 Task: Search one way flight ticket for 3 adults, 3 children in business from Savannah: Savannah/hilton Head International Airport to Jackson: Jackson Hole Airport on 5-2-2023. Choice of flights is Singapure airlines. Number of bags: 1 carry on bag and 3 checked bags. Price is upto 99000. Outbound departure time preference is 9:45.
Action: Mouse moved to (320, 458)
Screenshot: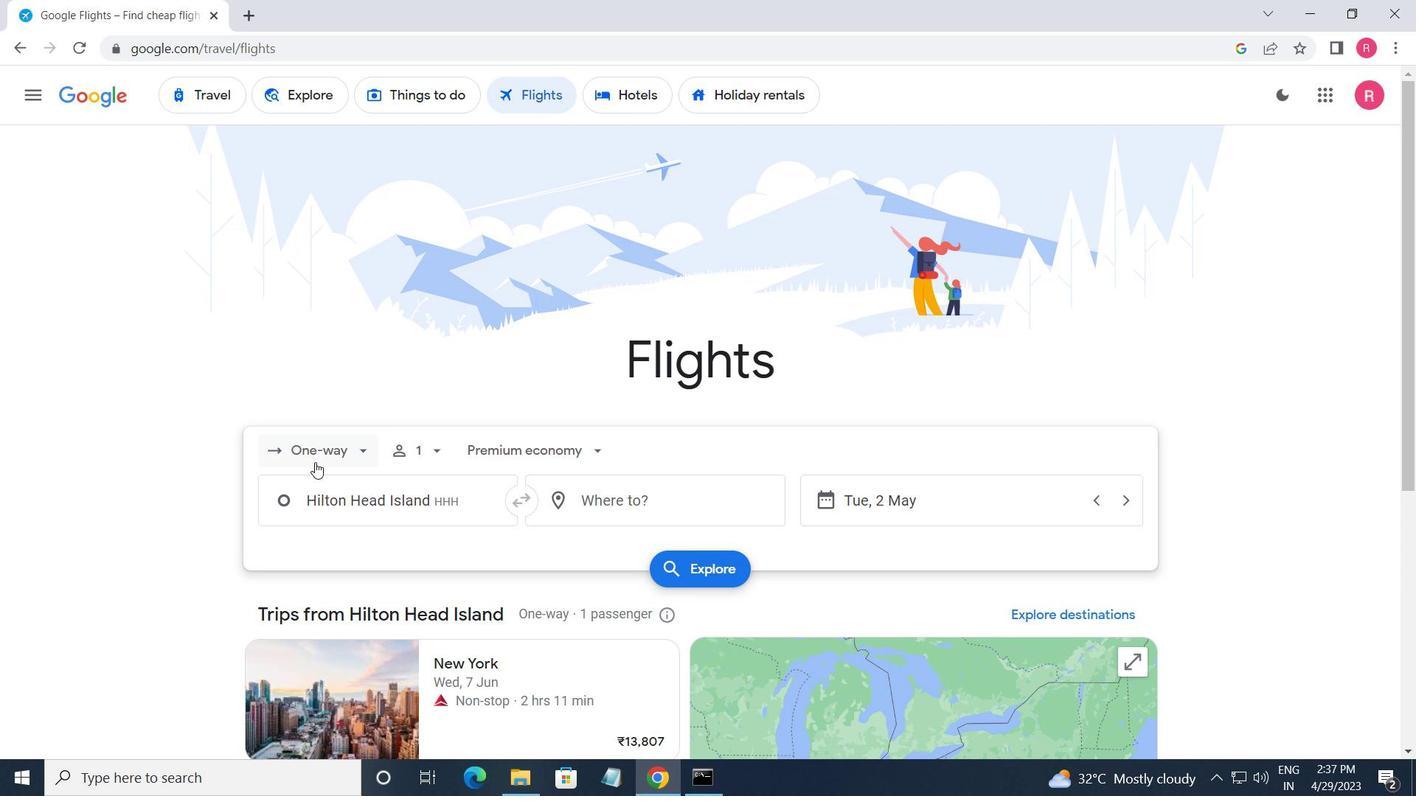 
Action: Mouse pressed left at (320, 458)
Screenshot: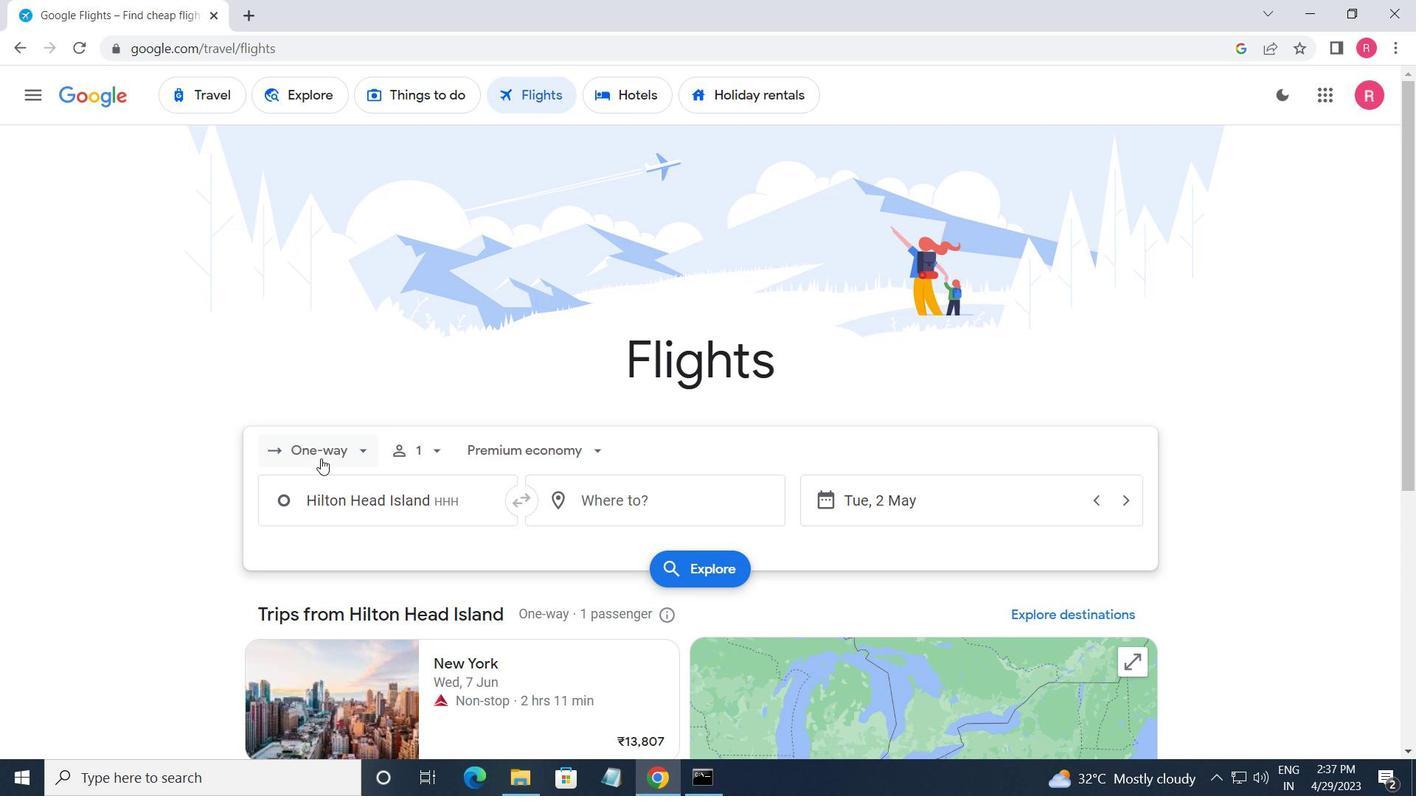 
Action: Mouse moved to (347, 535)
Screenshot: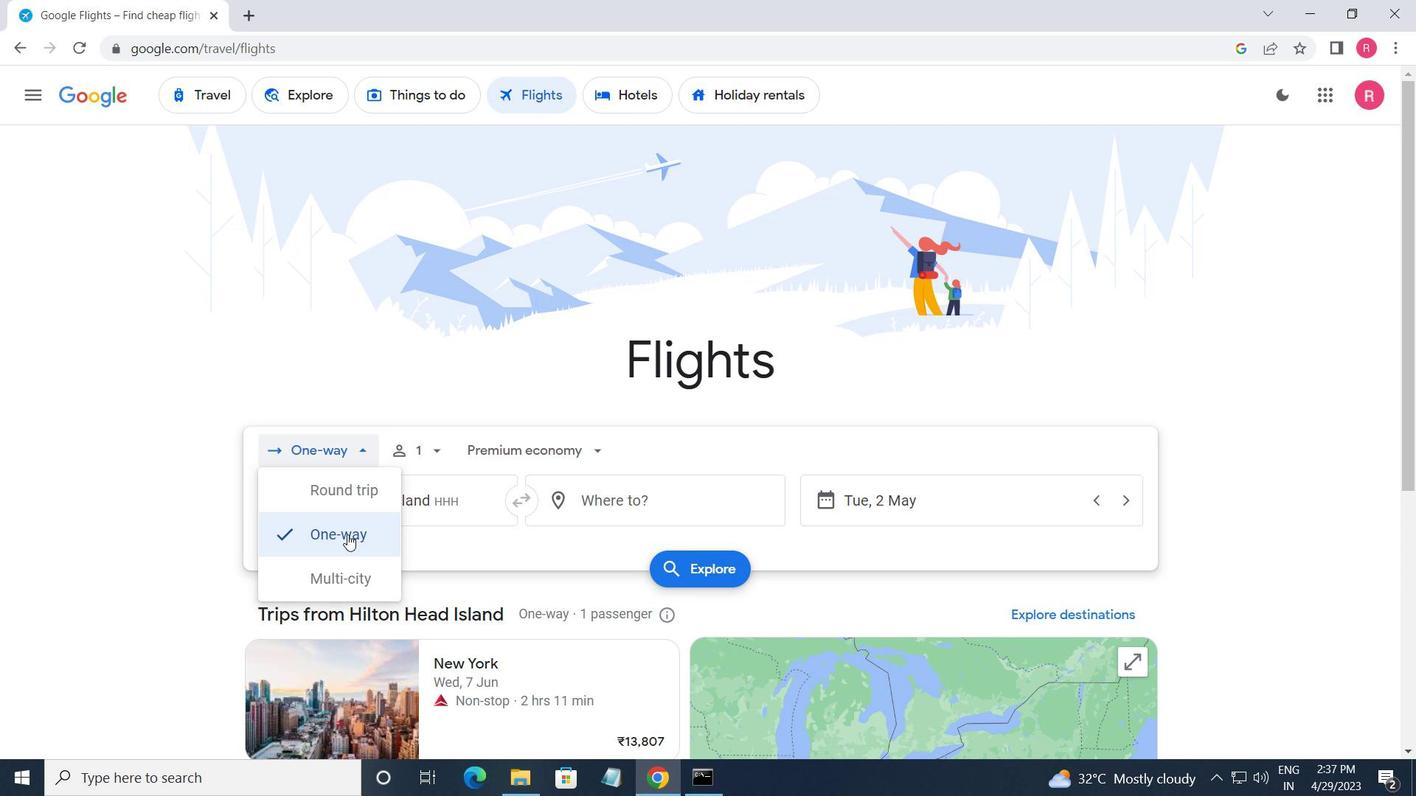 
Action: Mouse pressed left at (347, 535)
Screenshot: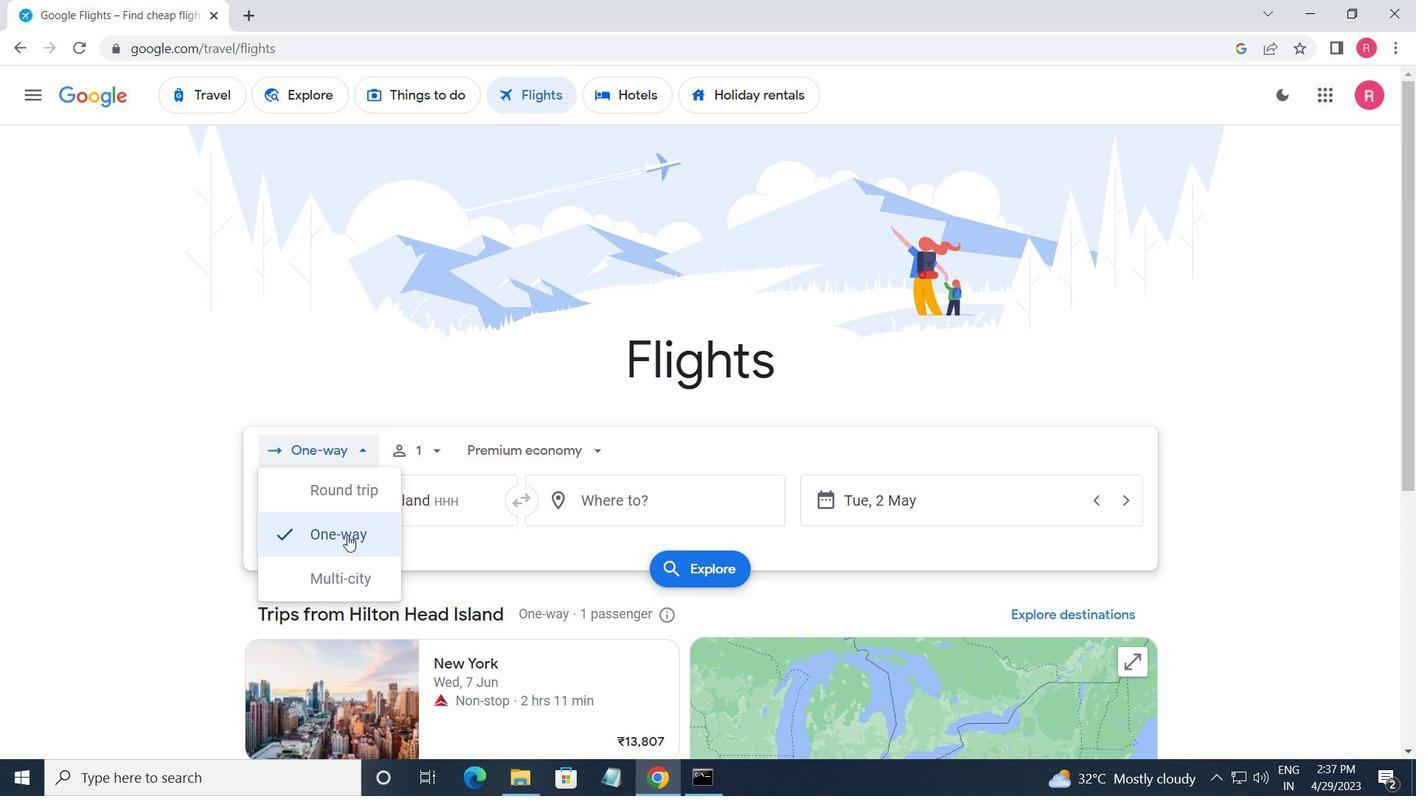 
Action: Mouse moved to (406, 452)
Screenshot: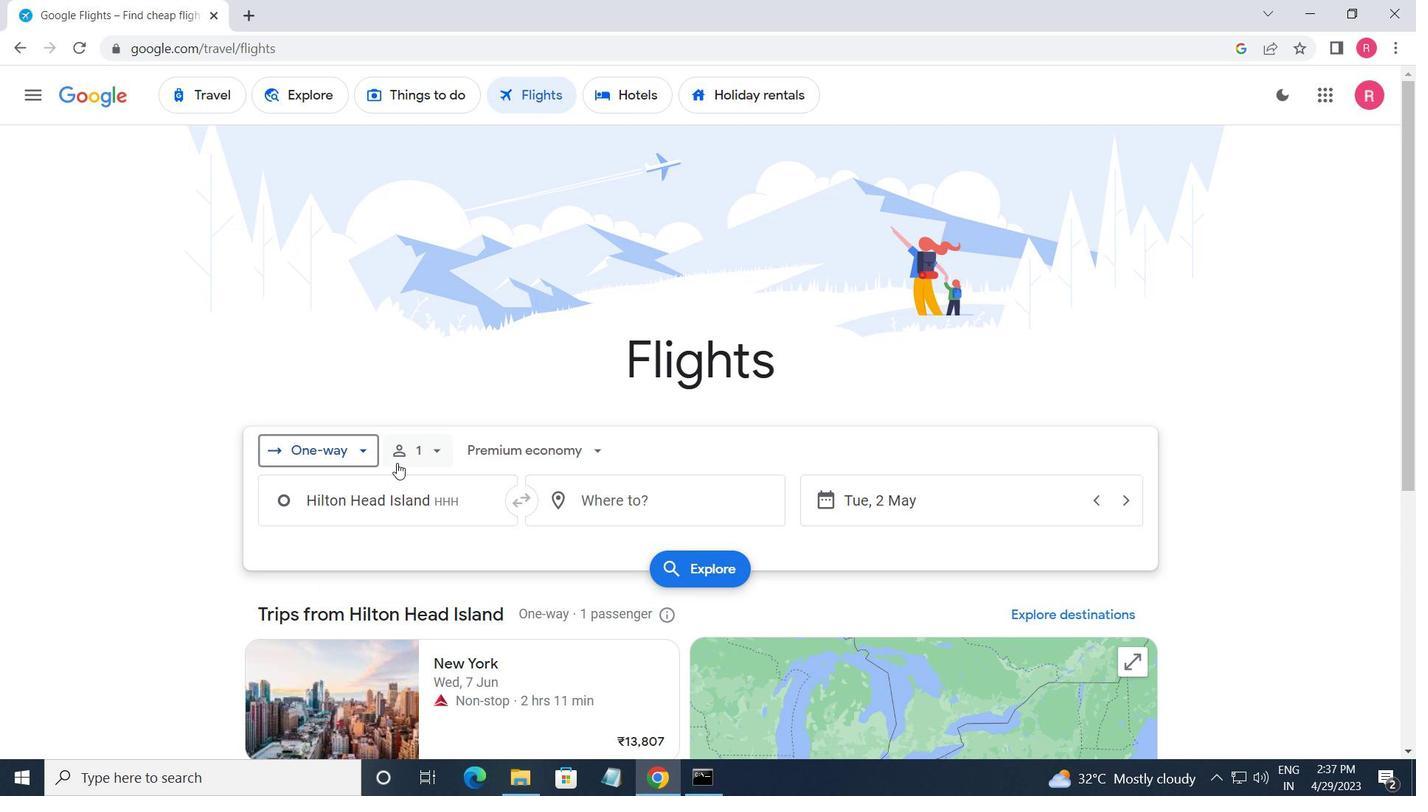 
Action: Mouse pressed left at (406, 452)
Screenshot: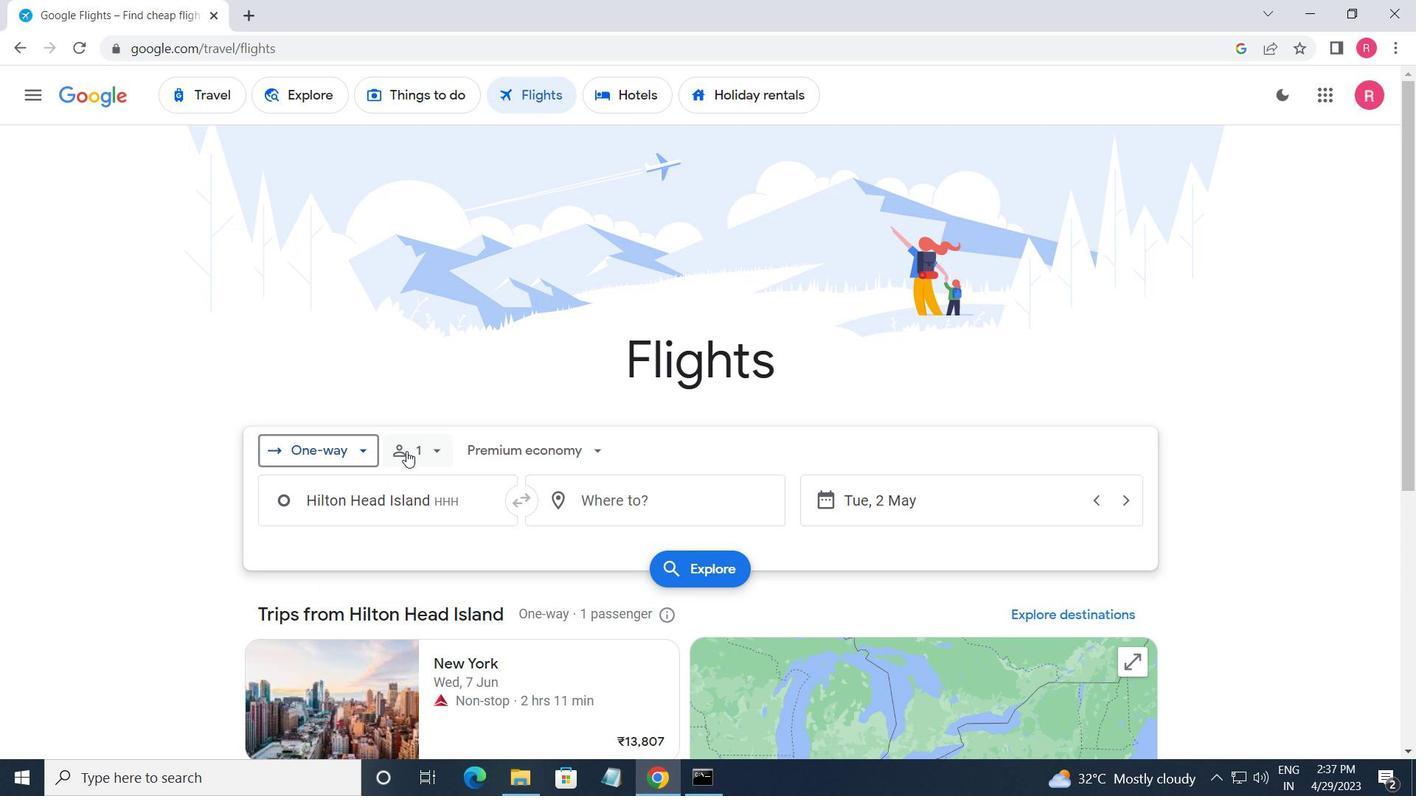 
Action: Mouse moved to (573, 509)
Screenshot: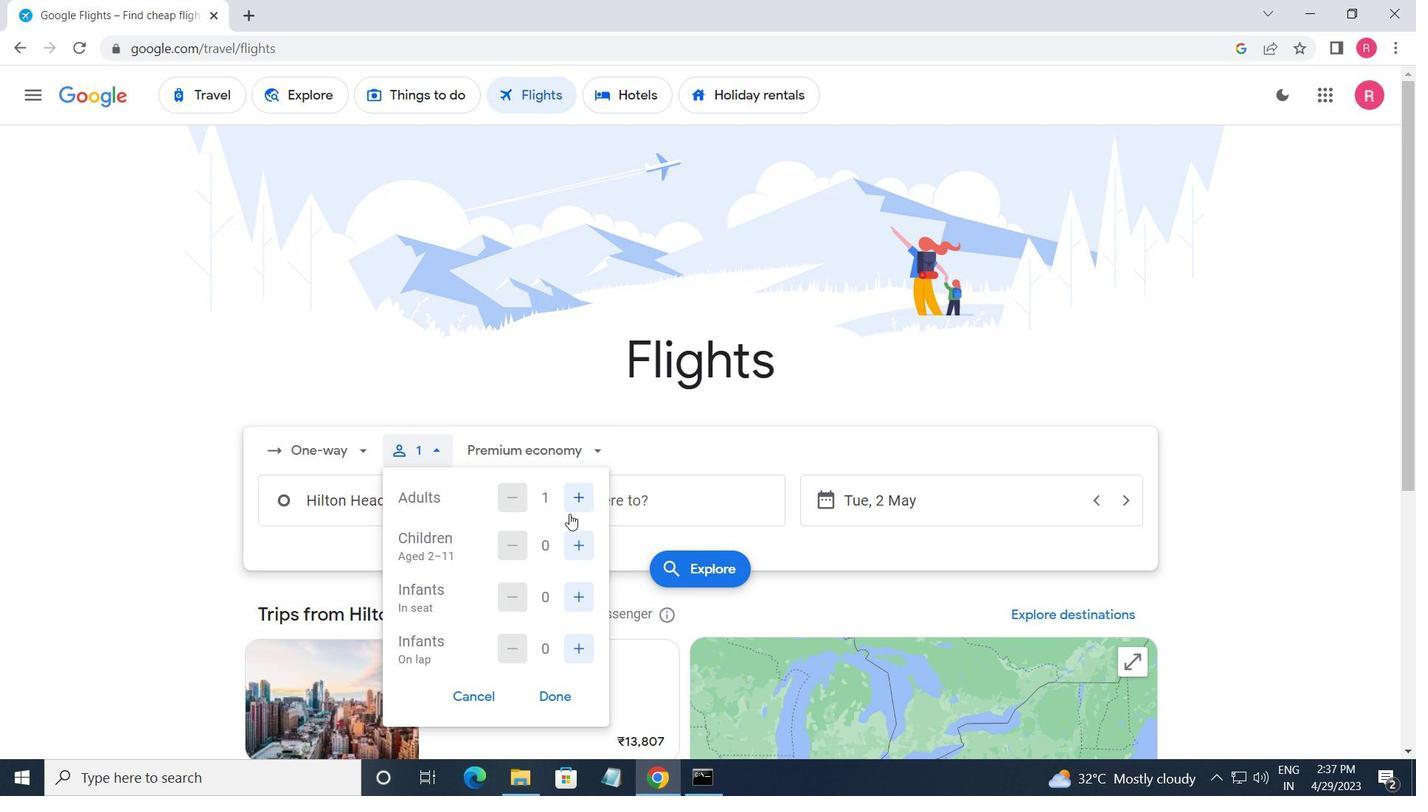 
Action: Mouse pressed left at (573, 509)
Screenshot: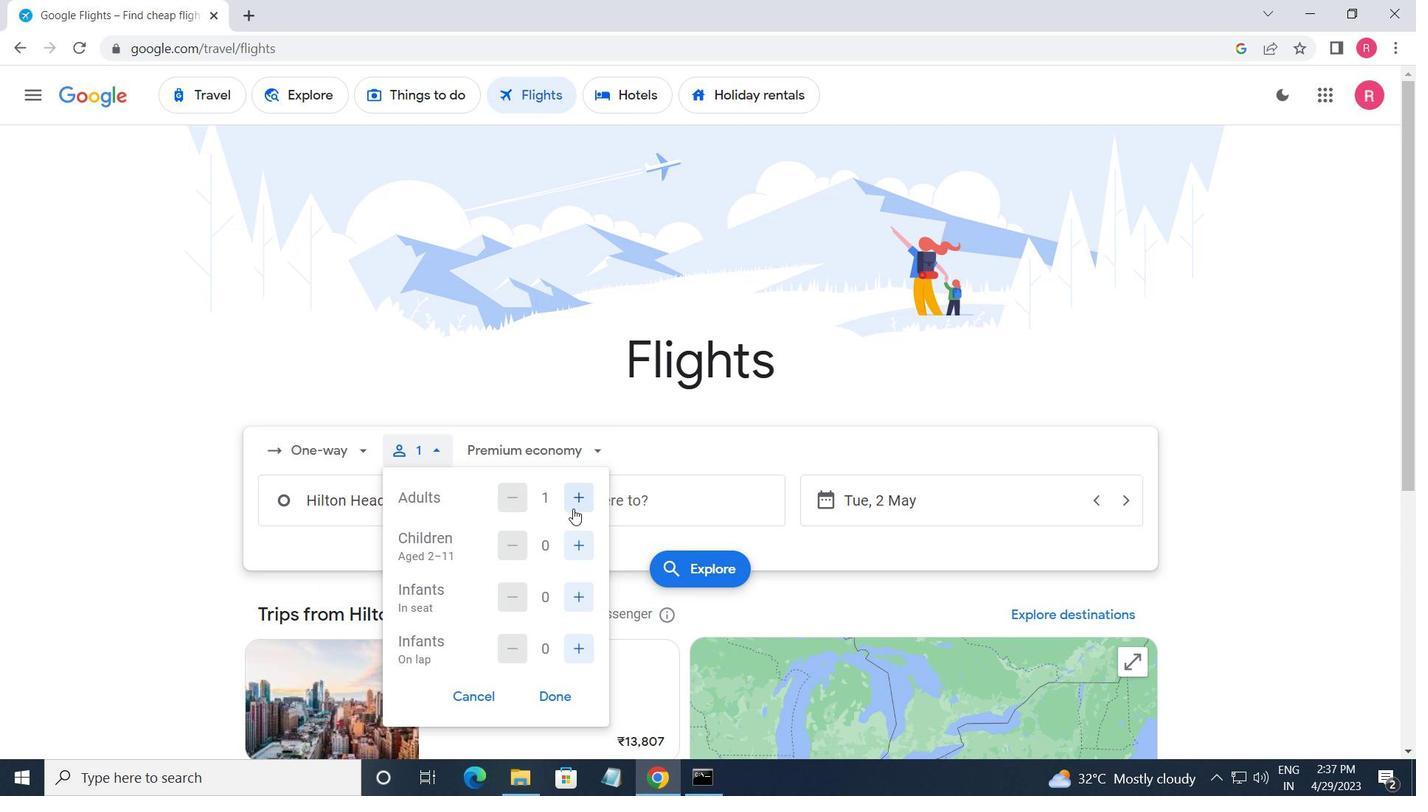 
Action: Mouse moved to (574, 508)
Screenshot: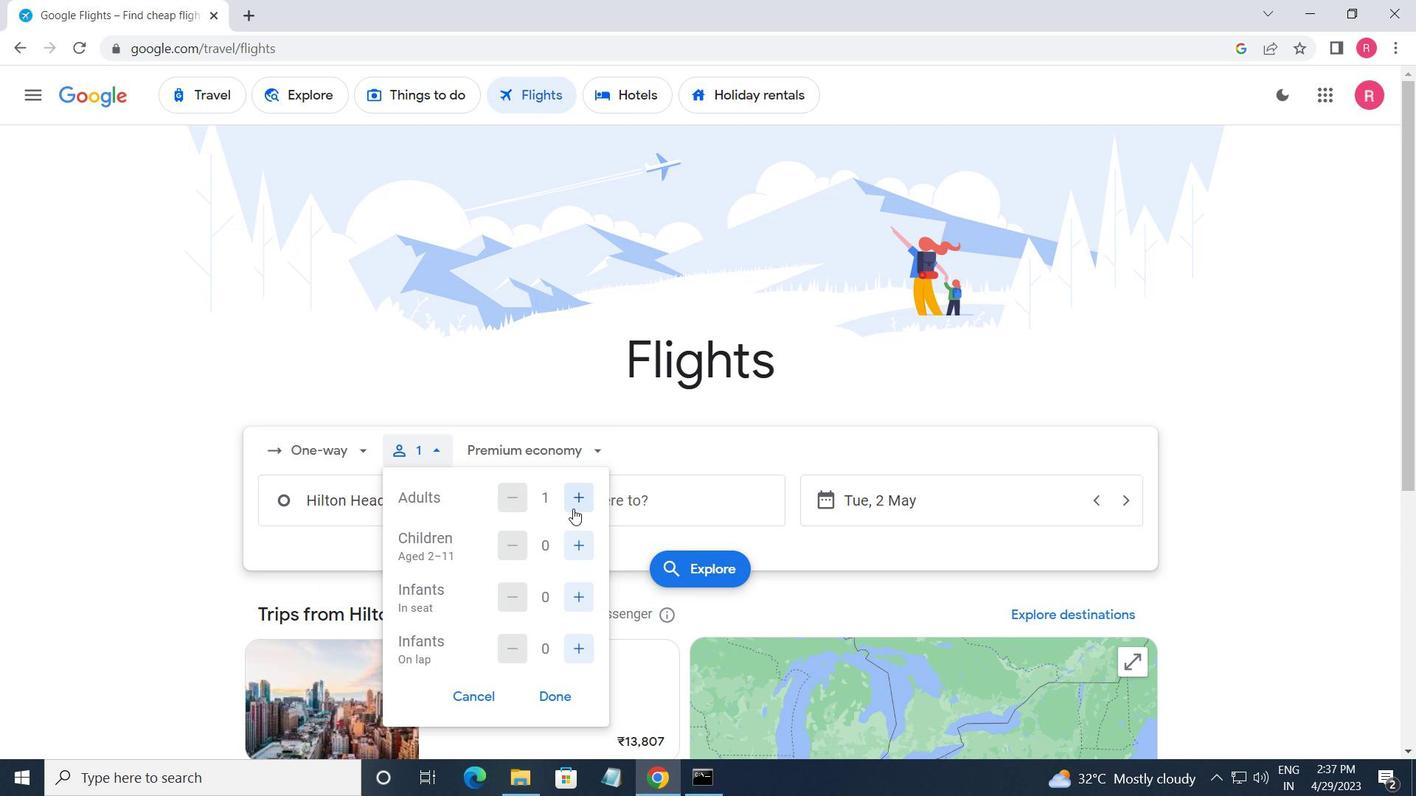 
Action: Mouse pressed left at (574, 508)
Screenshot: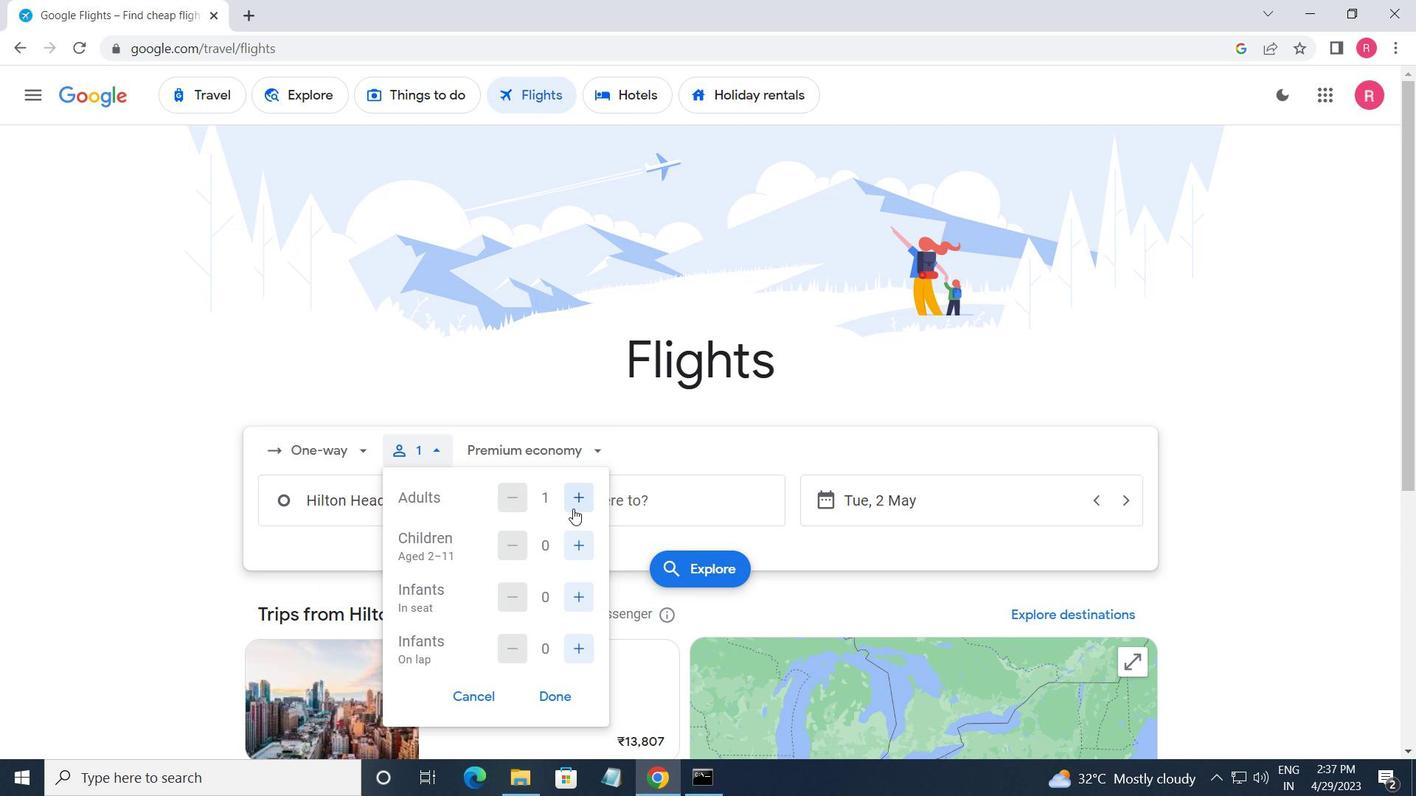 
Action: Mouse moved to (579, 547)
Screenshot: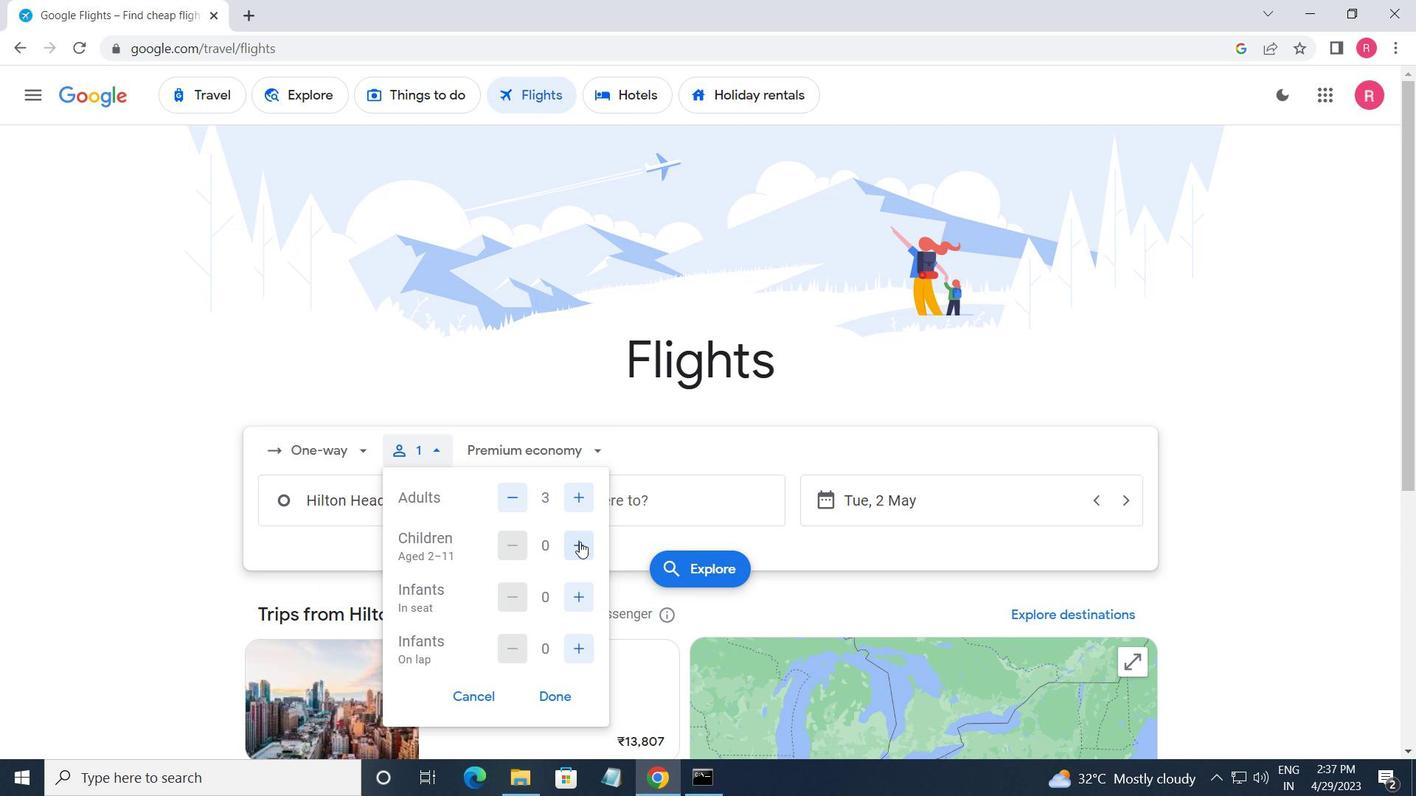 
Action: Mouse pressed left at (579, 547)
Screenshot: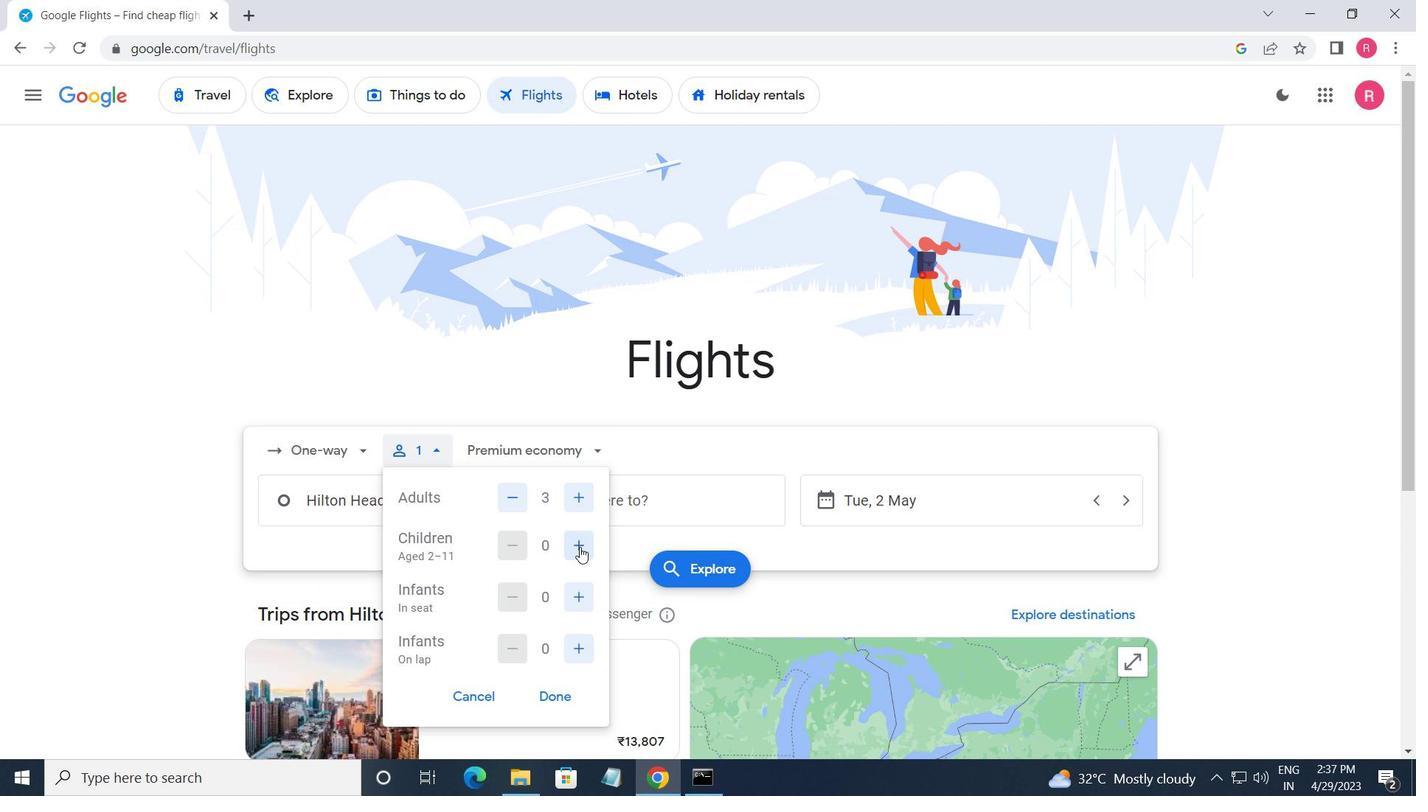 
Action: Mouse pressed left at (579, 547)
Screenshot: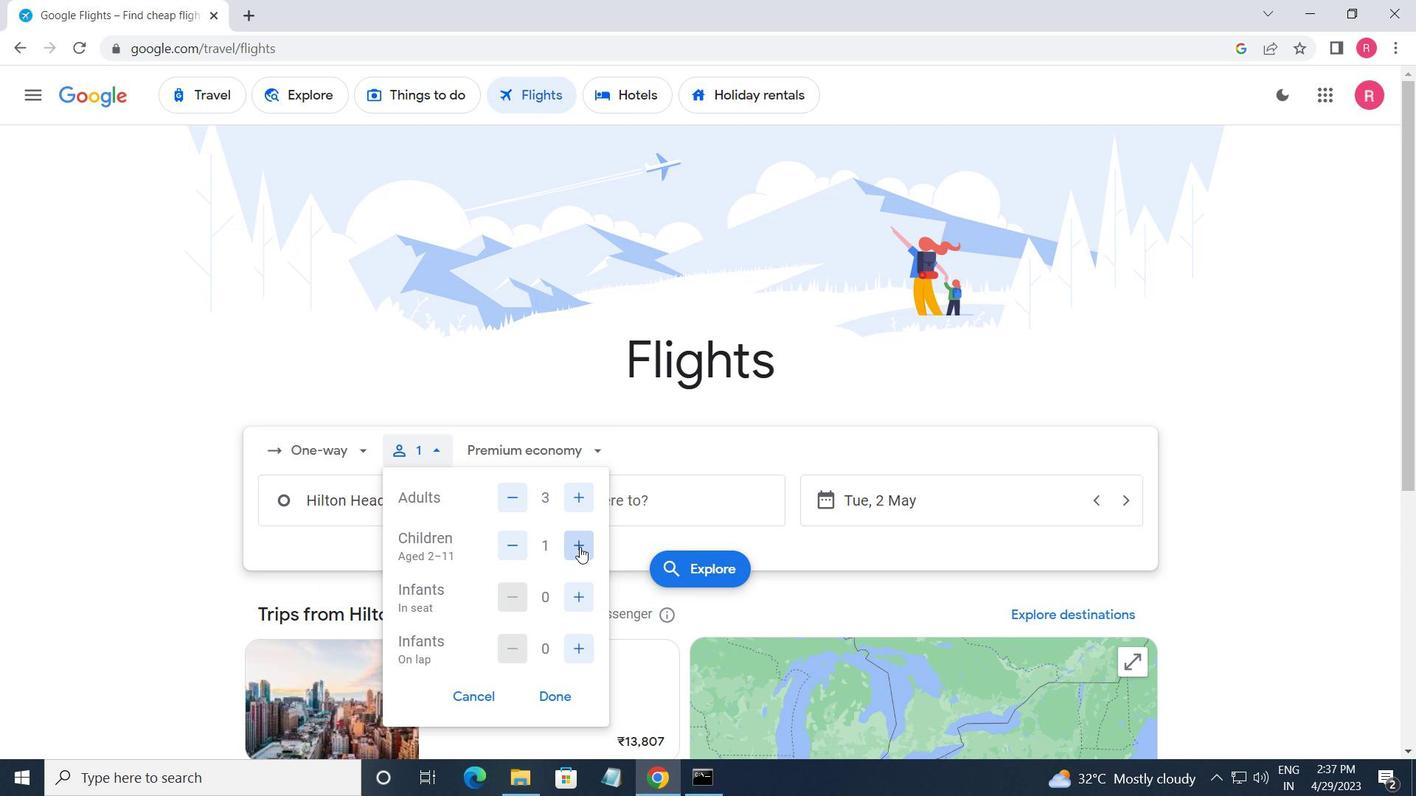 
Action: Mouse pressed left at (579, 547)
Screenshot: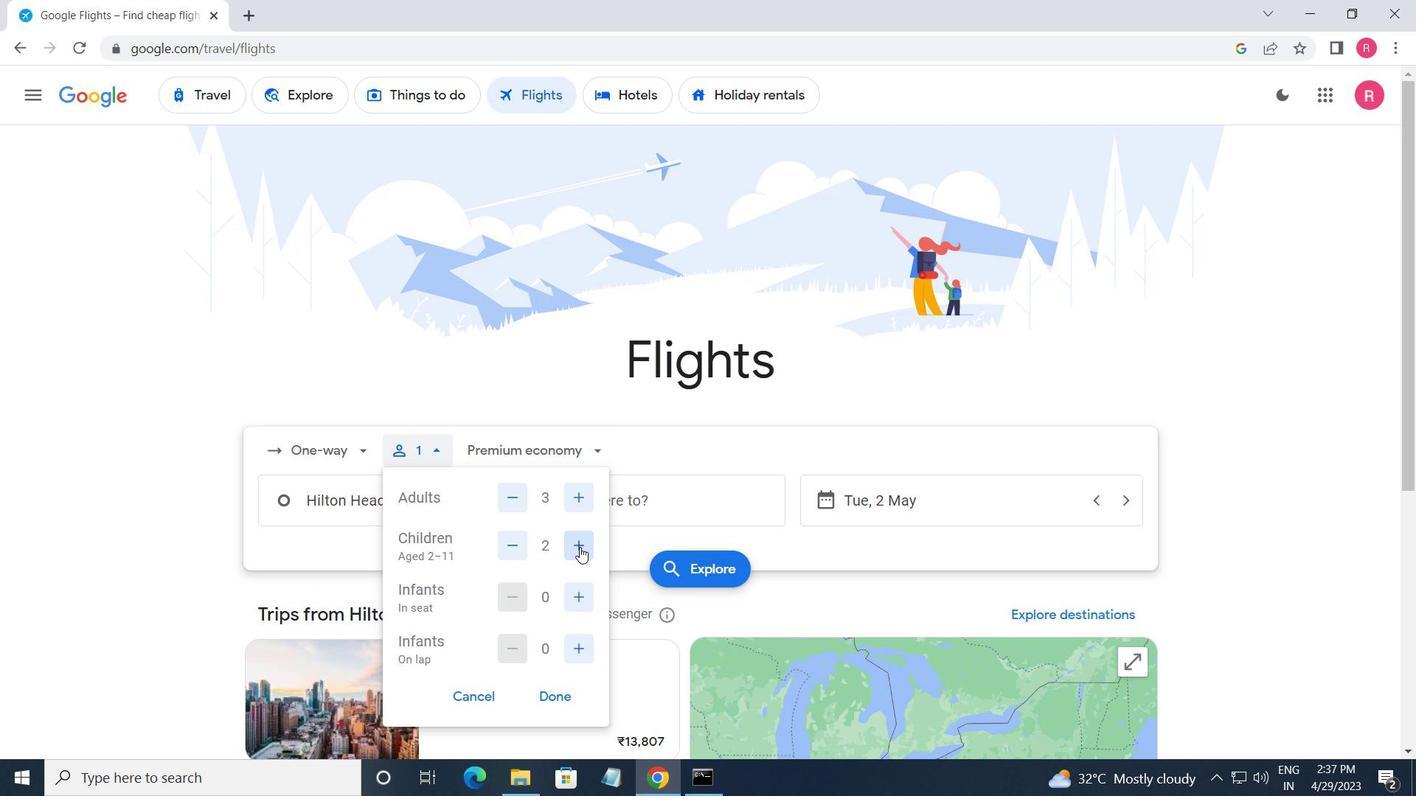 
Action: Mouse moved to (553, 698)
Screenshot: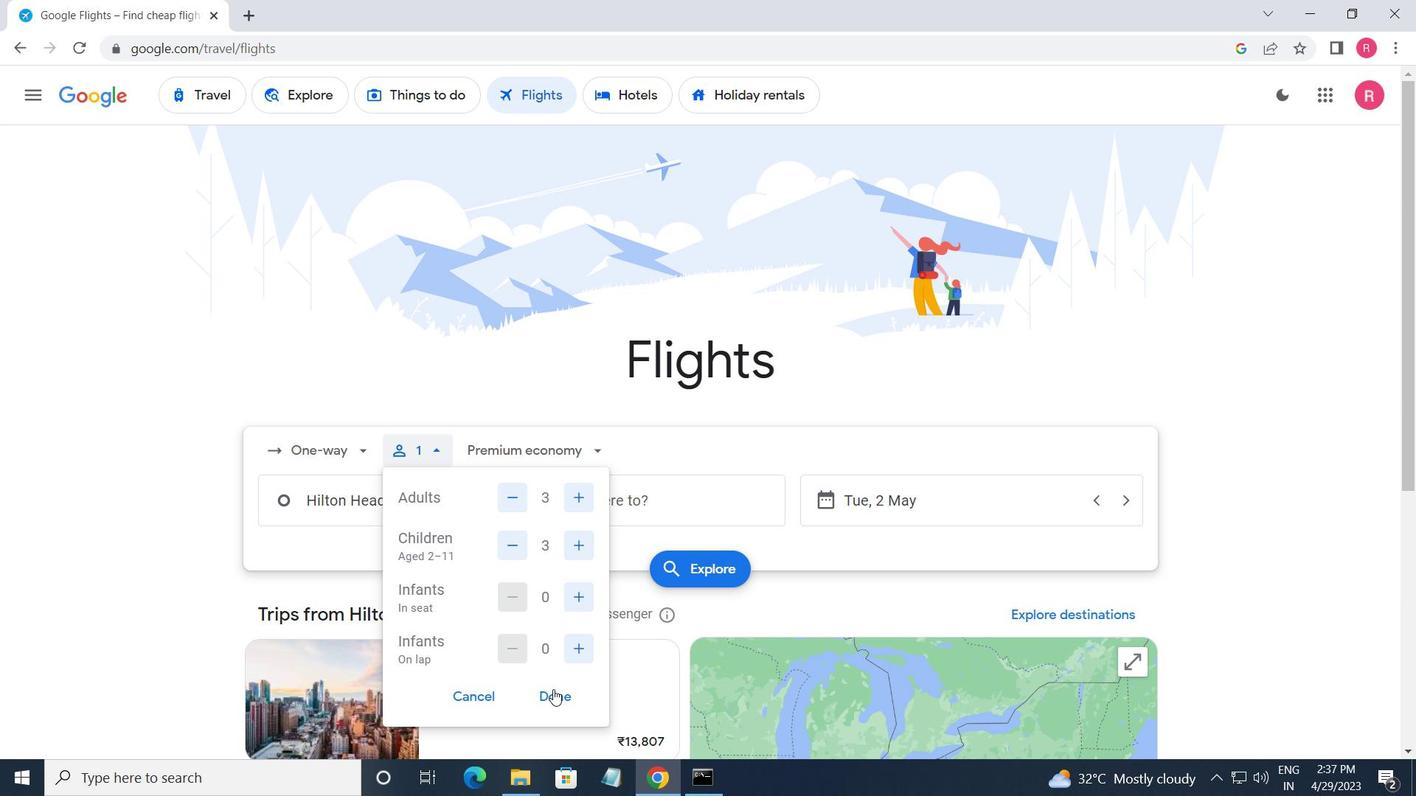 
Action: Mouse pressed left at (553, 698)
Screenshot: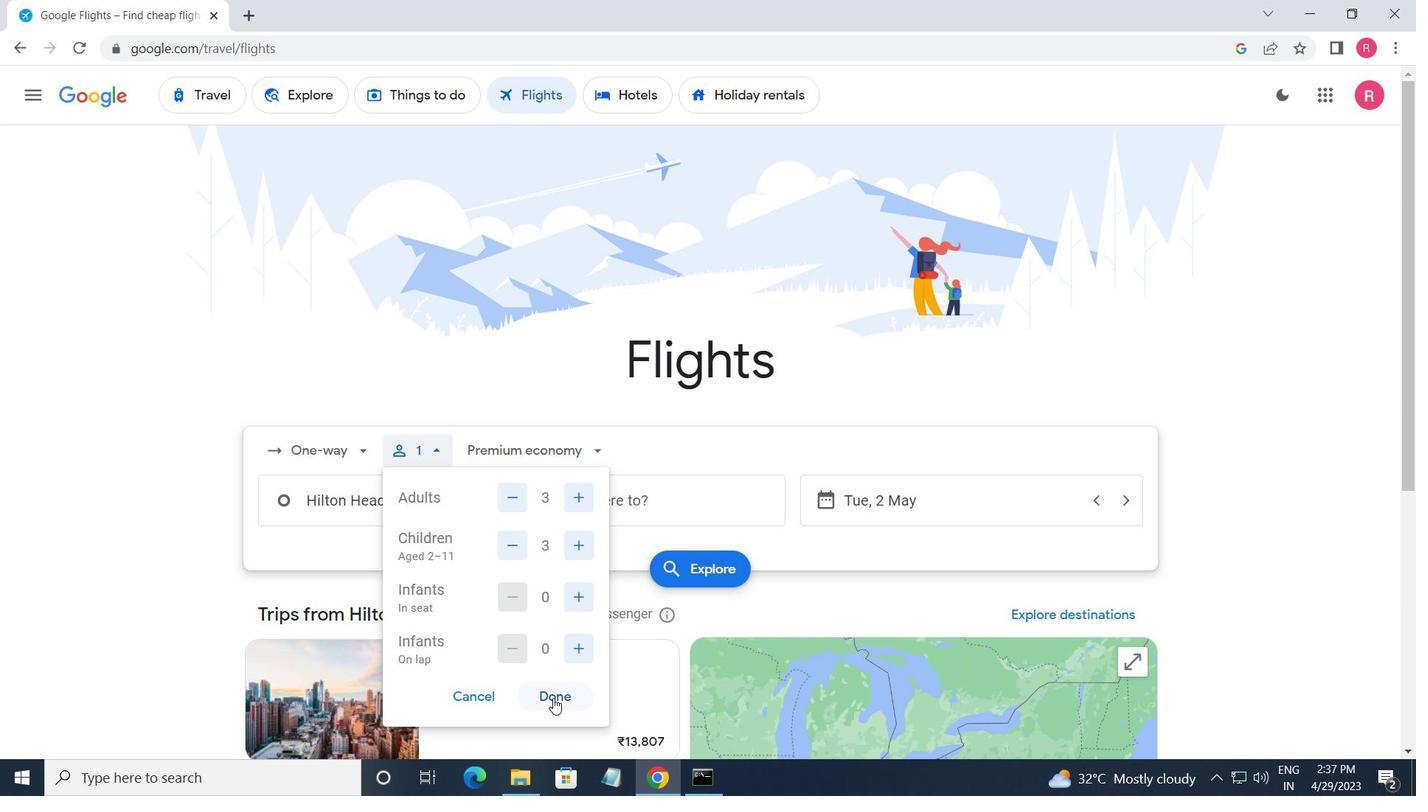 
Action: Mouse moved to (492, 470)
Screenshot: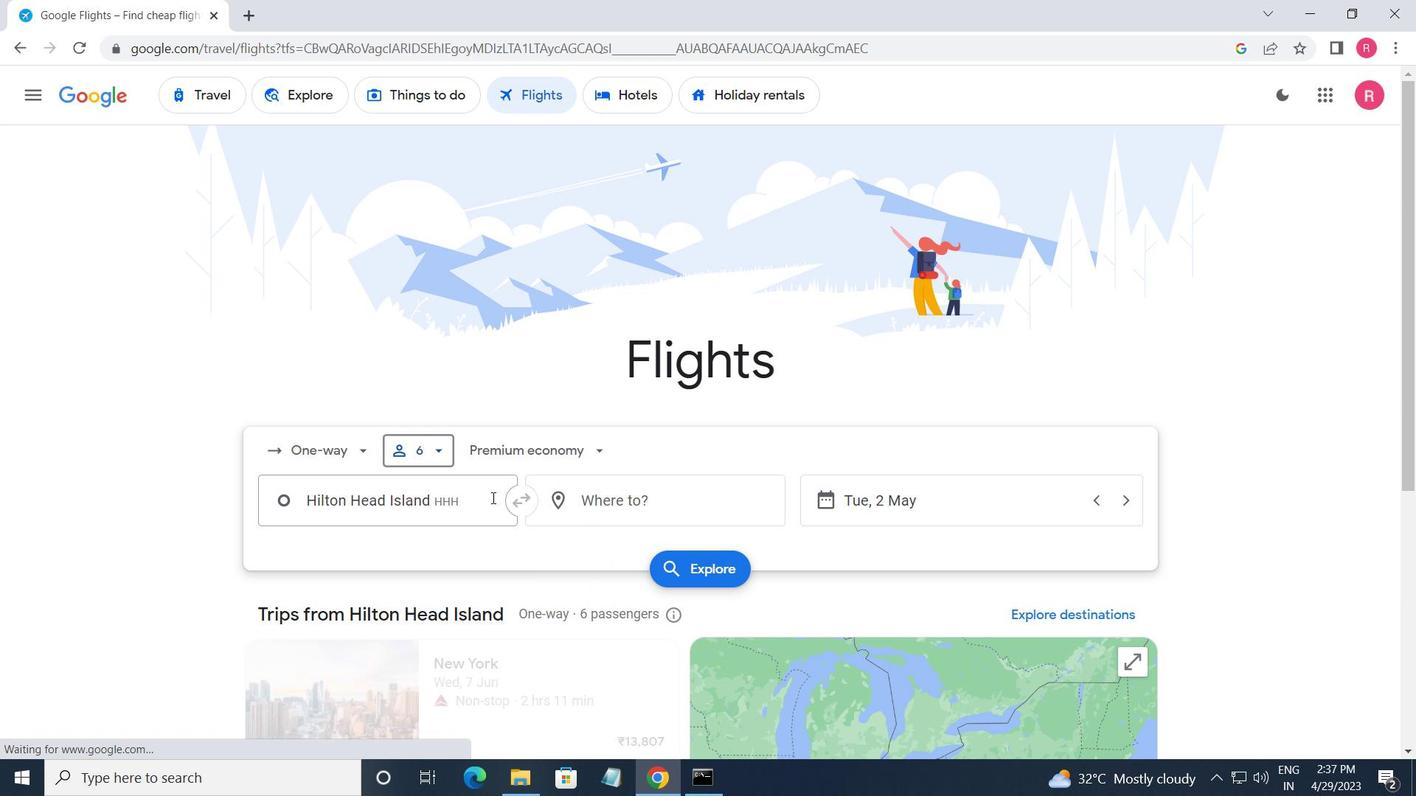 
Action: Mouse pressed left at (492, 470)
Screenshot: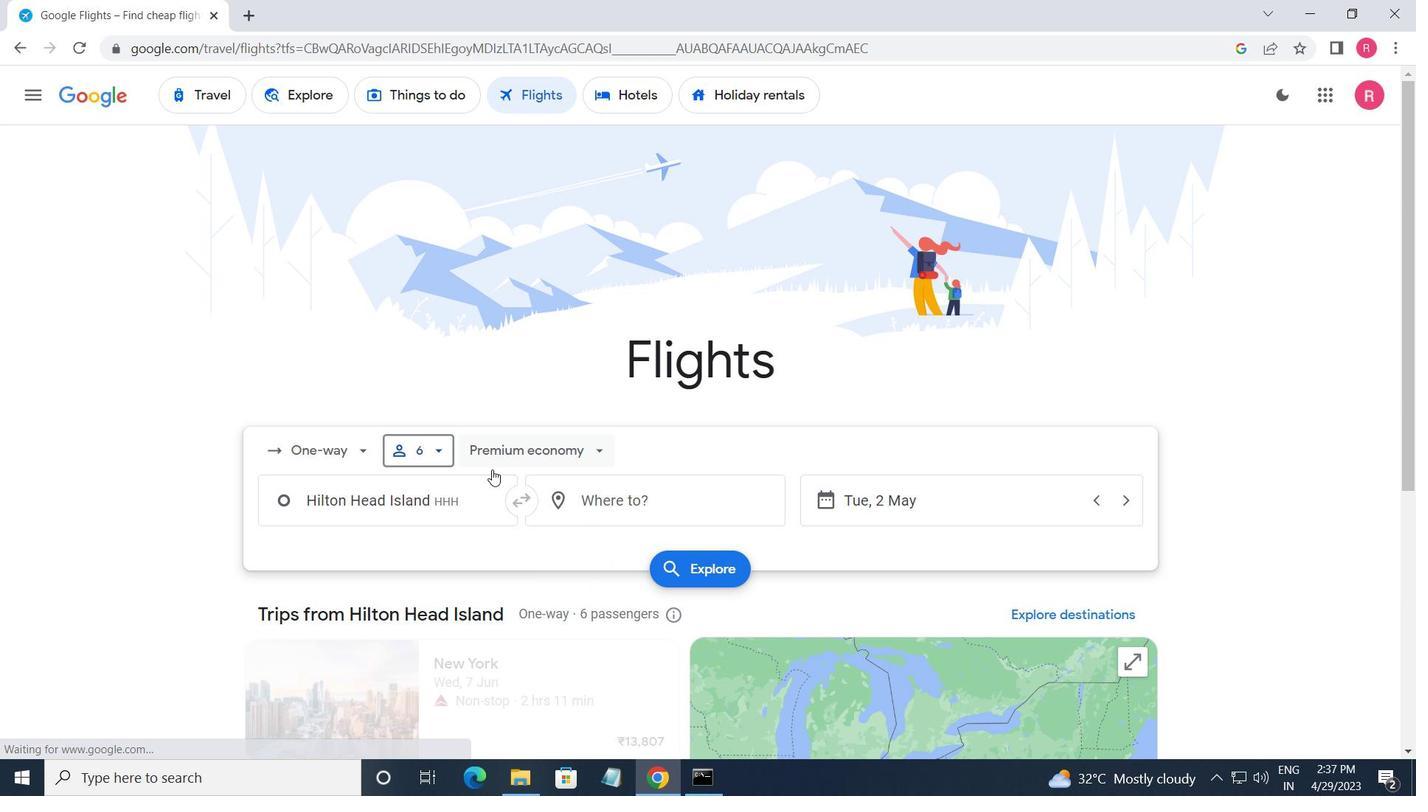 
Action: Mouse moved to (519, 586)
Screenshot: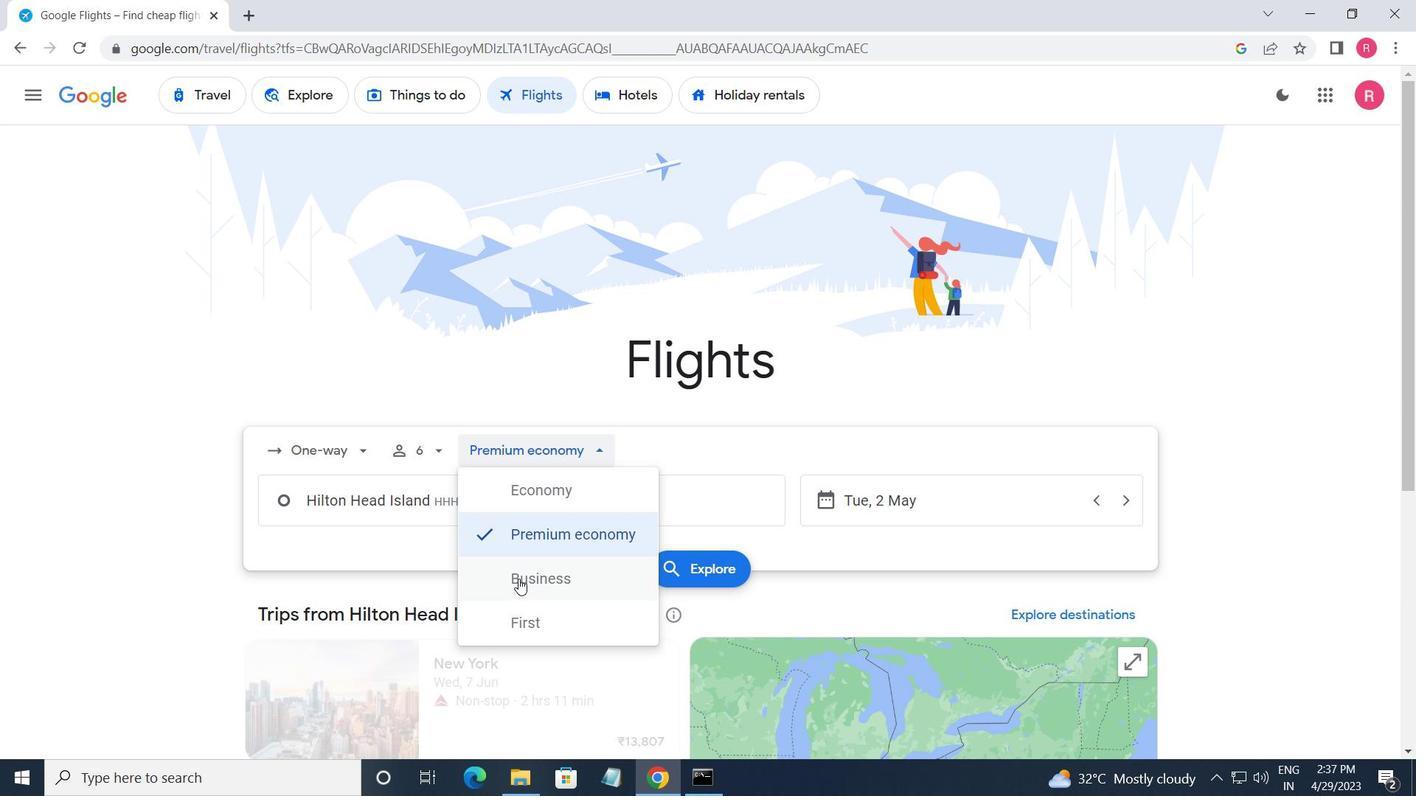 
Action: Mouse pressed left at (519, 586)
Screenshot: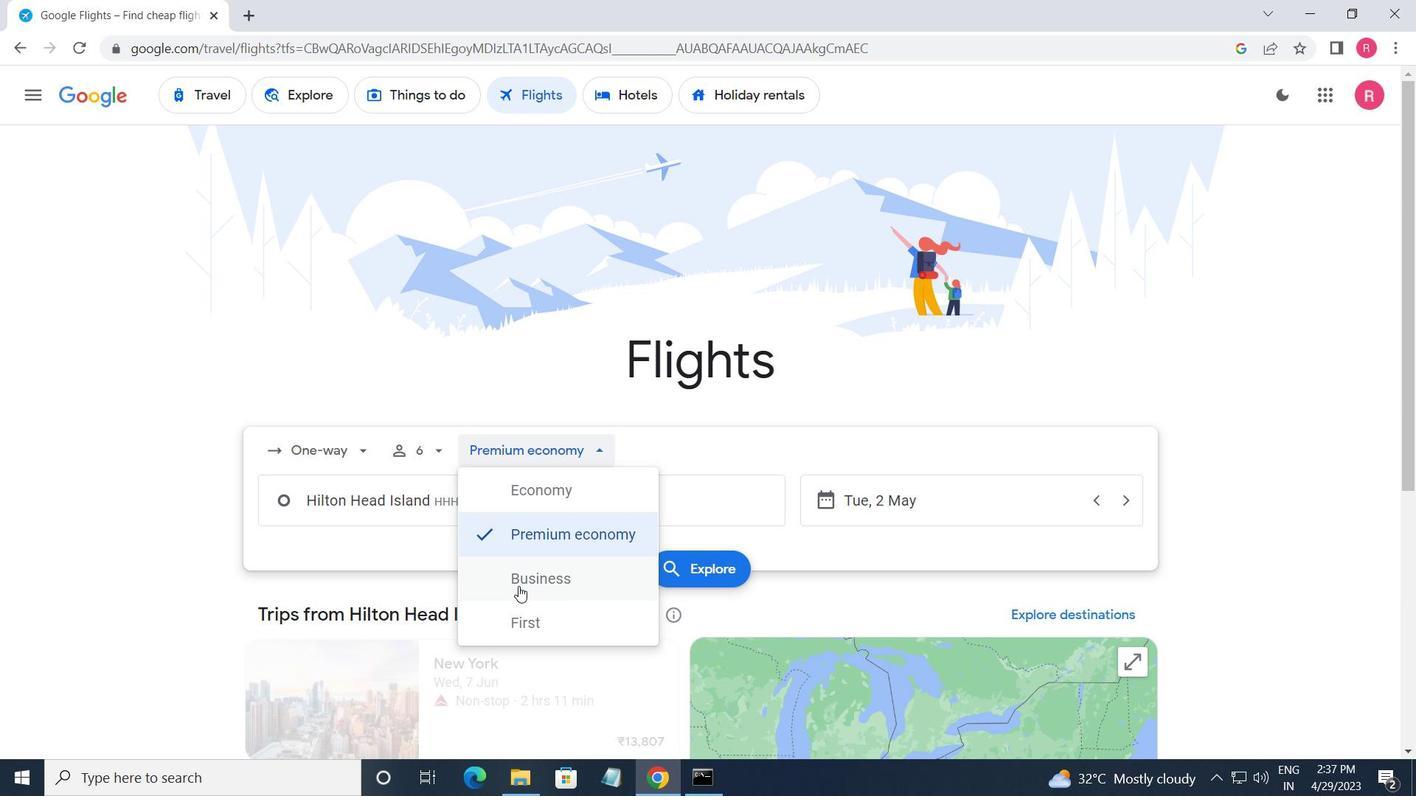 
Action: Mouse moved to (467, 504)
Screenshot: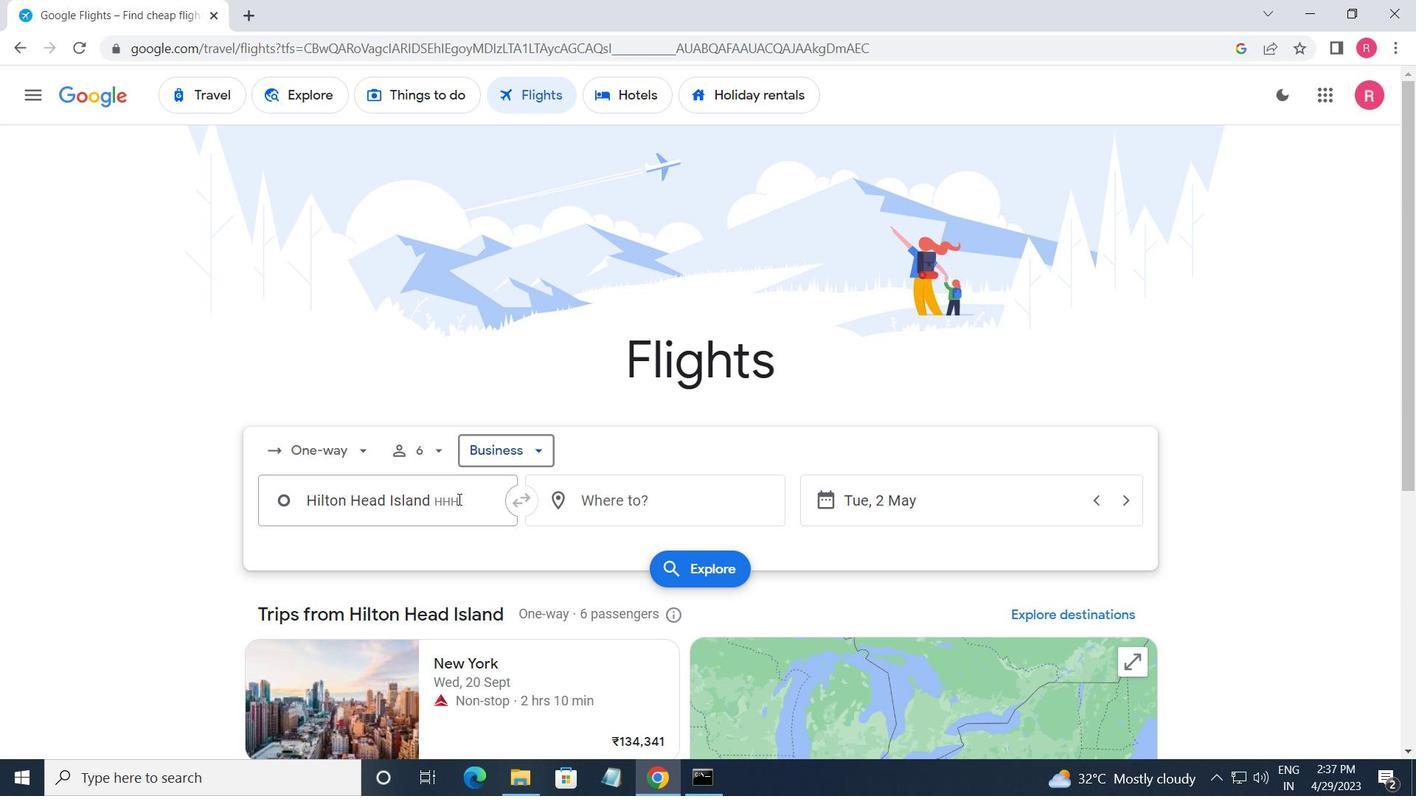 
Action: Mouse pressed left at (467, 504)
Screenshot: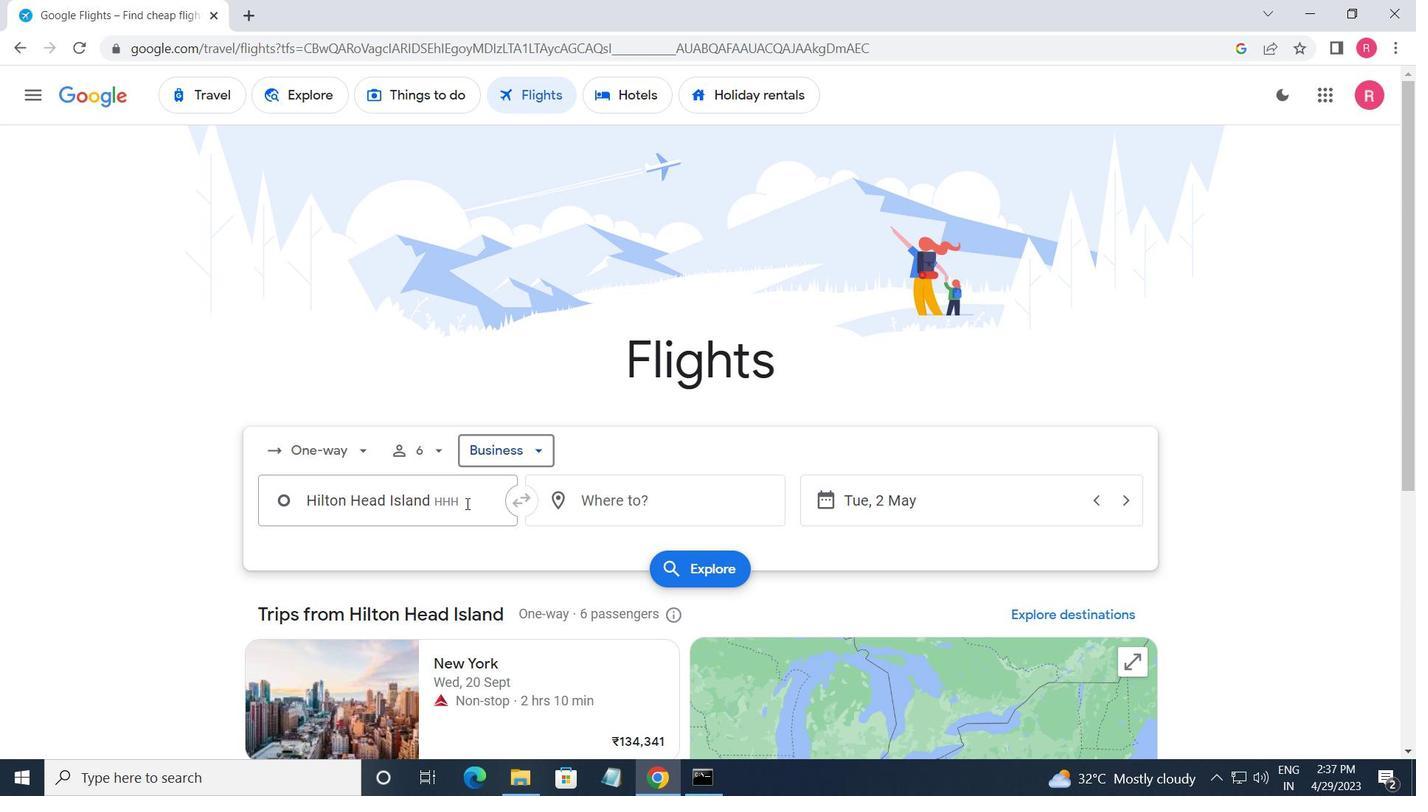 
Action: Mouse moved to (407, 655)
Screenshot: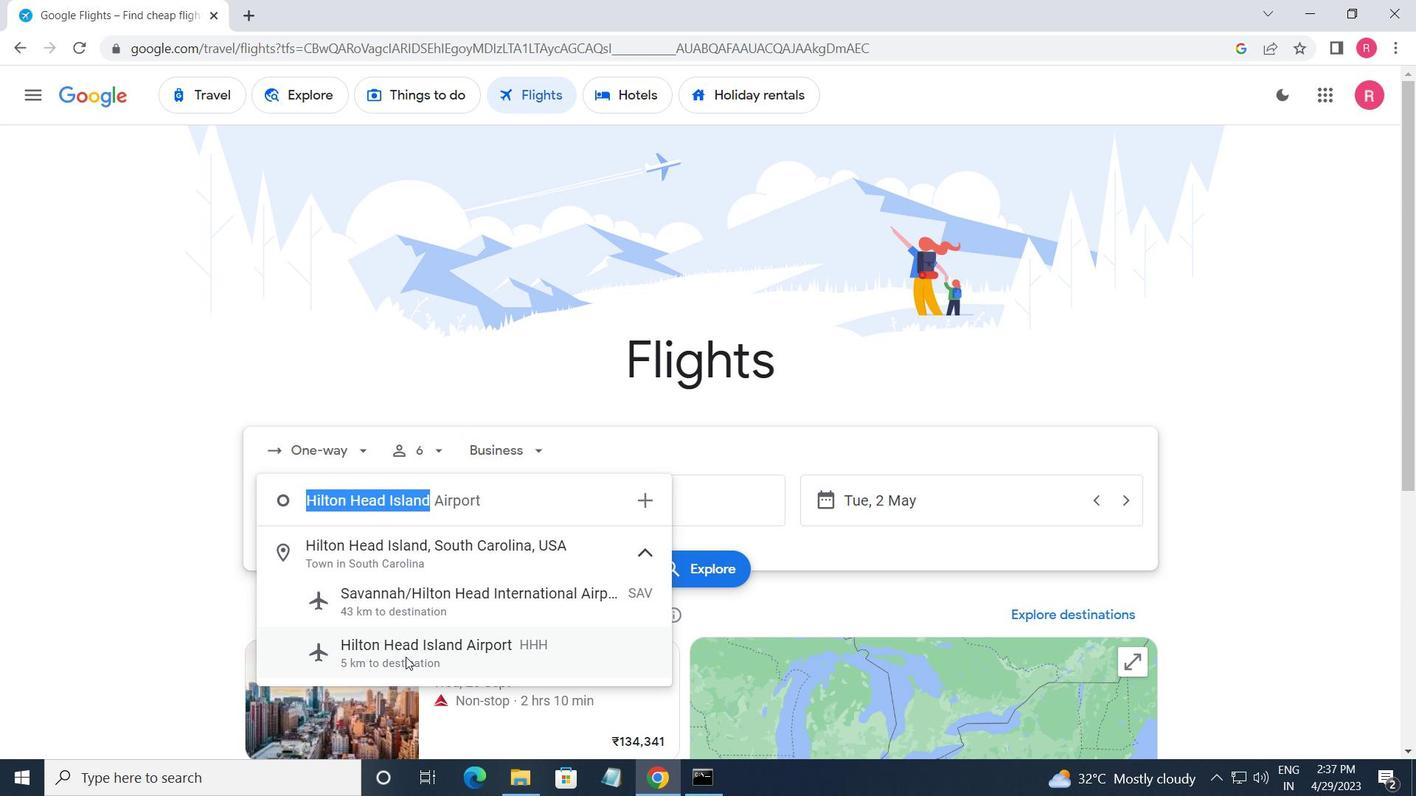 
Action: Mouse pressed left at (407, 655)
Screenshot: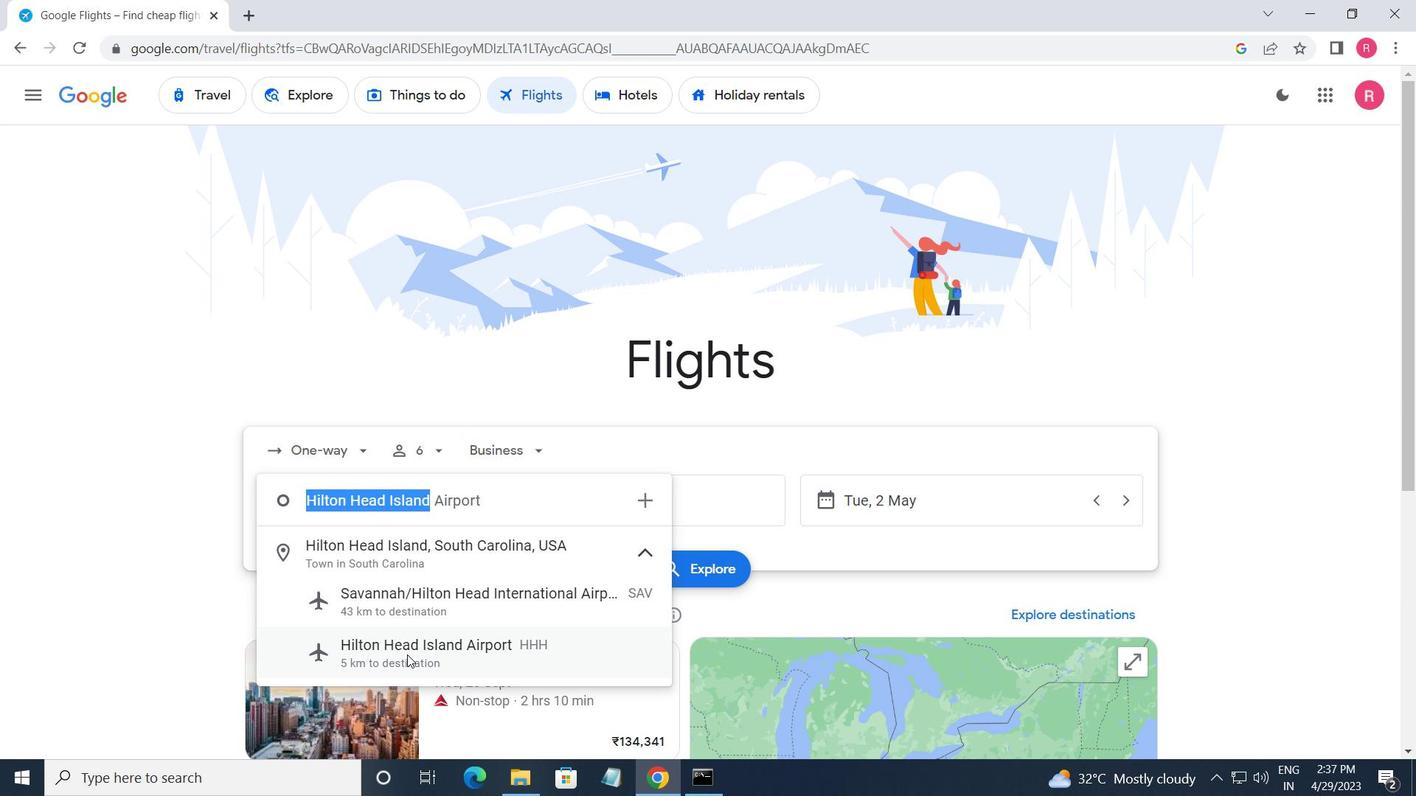 
Action: Mouse moved to (613, 516)
Screenshot: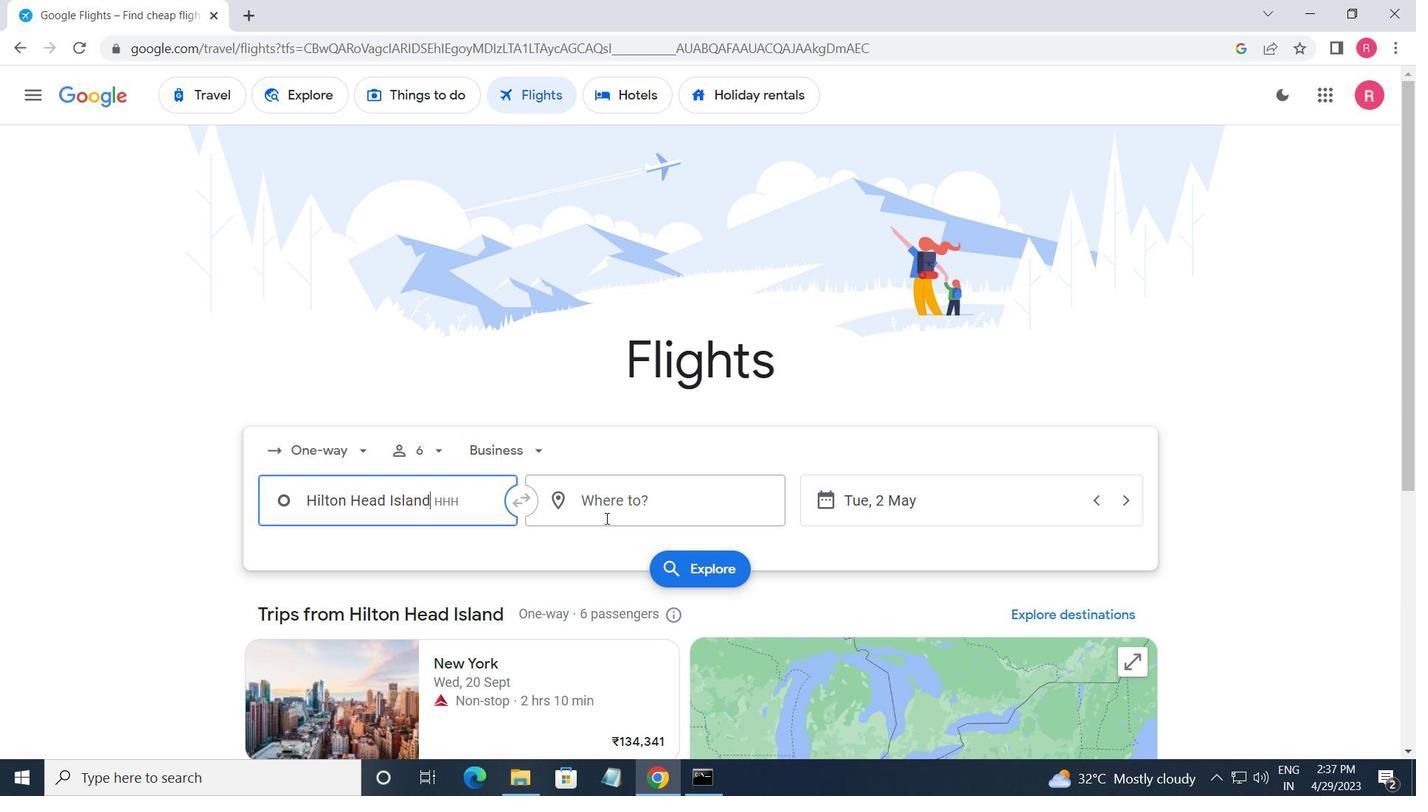 
Action: Mouse pressed left at (613, 516)
Screenshot: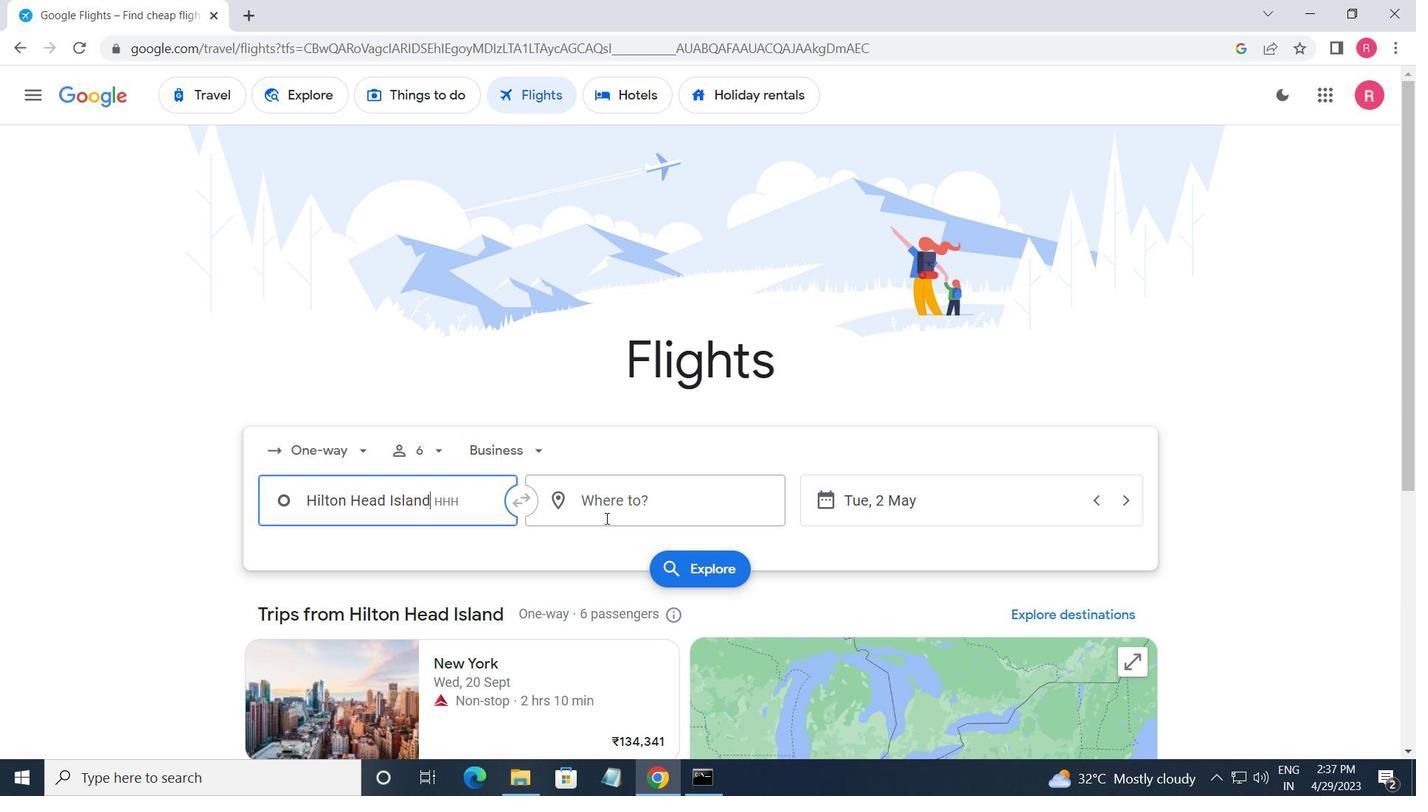 
Action: Mouse moved to (613, 683)
Screenshot: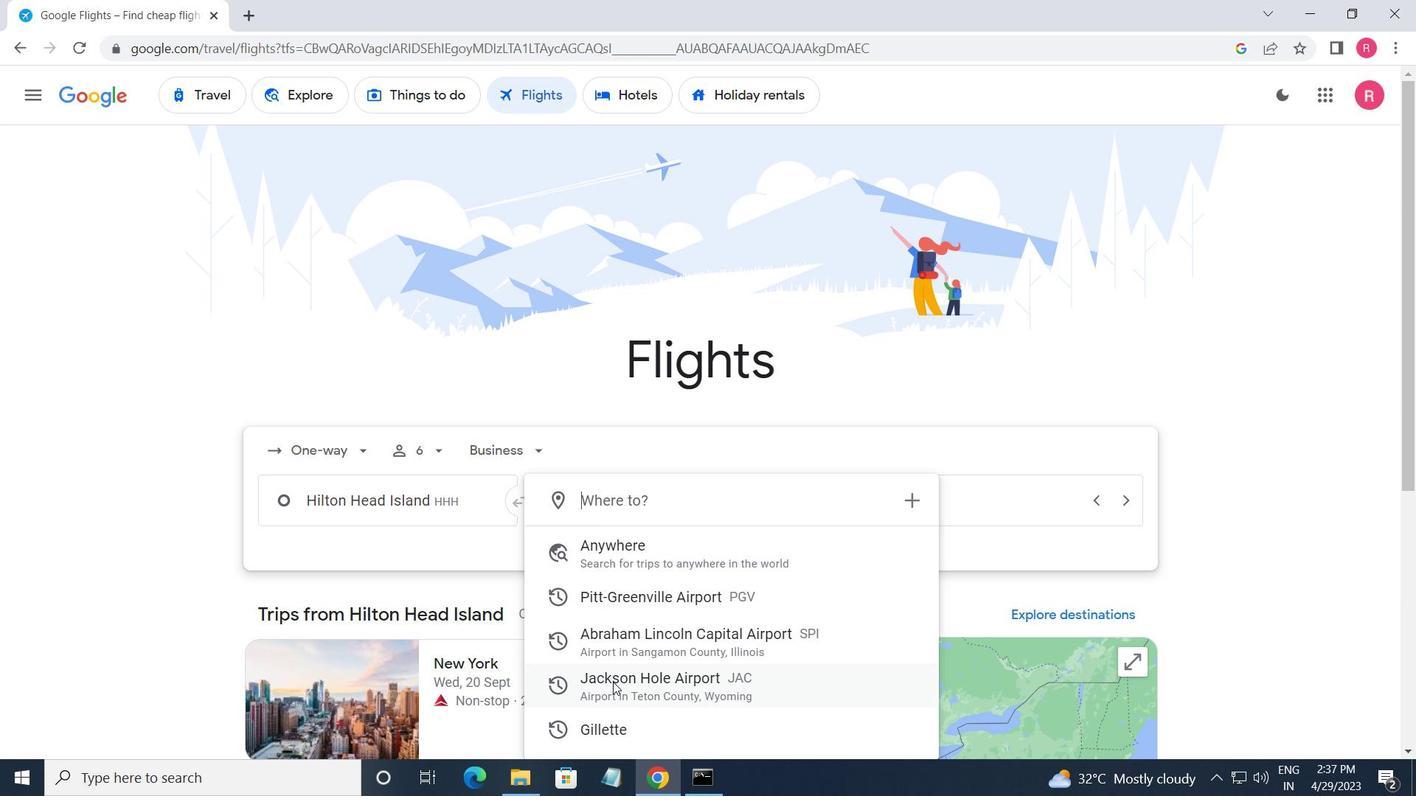 
Action: Mouse pressed left at (613, 683)
Screenshot: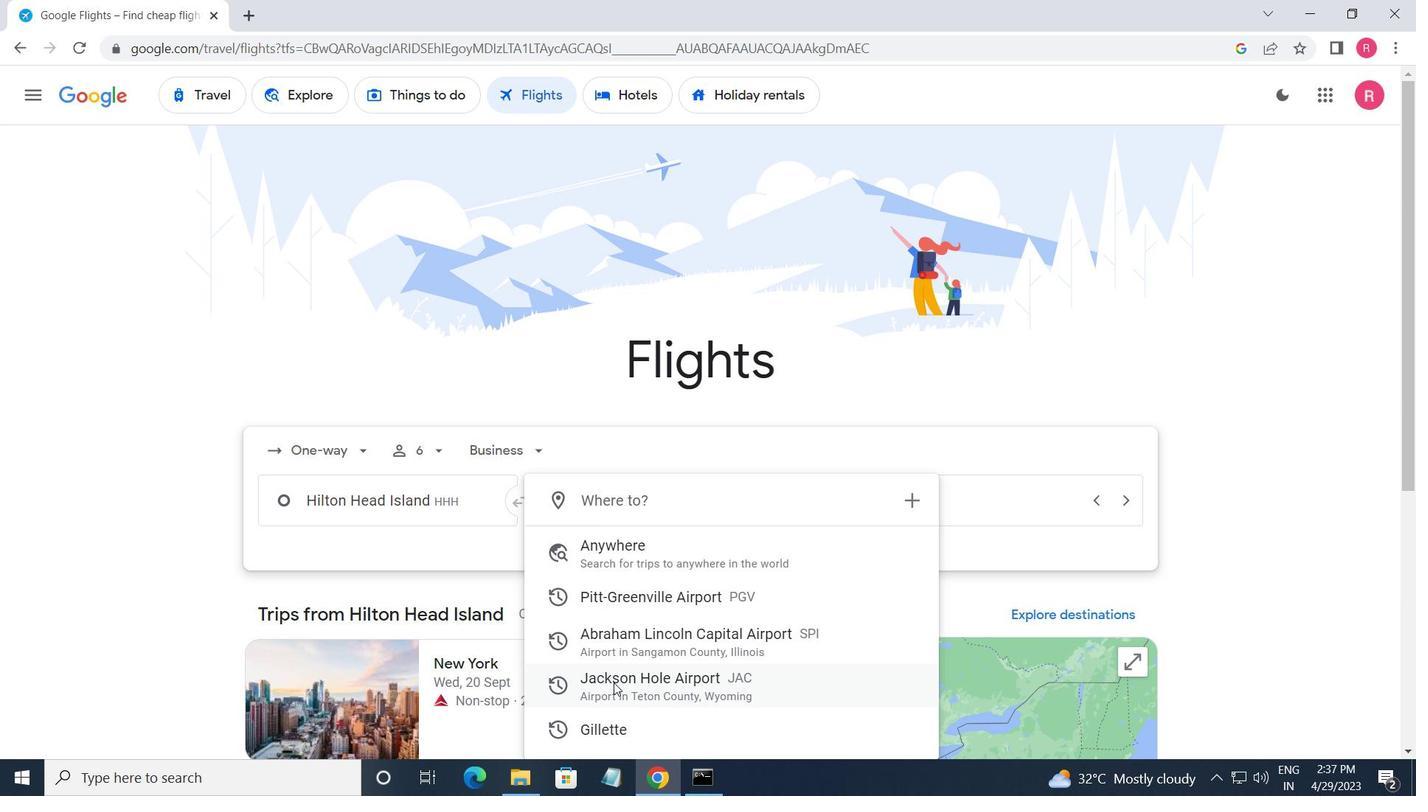 
Action: Mouse moved to (964, 500)
Screenshot: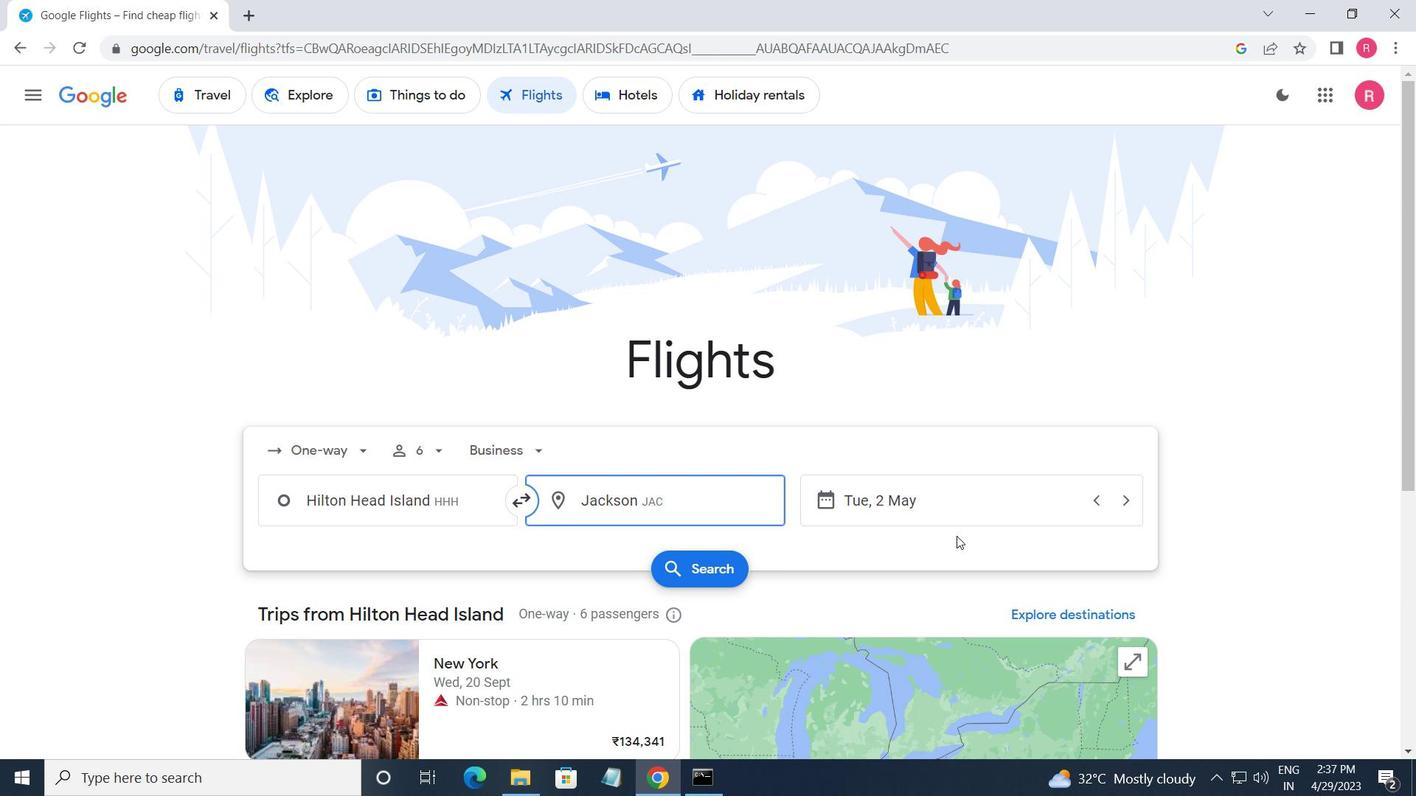 
Action: Mouse pressed left at (964, 500)
Screenshot: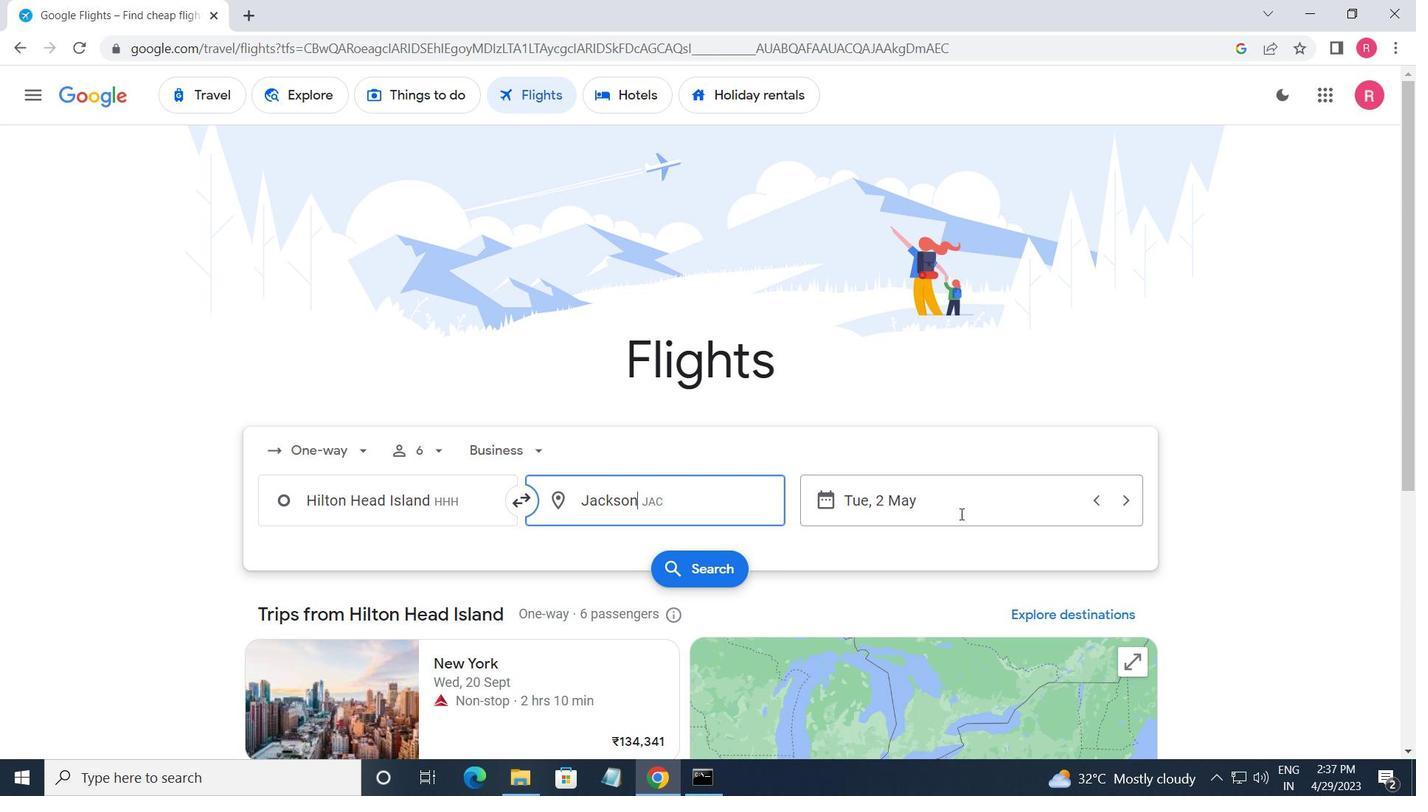 
Action: Mouse moved to (928, 430)
Screenshot: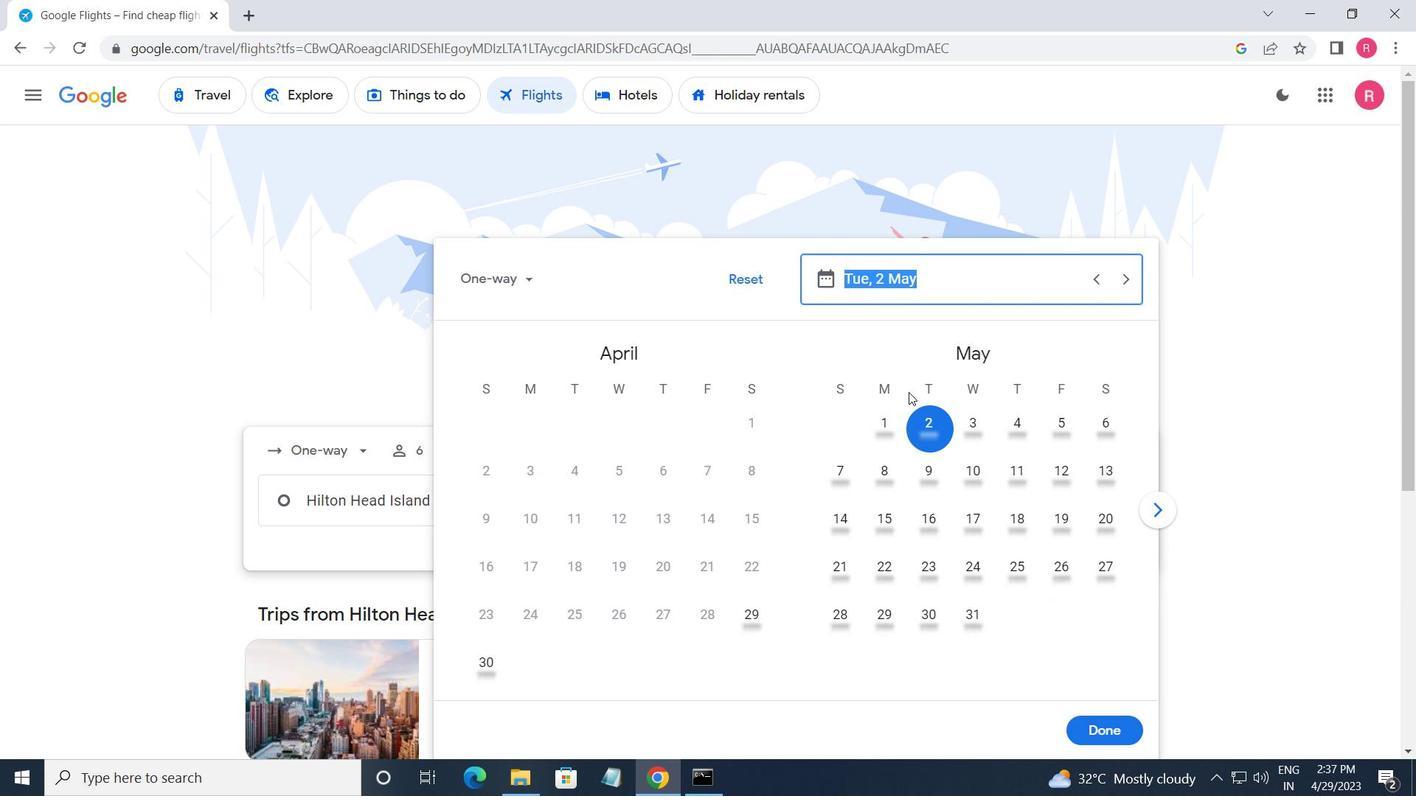 
Action: Mouse pressed left at (928, 430)
Screenshot: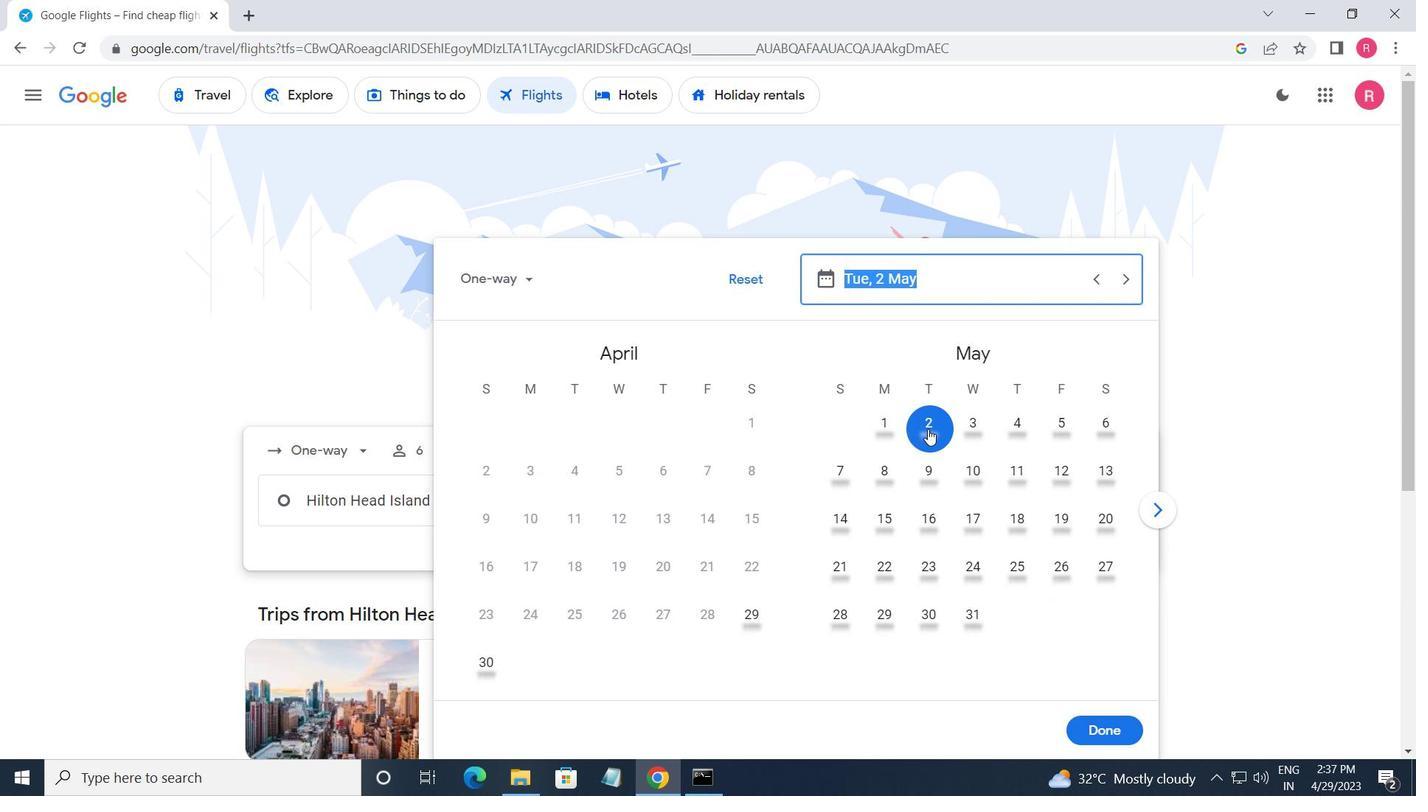 
Action: Mouse moved to (1105, 736)
Screenshot: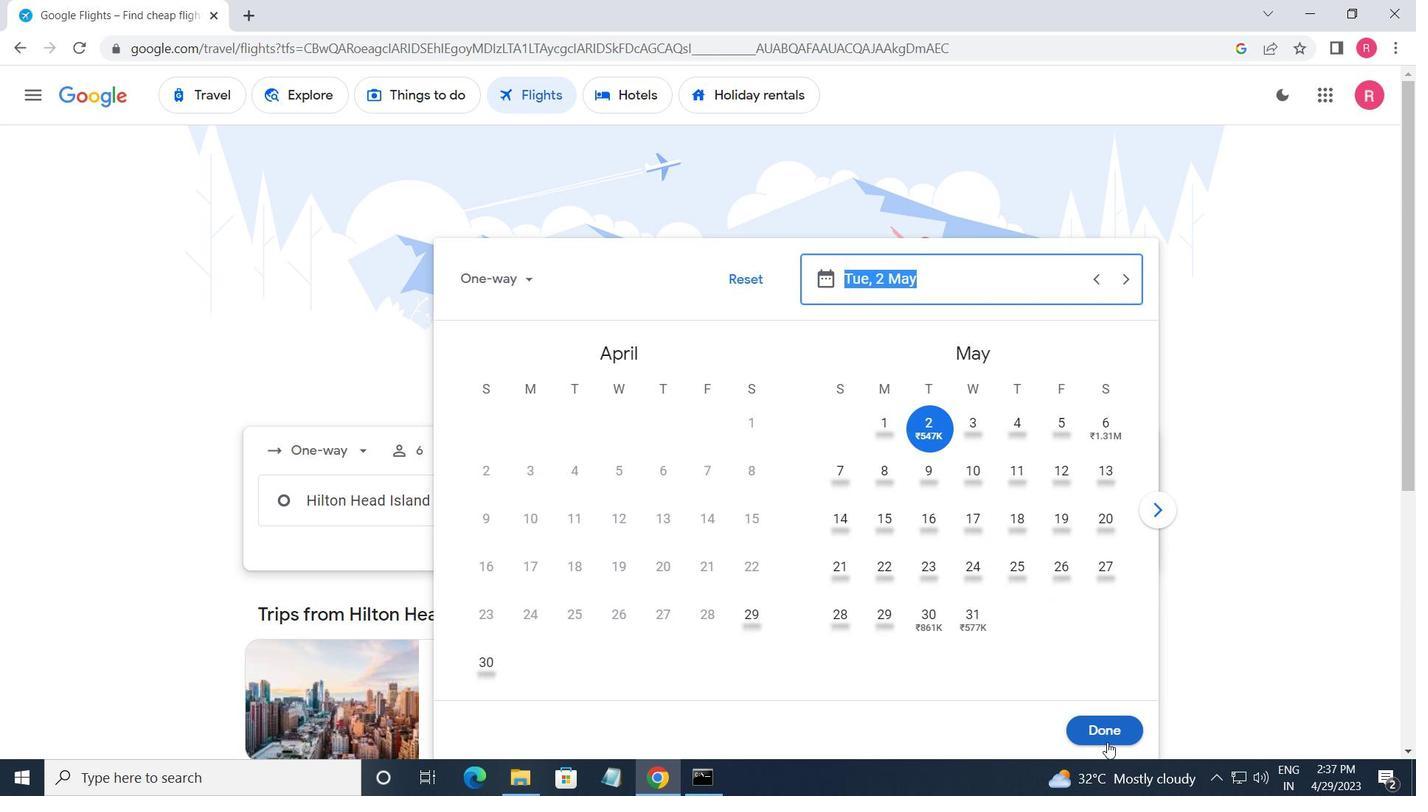 
Action: Mouse pressed left at (1105, 736)
Screenshot: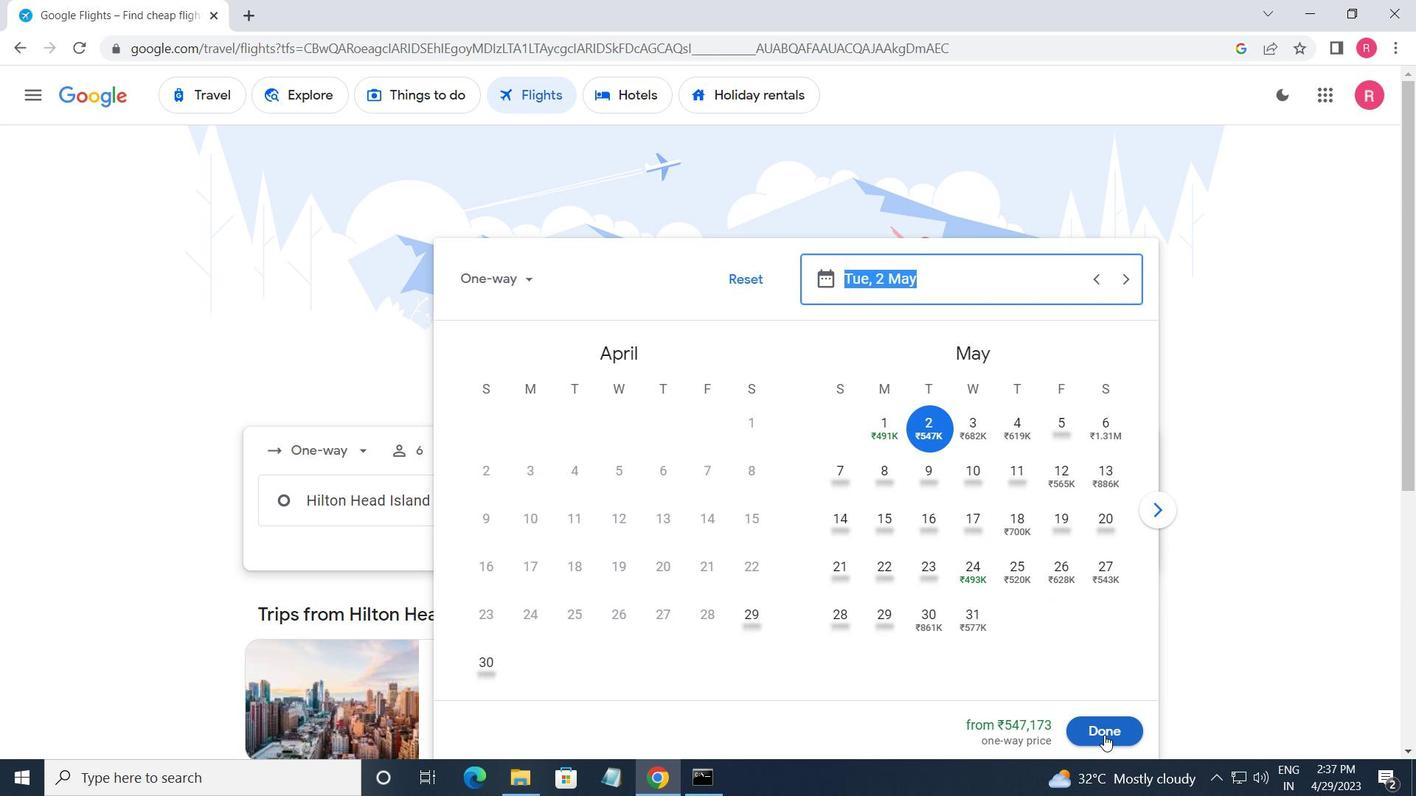 
Action: Mouse moved to (704, 577)
Screenshot: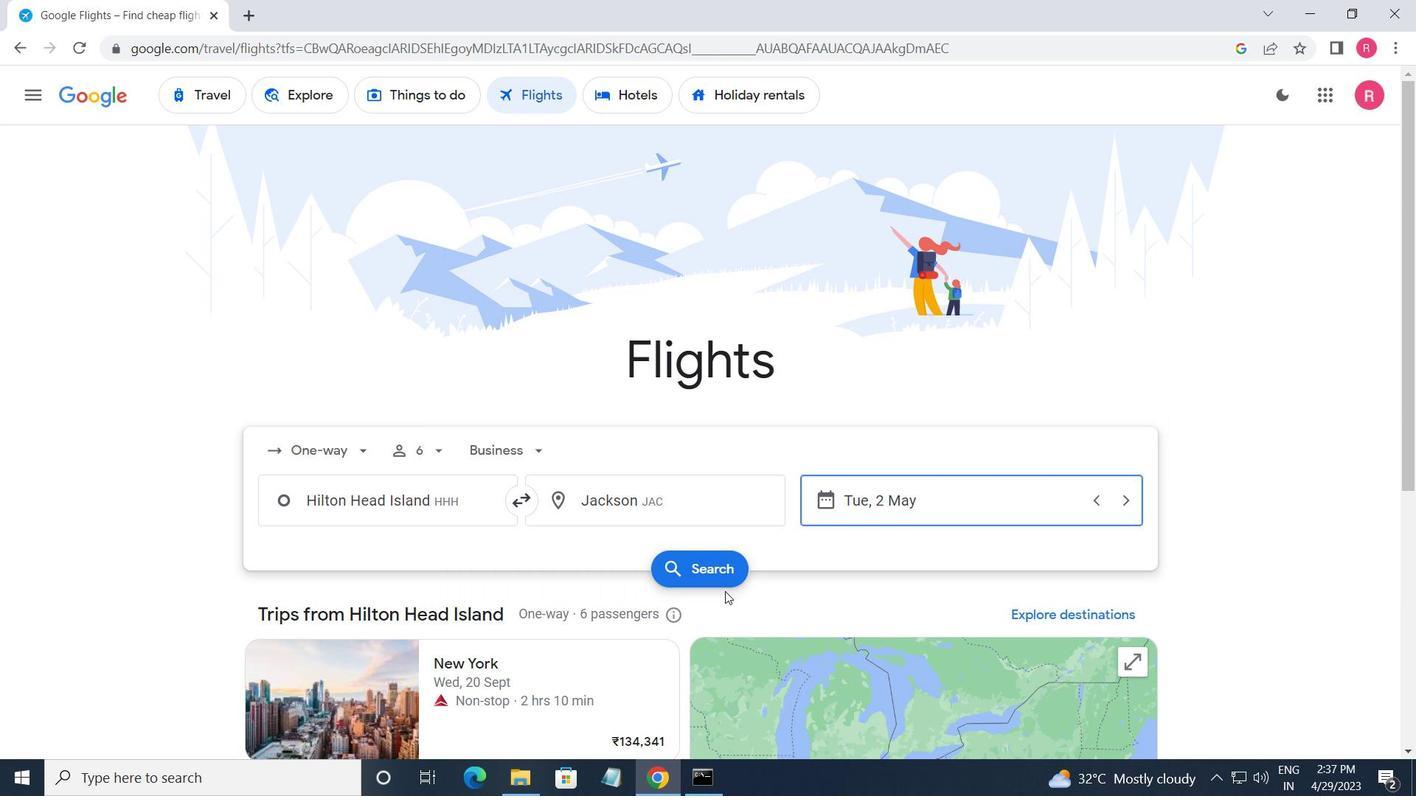 
Action: Mouse pressed left at (704, 577)
Screenshot: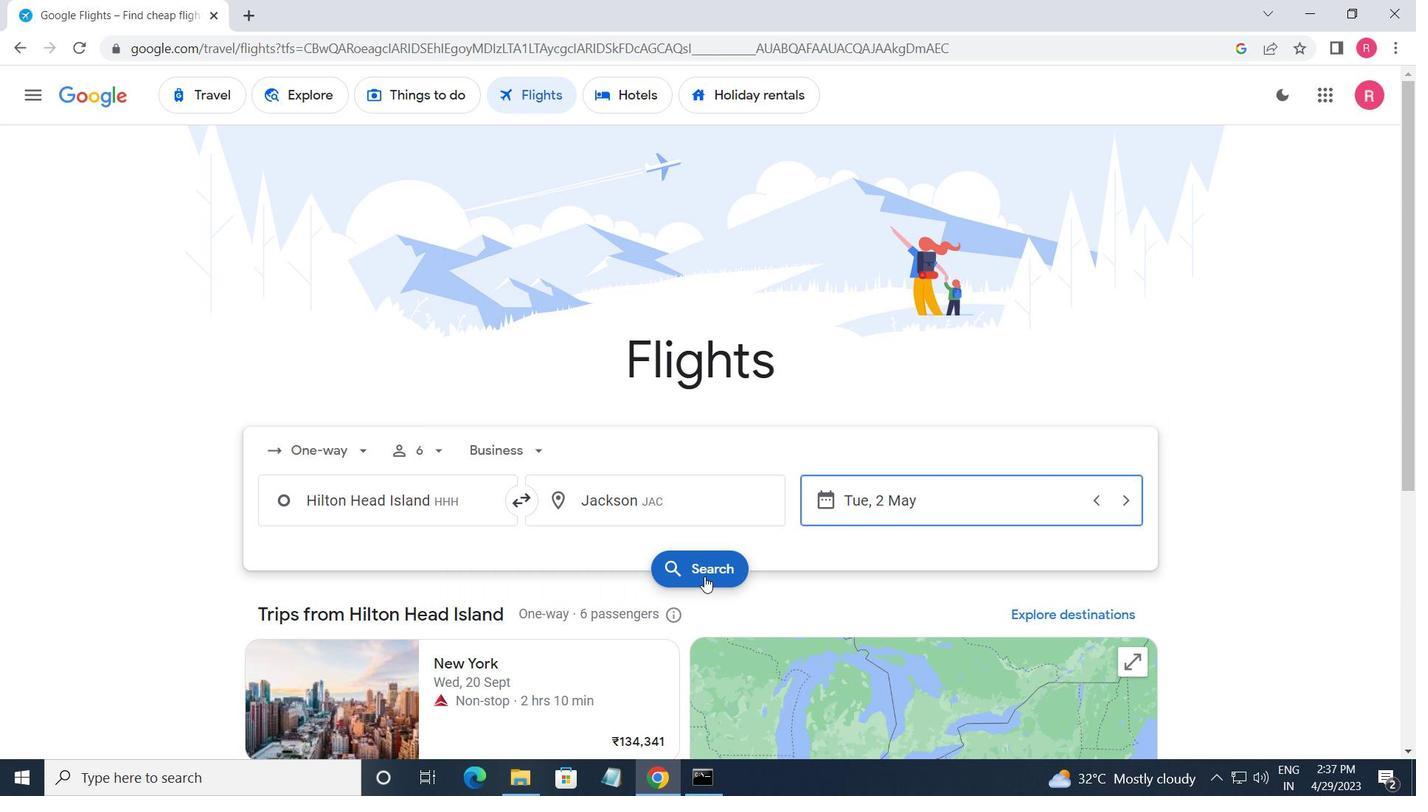 
Action: Mouse moved to (272, 281)
Screenshot: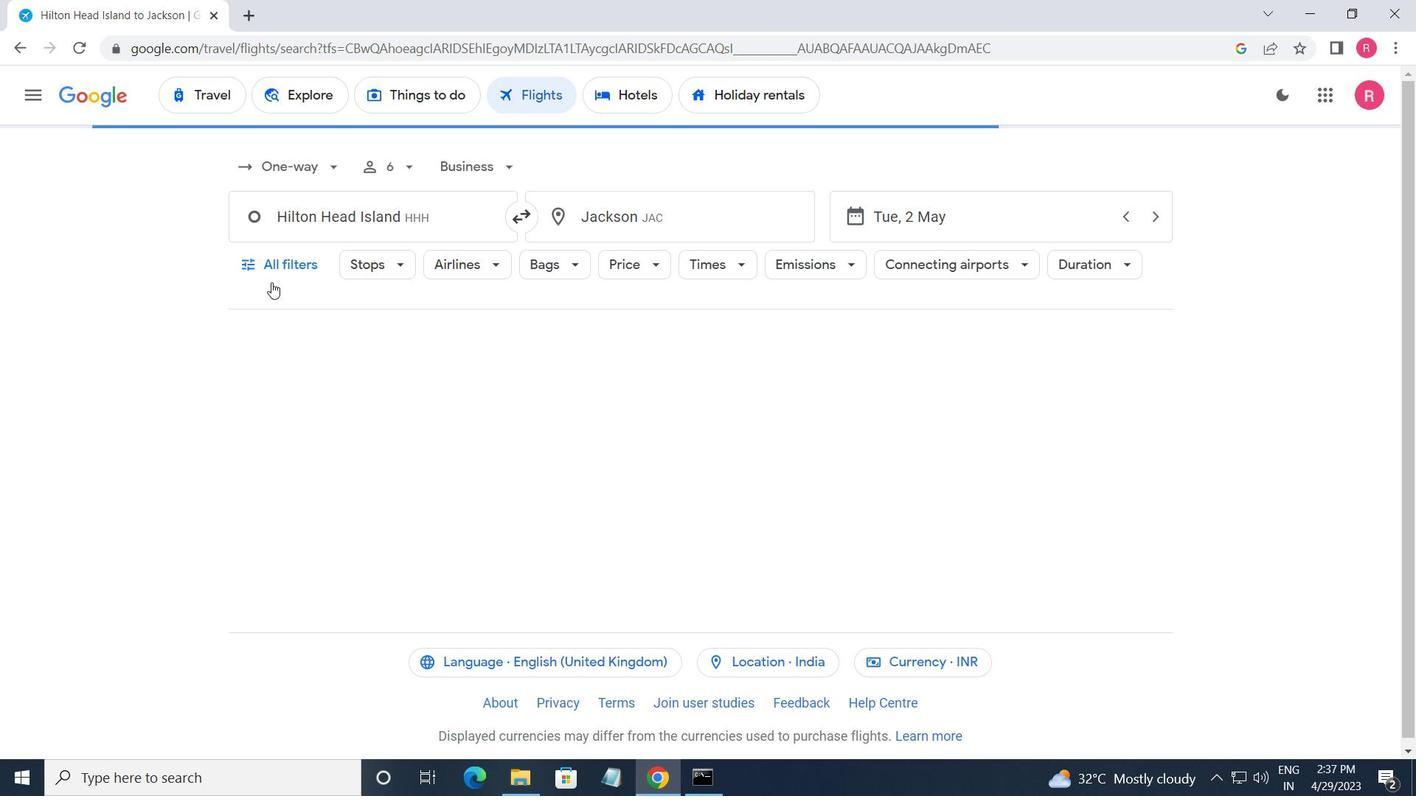
Action: Mouse pressed left at (272, 281)
Screenshot: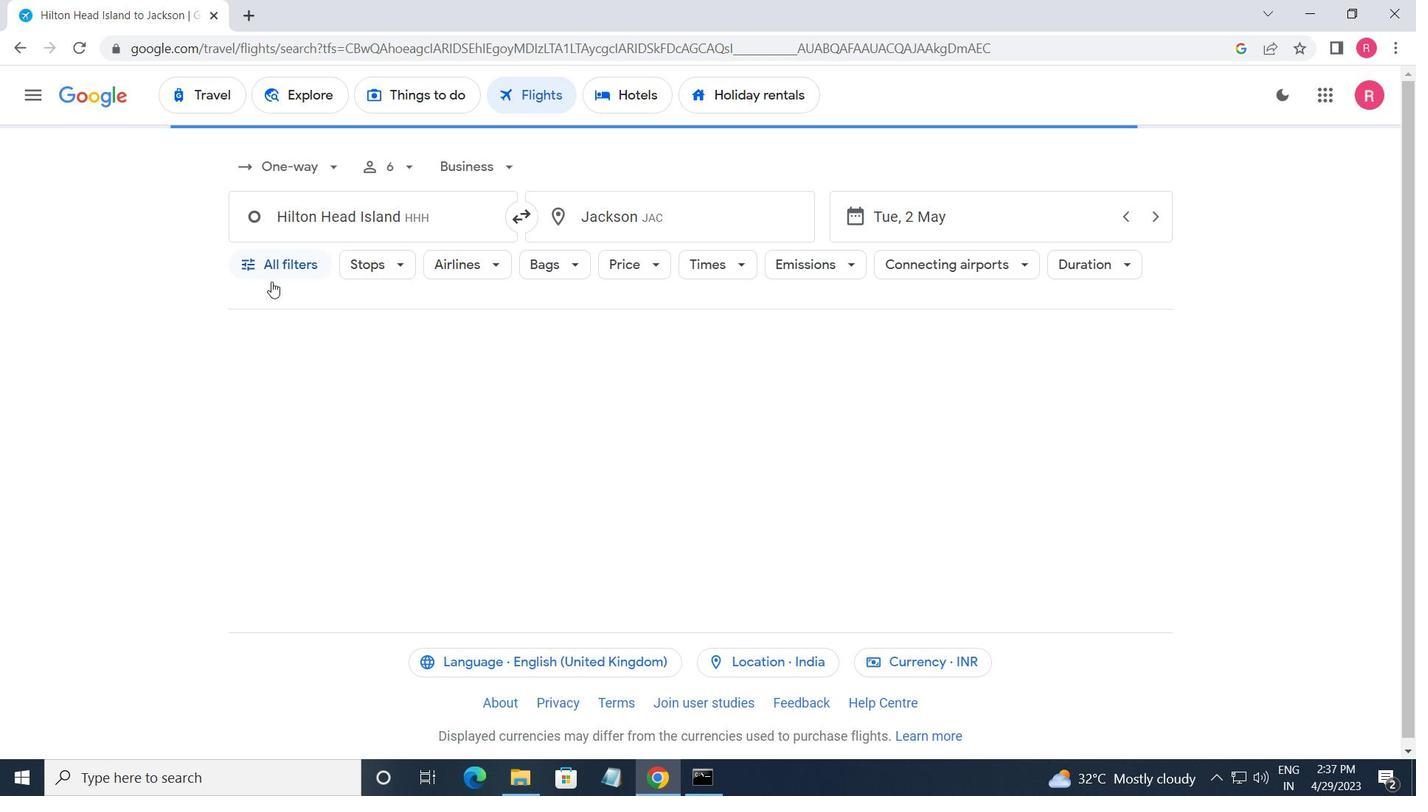 
Action: Mouse moved to (295, 497)
Screenshot: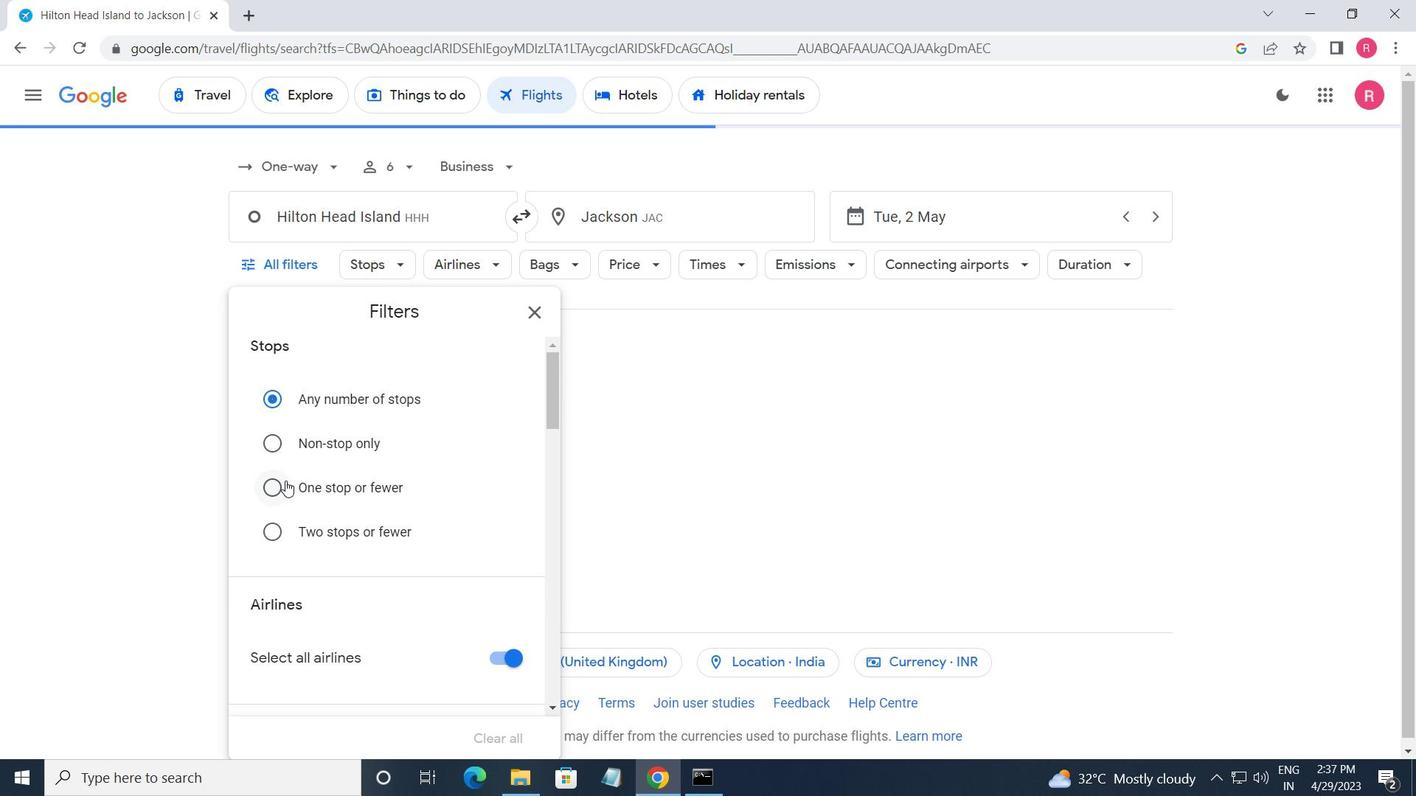
Action: Mouse scrolled (295, 496) with delta (0, 0)
Screenshot: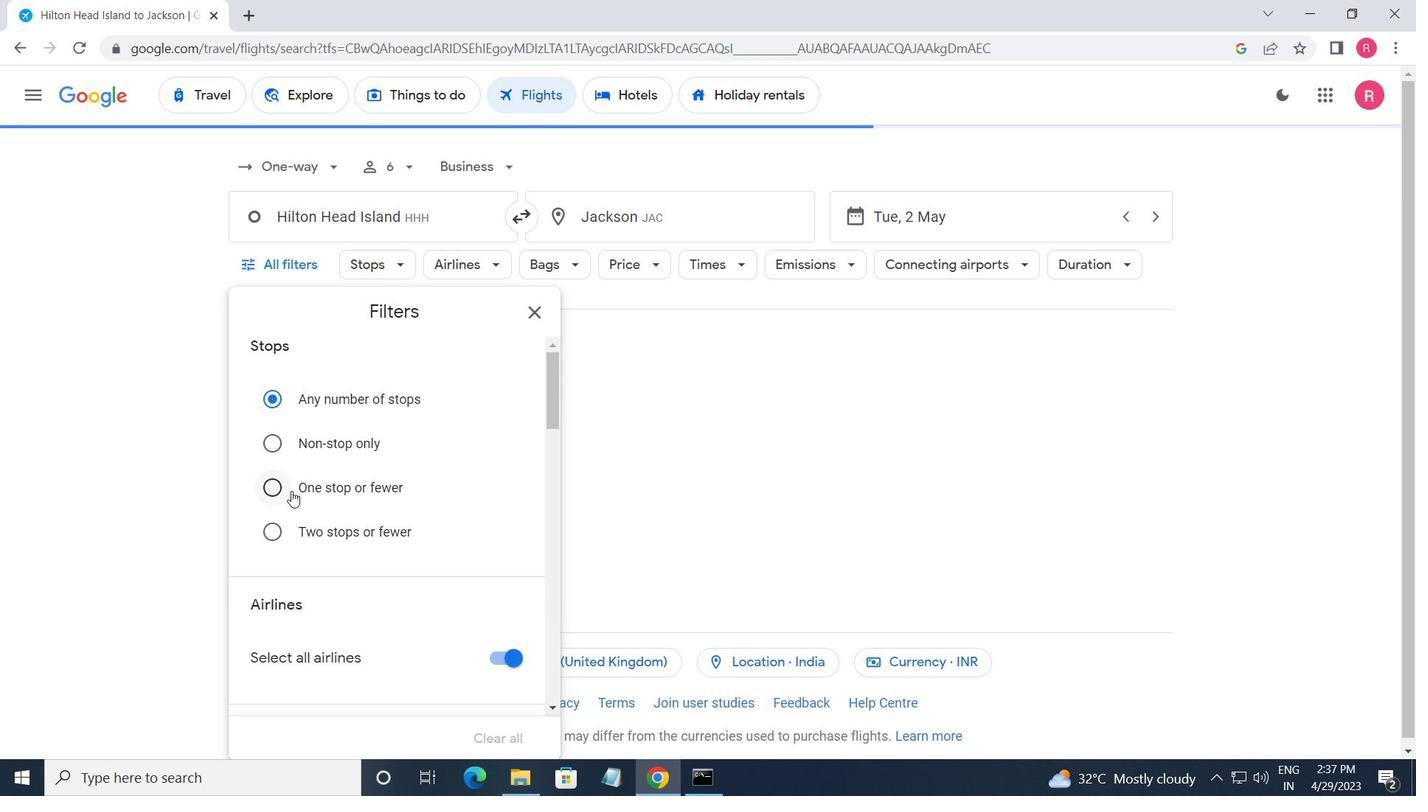 
Action: Mouse moved to (295, 498)
Screenshot: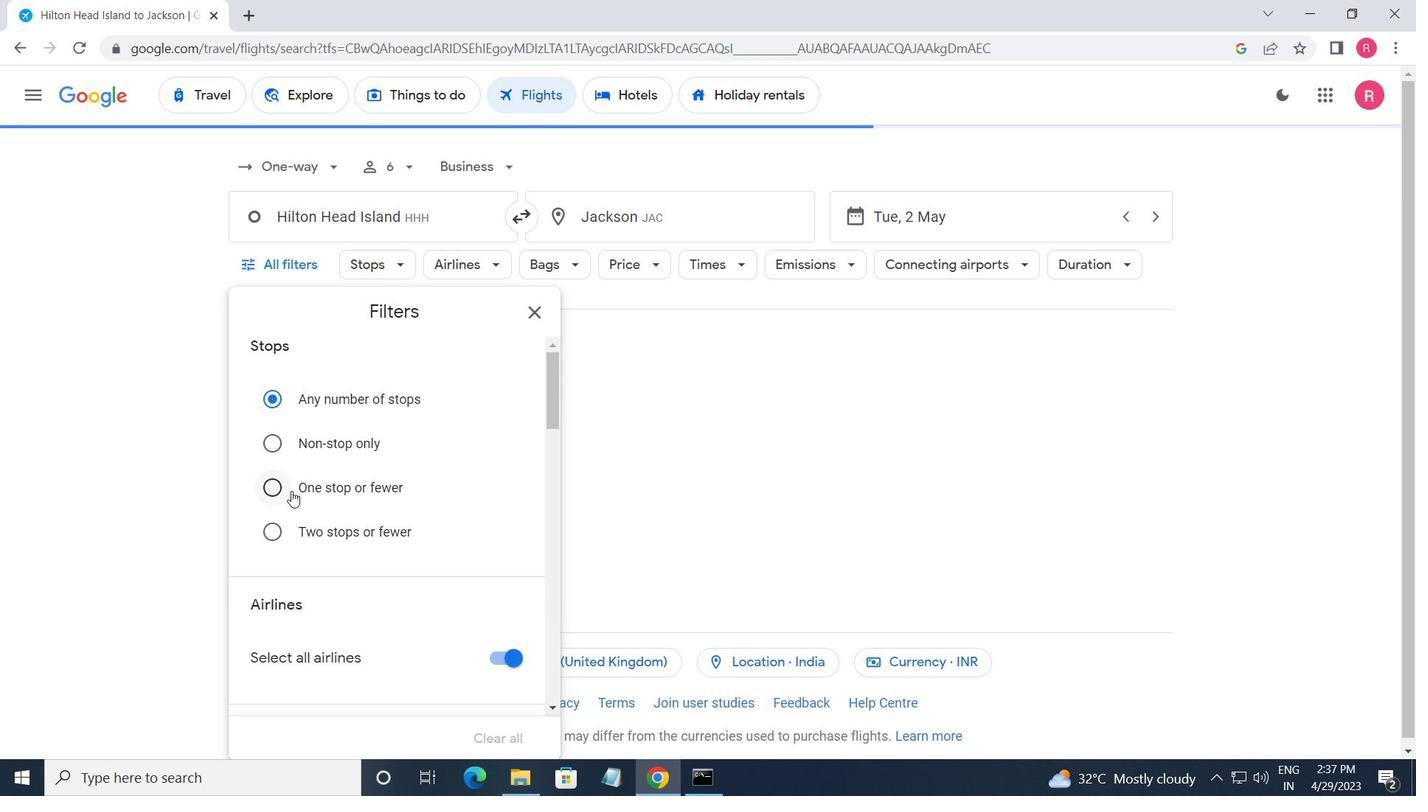 
Action: Mouse scrolled (295, 497) with delta (0, 0)
Screenshot: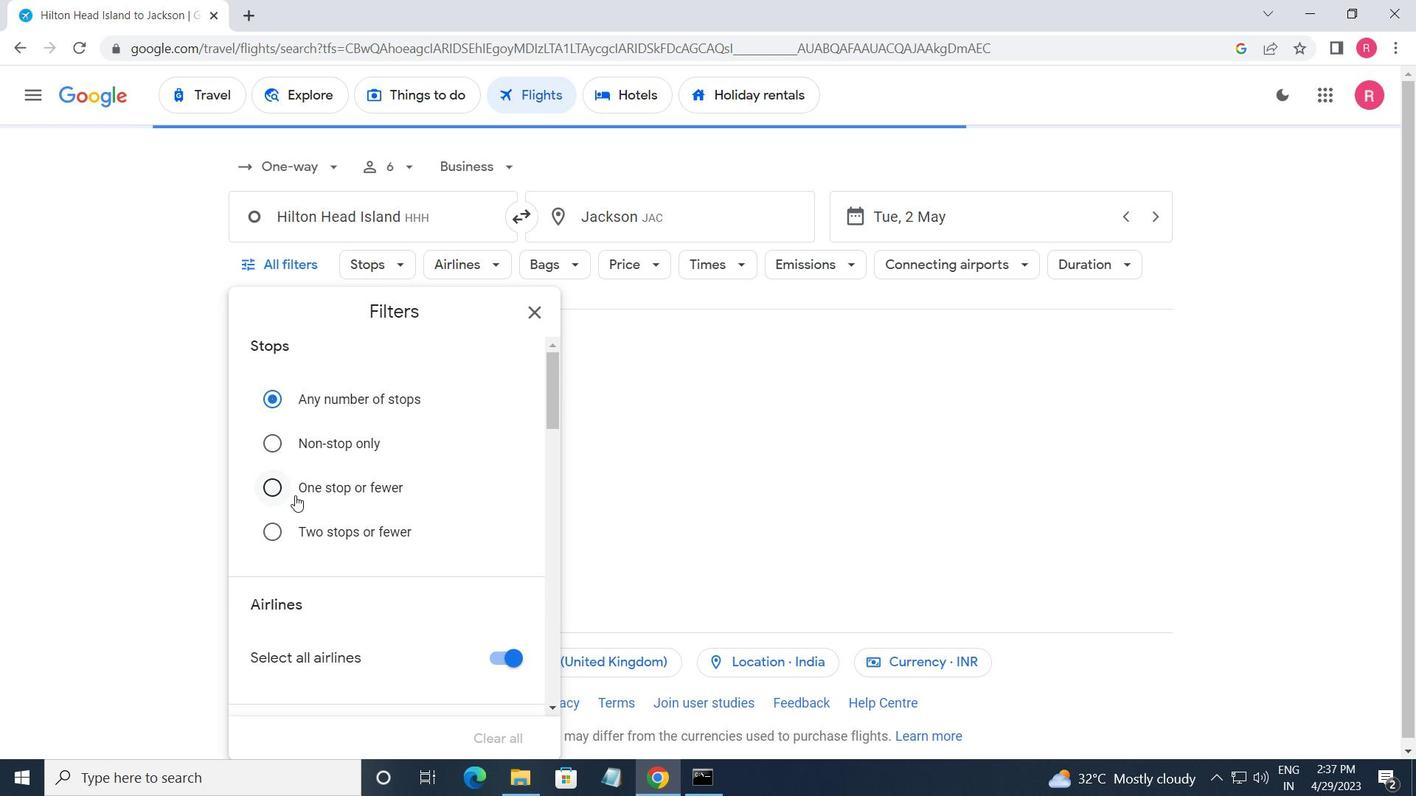 
Action: Mouse moved to (296, 498)
Screenshot: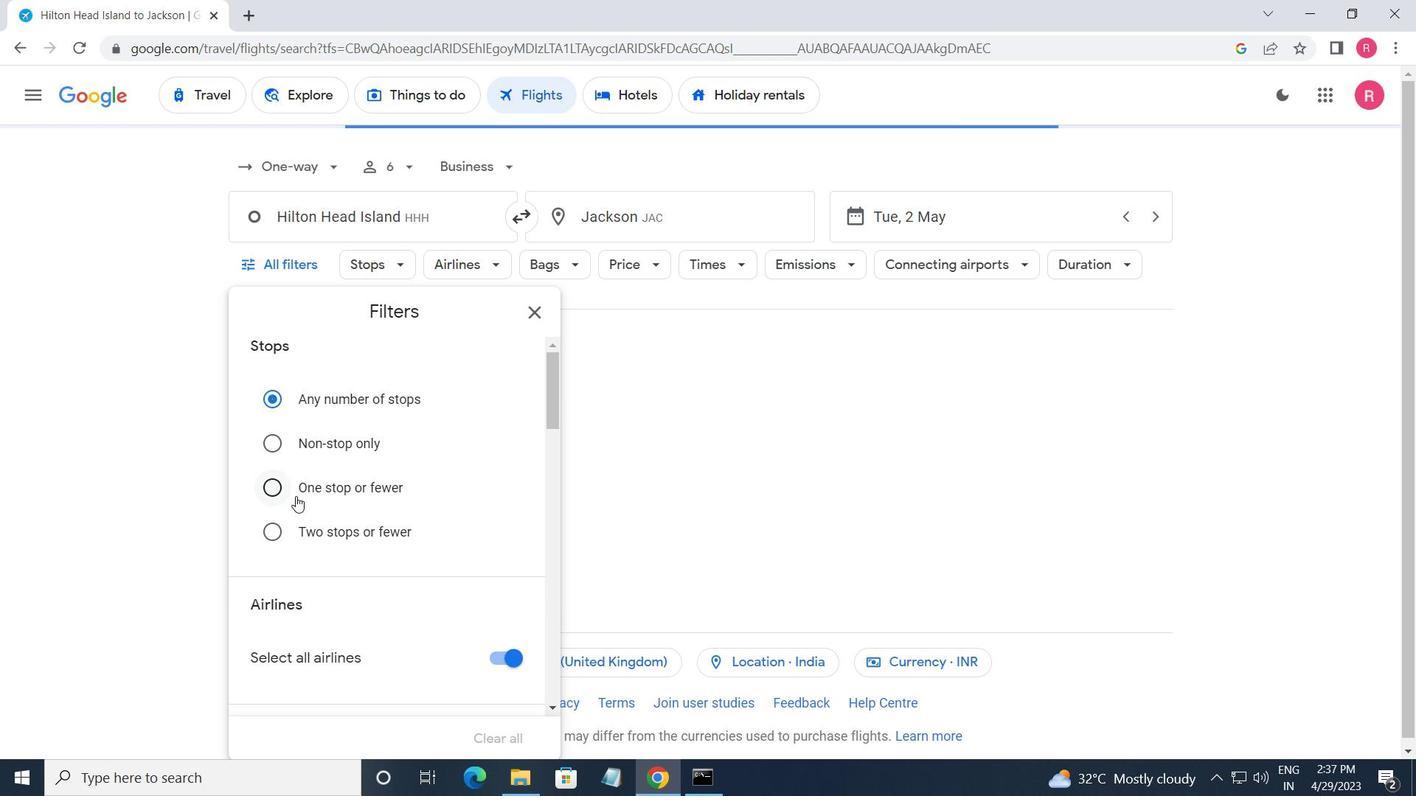 
Action: Mouse scrolled (296, 498) with delta (0, 0)
Screenshot: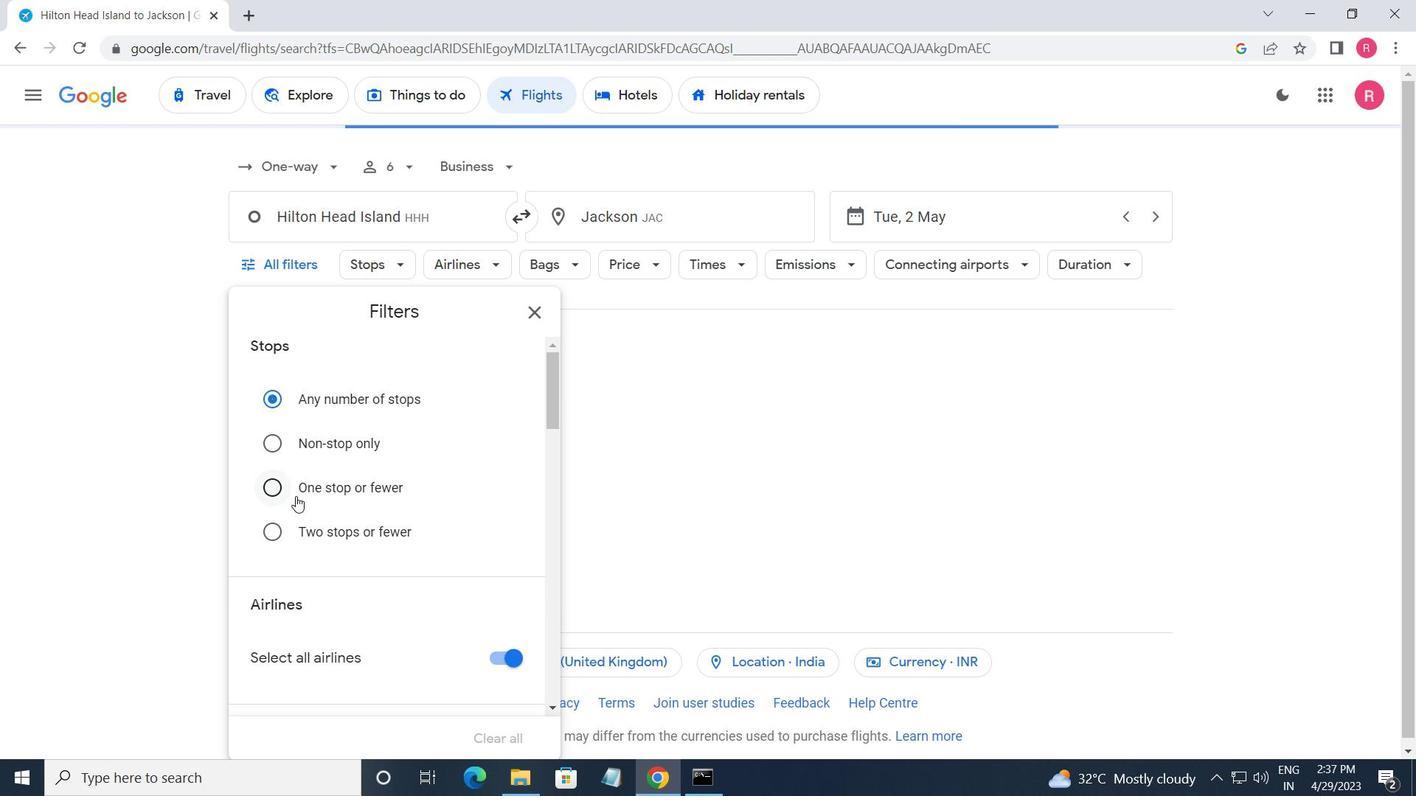 
Action: Mouse moved to (298, 498)
Screenshot: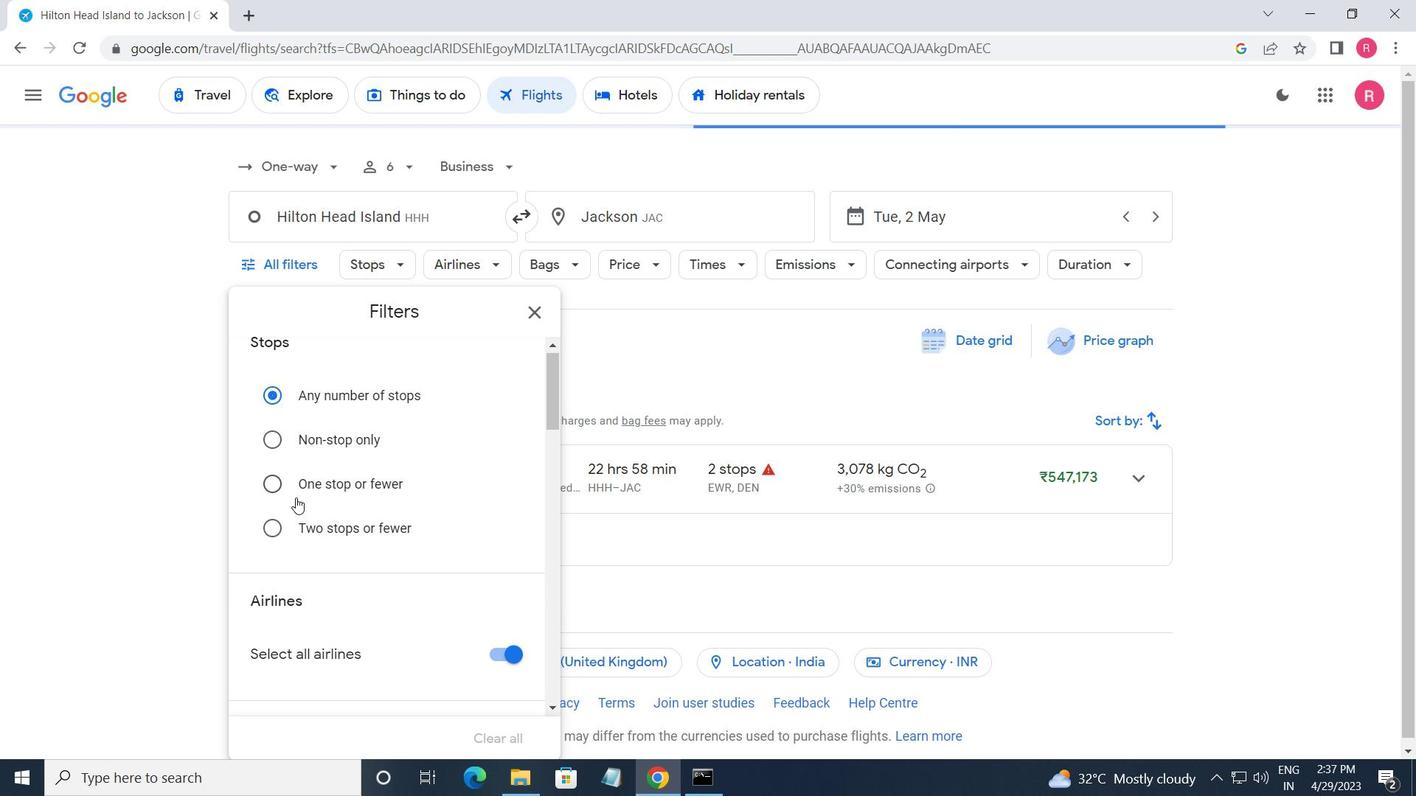 
Action: Mouse scrolled (298, 498) with delta (0, 0)
Screenshot: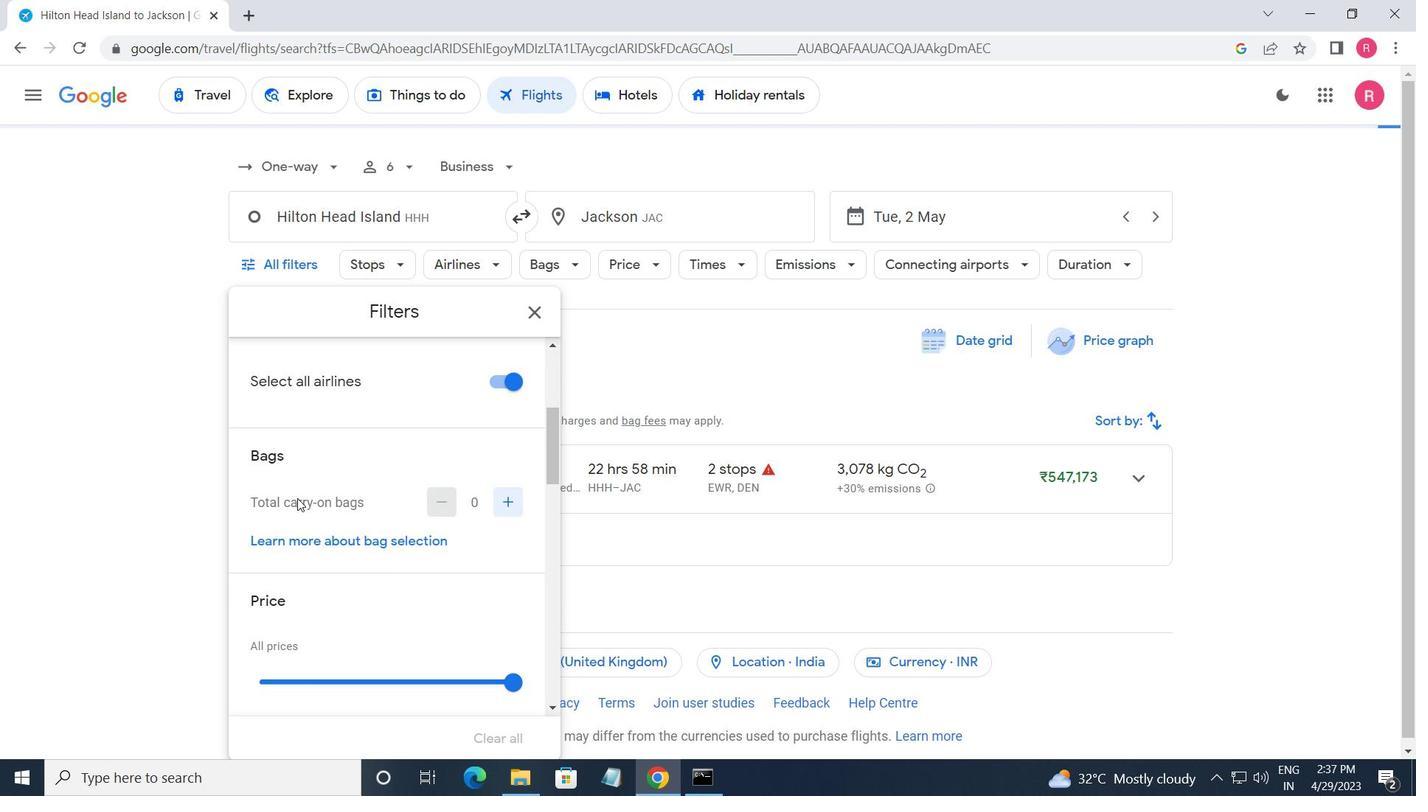
Action: Mouse scrolled (298, 498) with delta (0, 0)
Screenshot: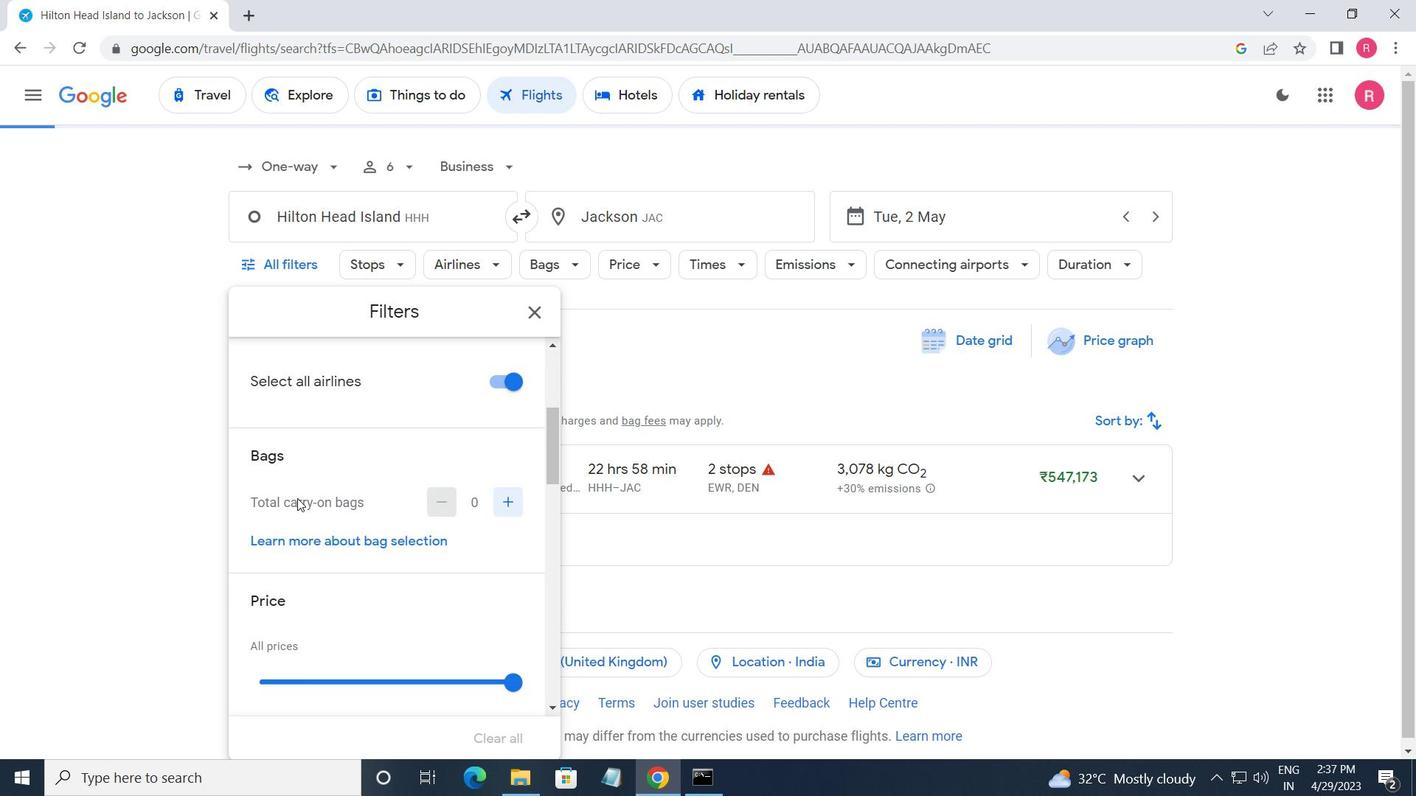 
Action: Mouse scrolled (298, 499) with delta (0, 0)
Screenshot: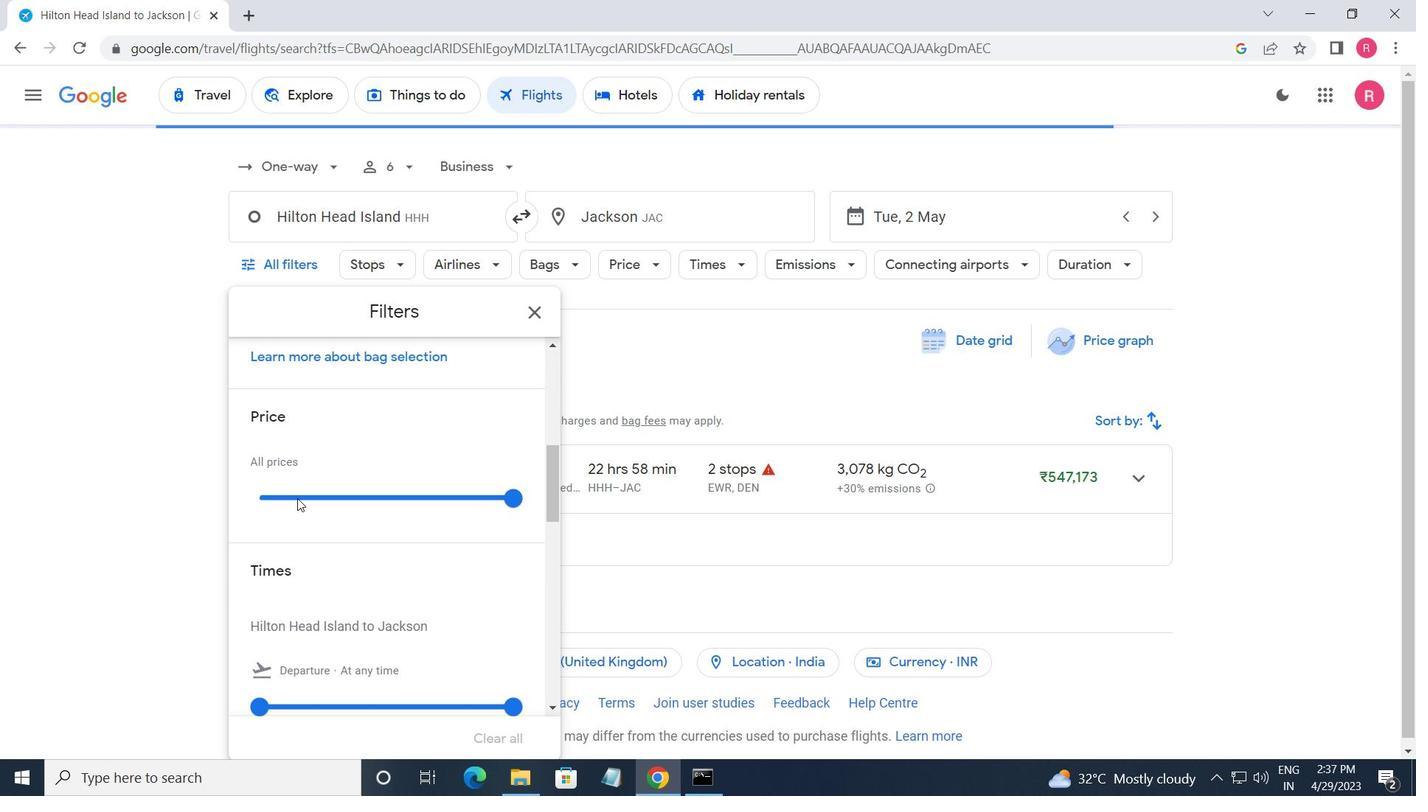 
Action: Mouse scrolled (298, 499) with delta (0, 0)
Screenshot: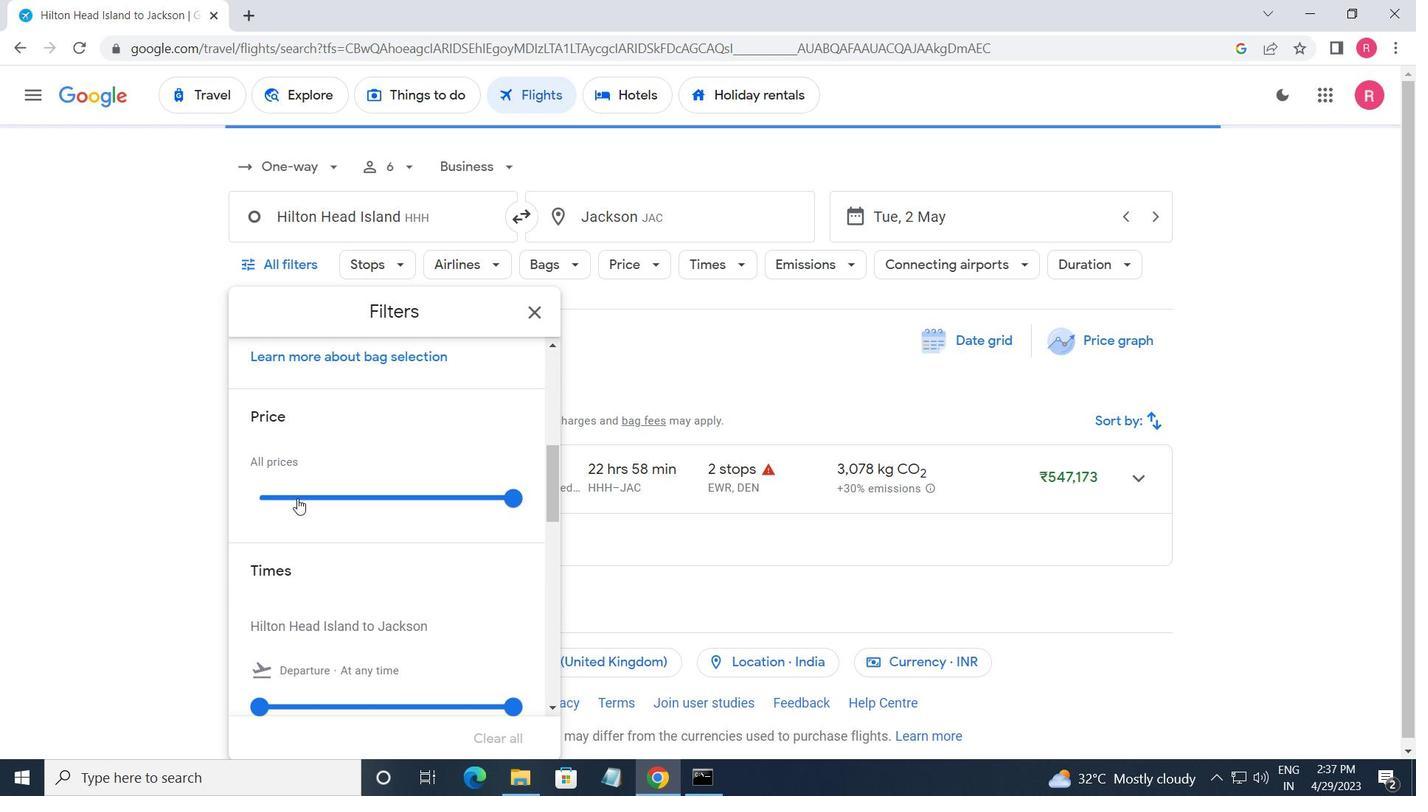 
Action: Mouse scrolled (298, 498) with delta (0, 0)
Screenshot: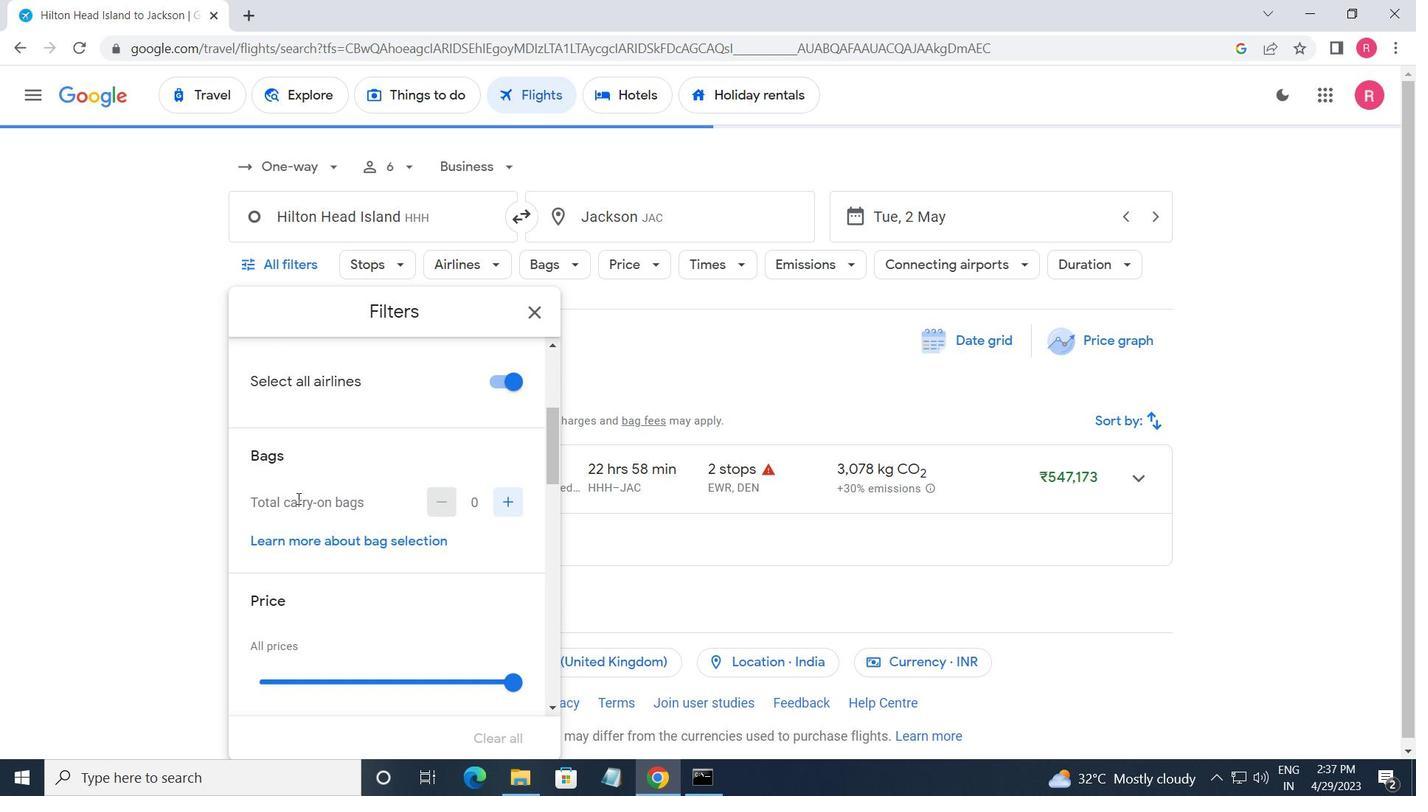 
Action: Mouse moved to (492, 422)
Screenshot: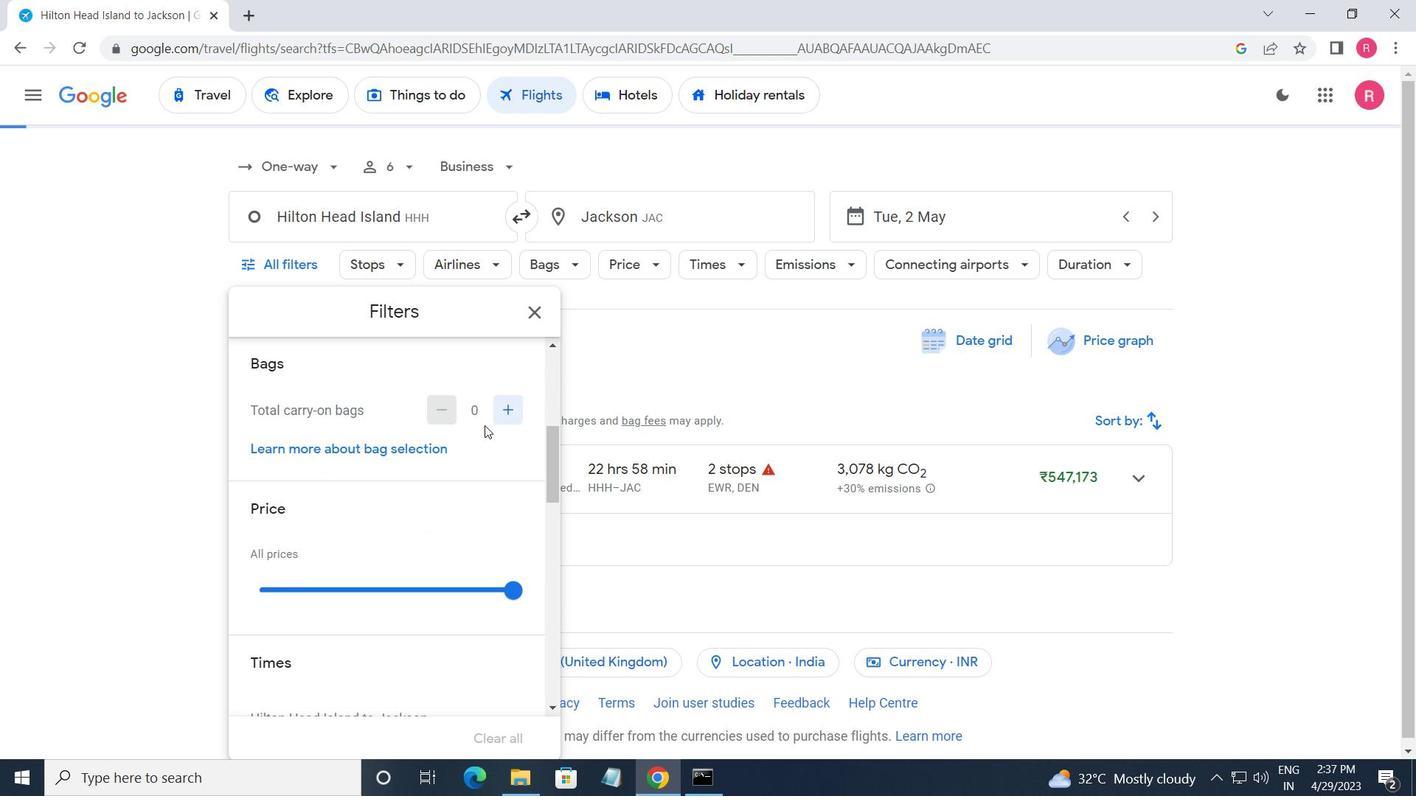 
Action: Mouse pressed left at (492, 422)
Screenshot: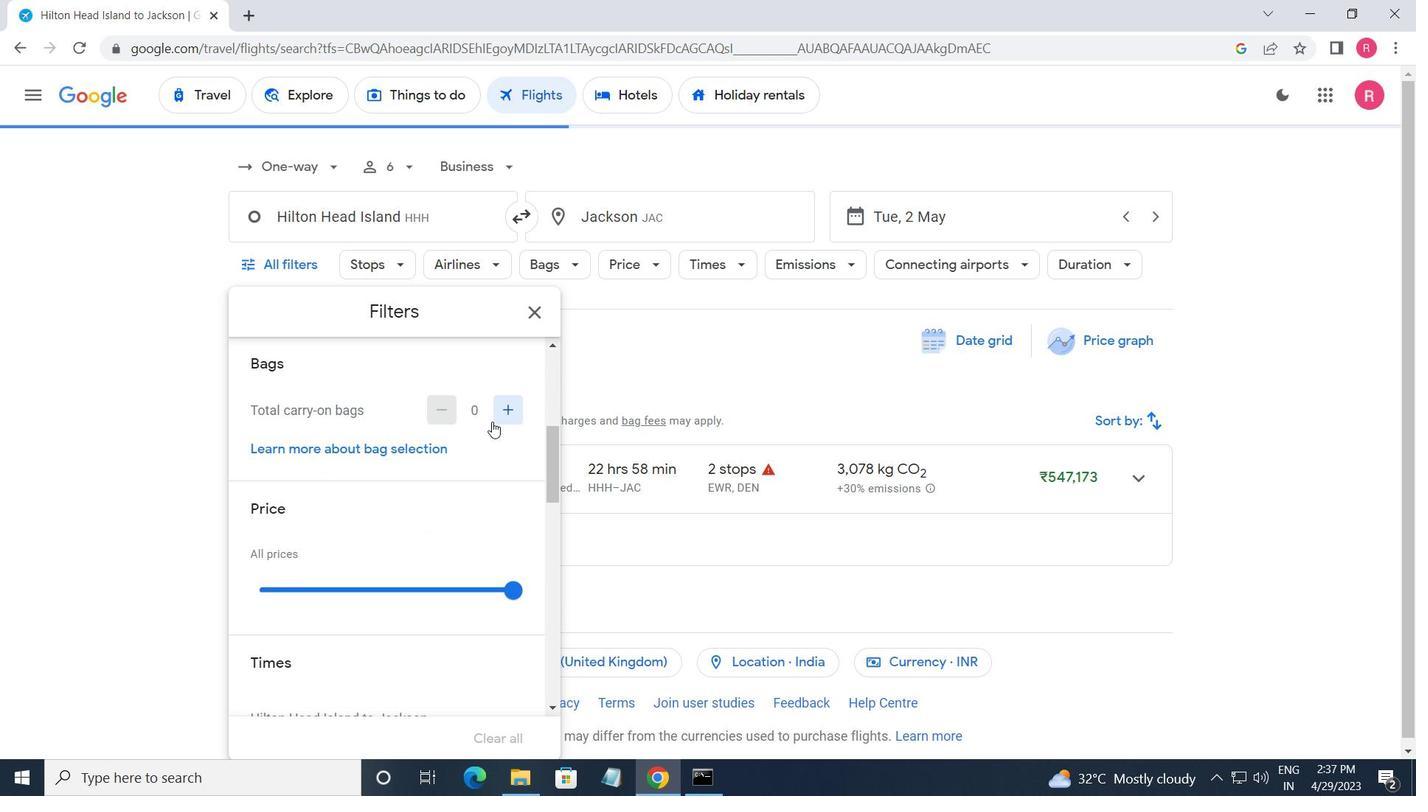 
Action: Mouse moved to (492, 425)
Screenshot: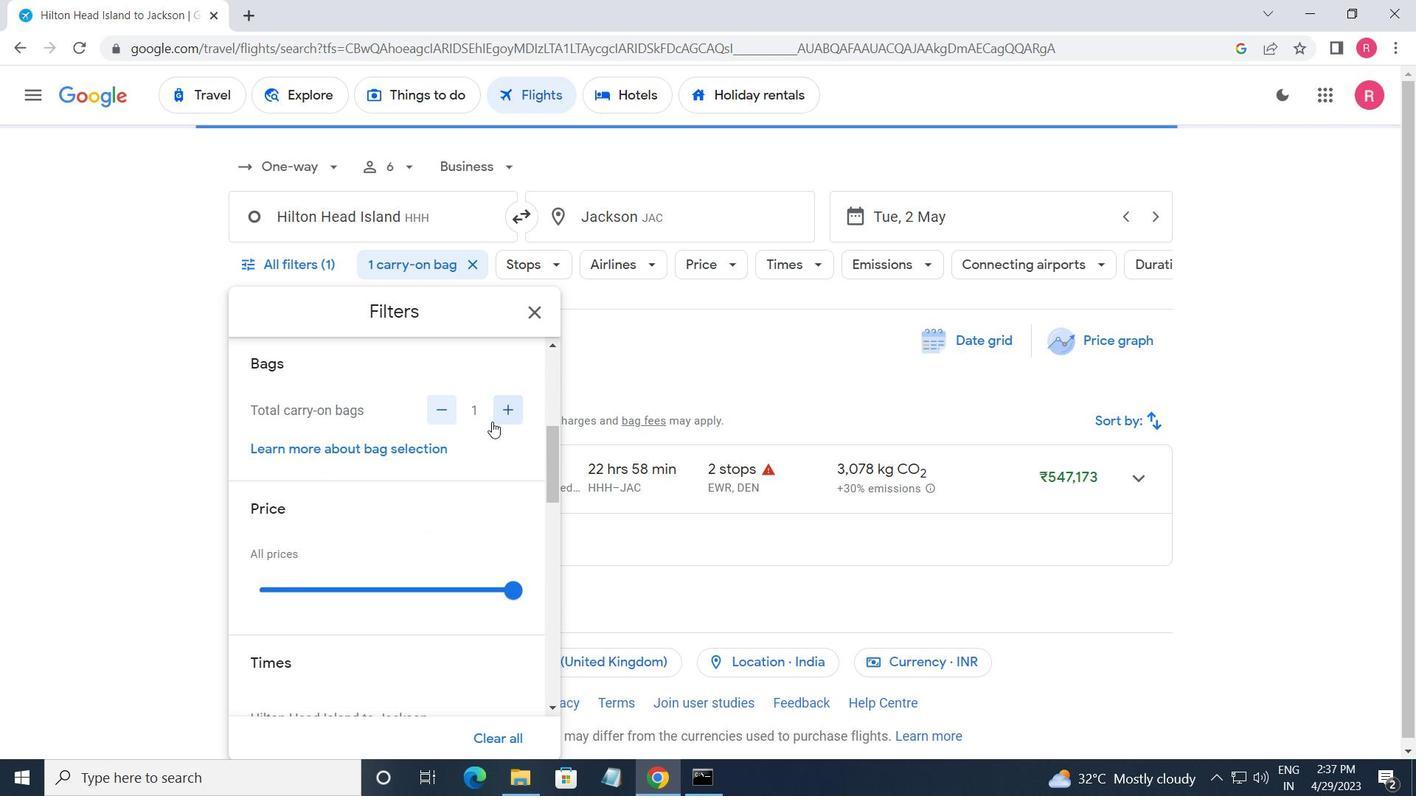 
Action: Mouse scrolled (492, 425) with delta (0, 0)
Screenshot: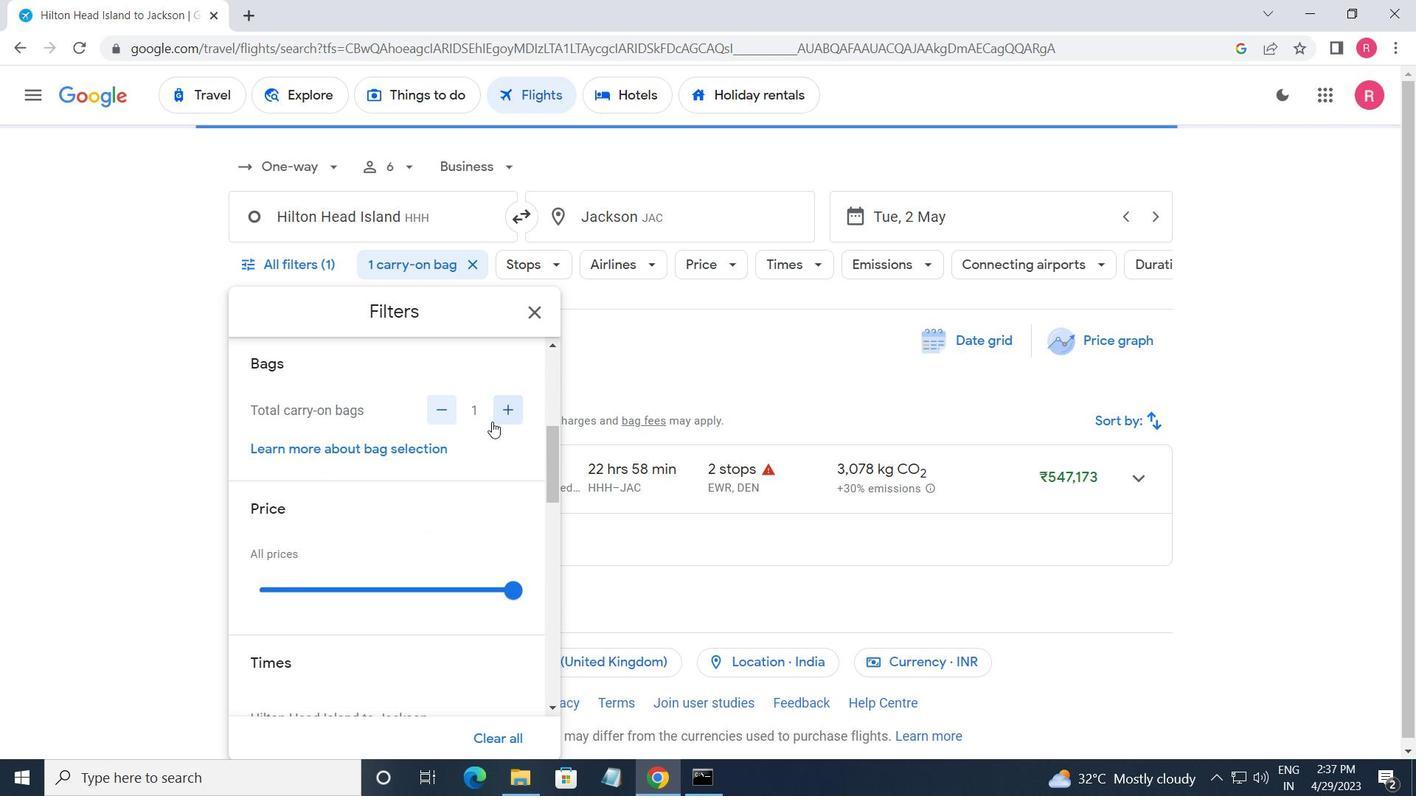 
Action: Mouse moved to (486, 432)
Screenshot: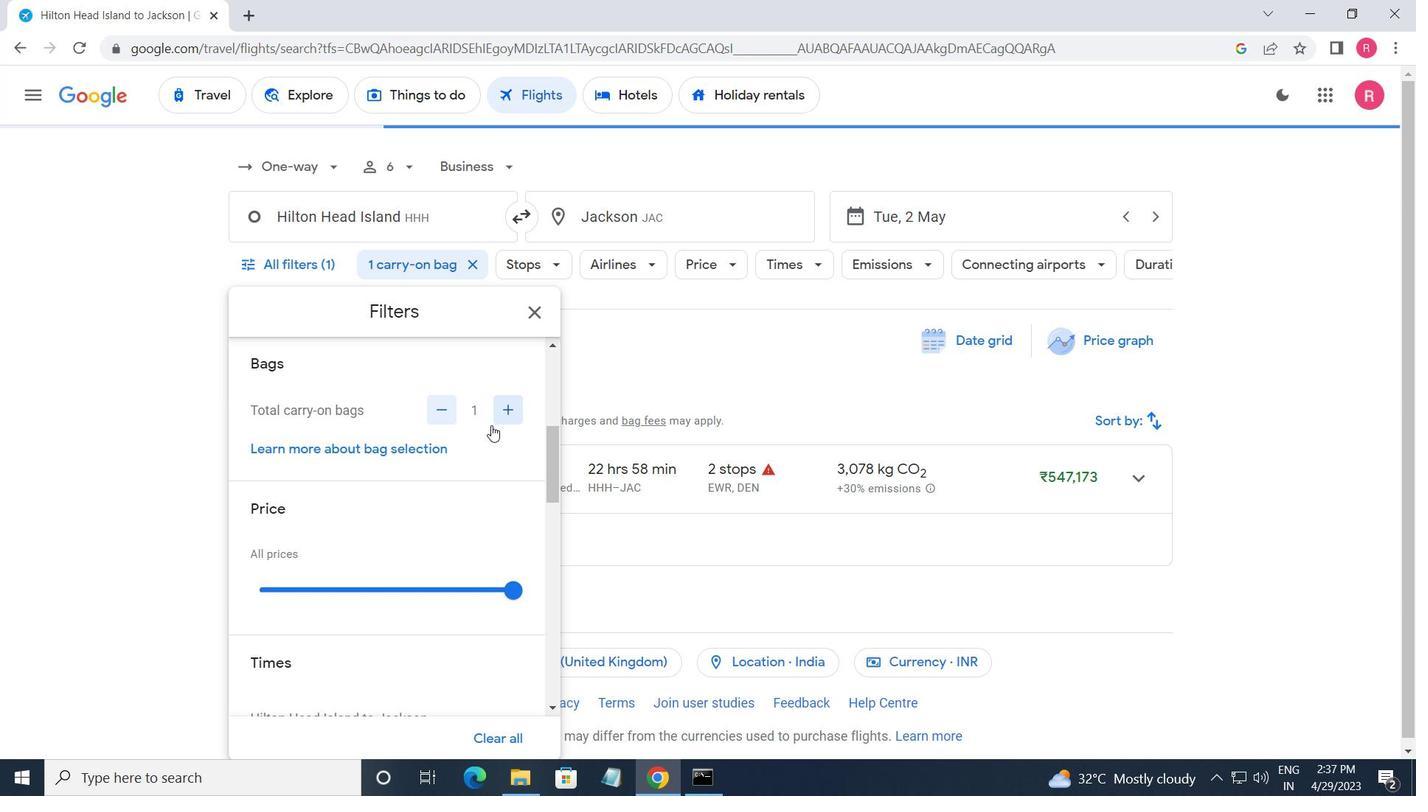 
Action: Mouse scrolled (486, 431) with delta (0, 0)
Screenshot: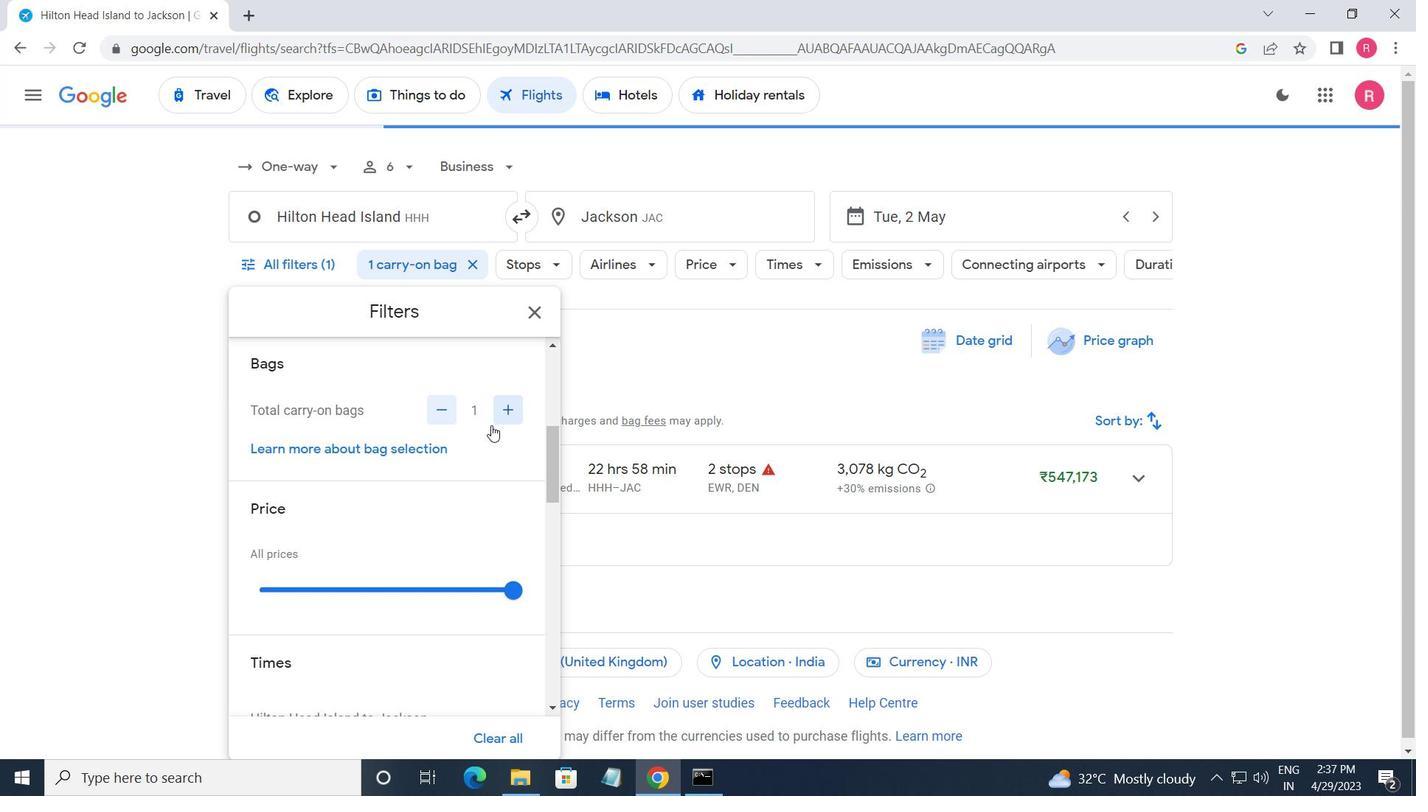 
Action: Mouse moved to (499, 447)
Screenshot: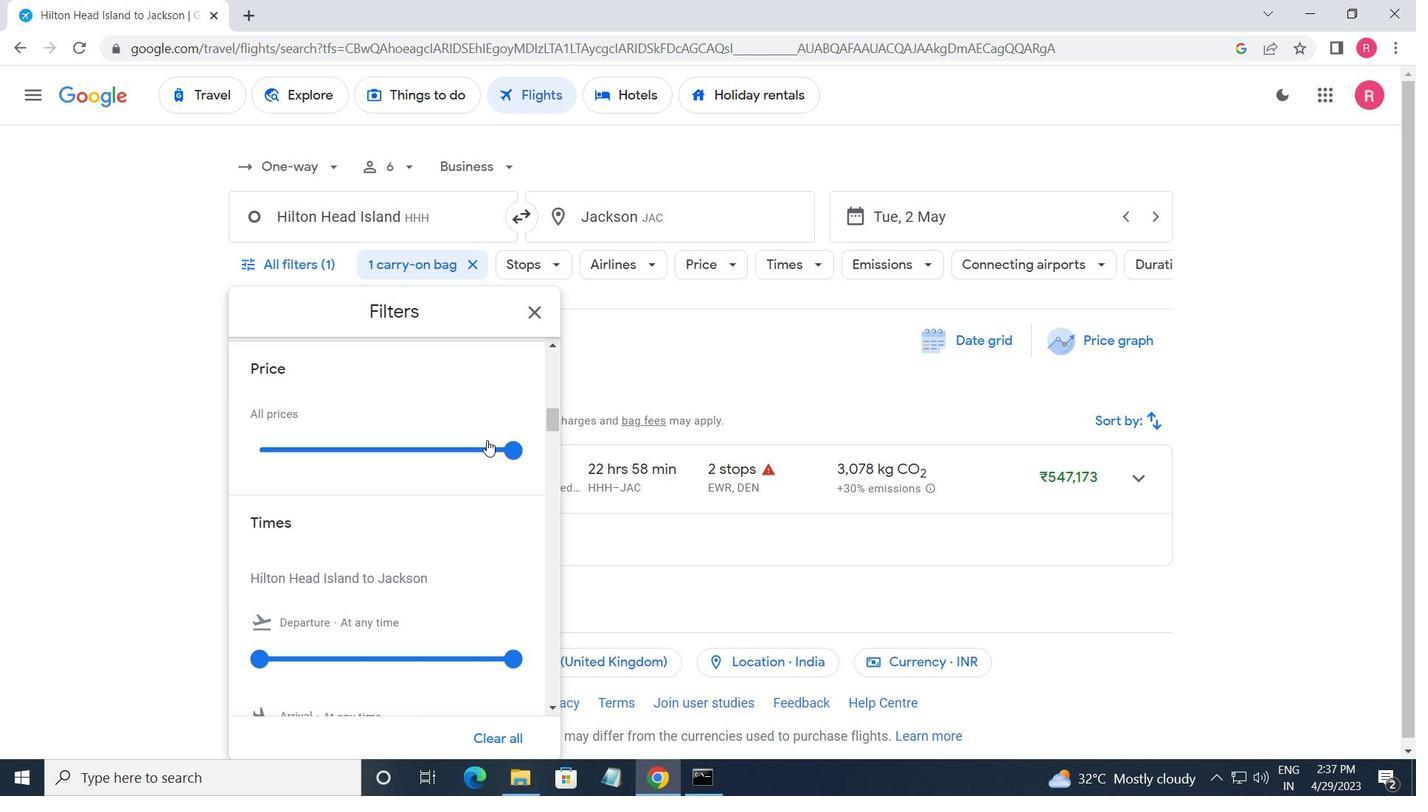 
Action: Mouse pressed left at (499, 447)
Screenshot: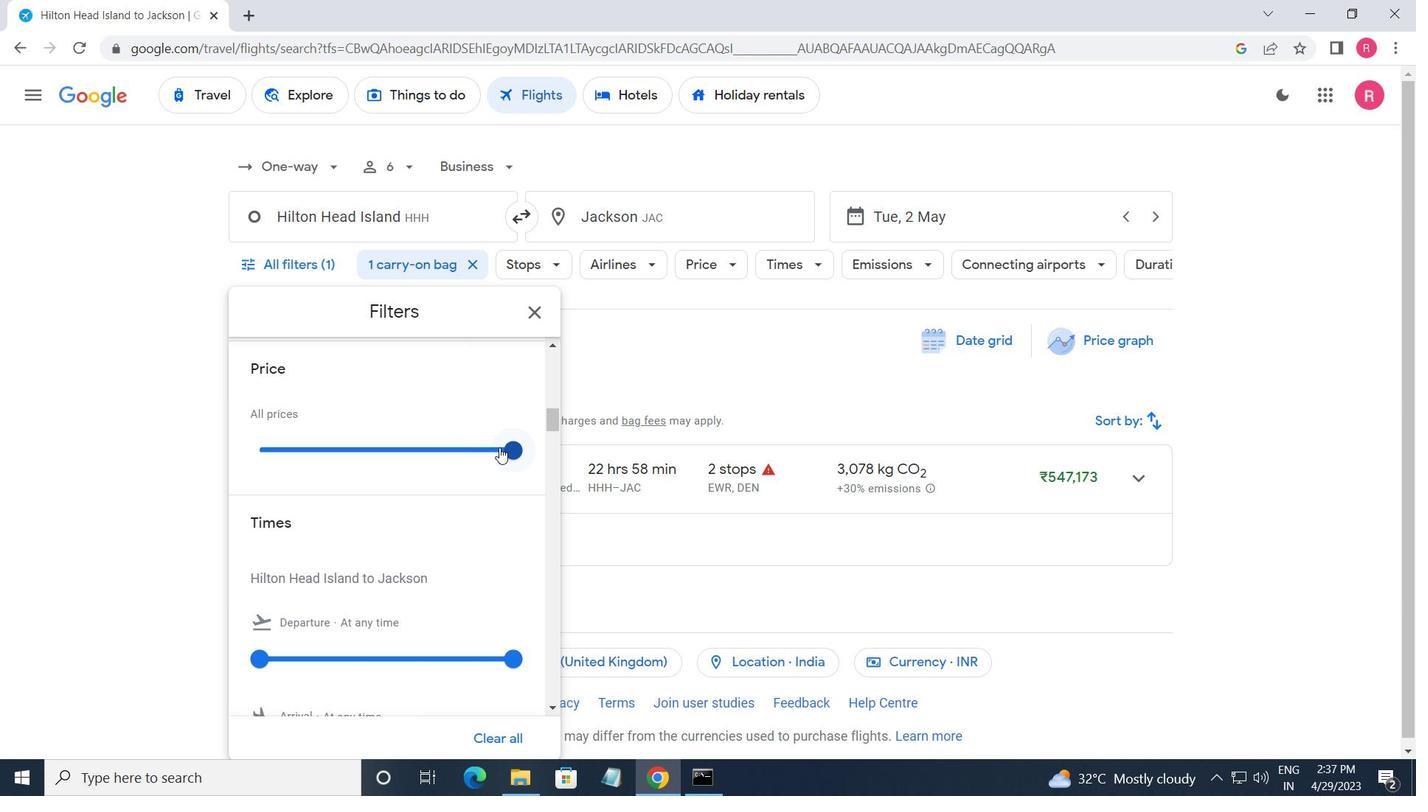 
Action: Mouse moved to (228, 501)
Screenshot: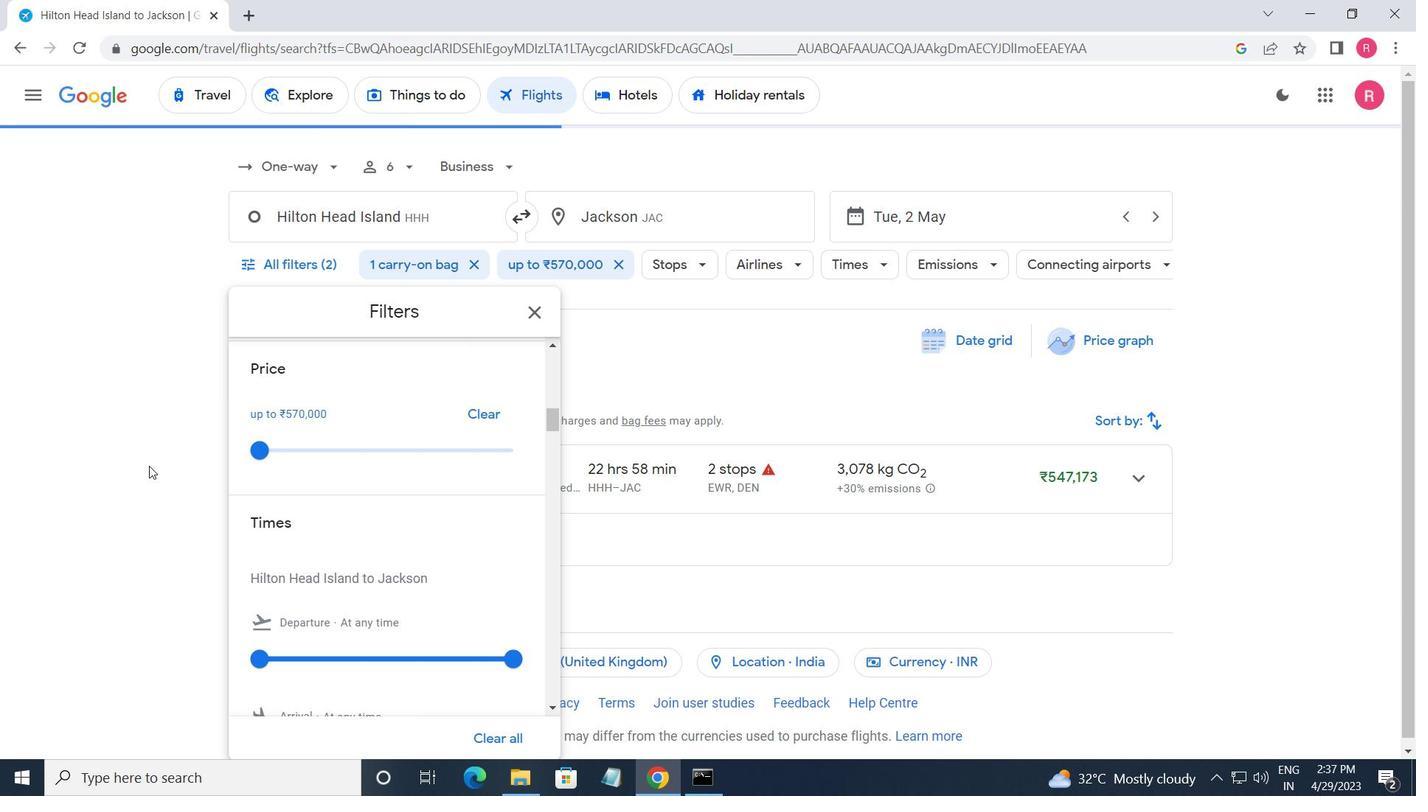 
Action: Mouse scrolled (228, 500) with delta (0, 0)
Screenshot: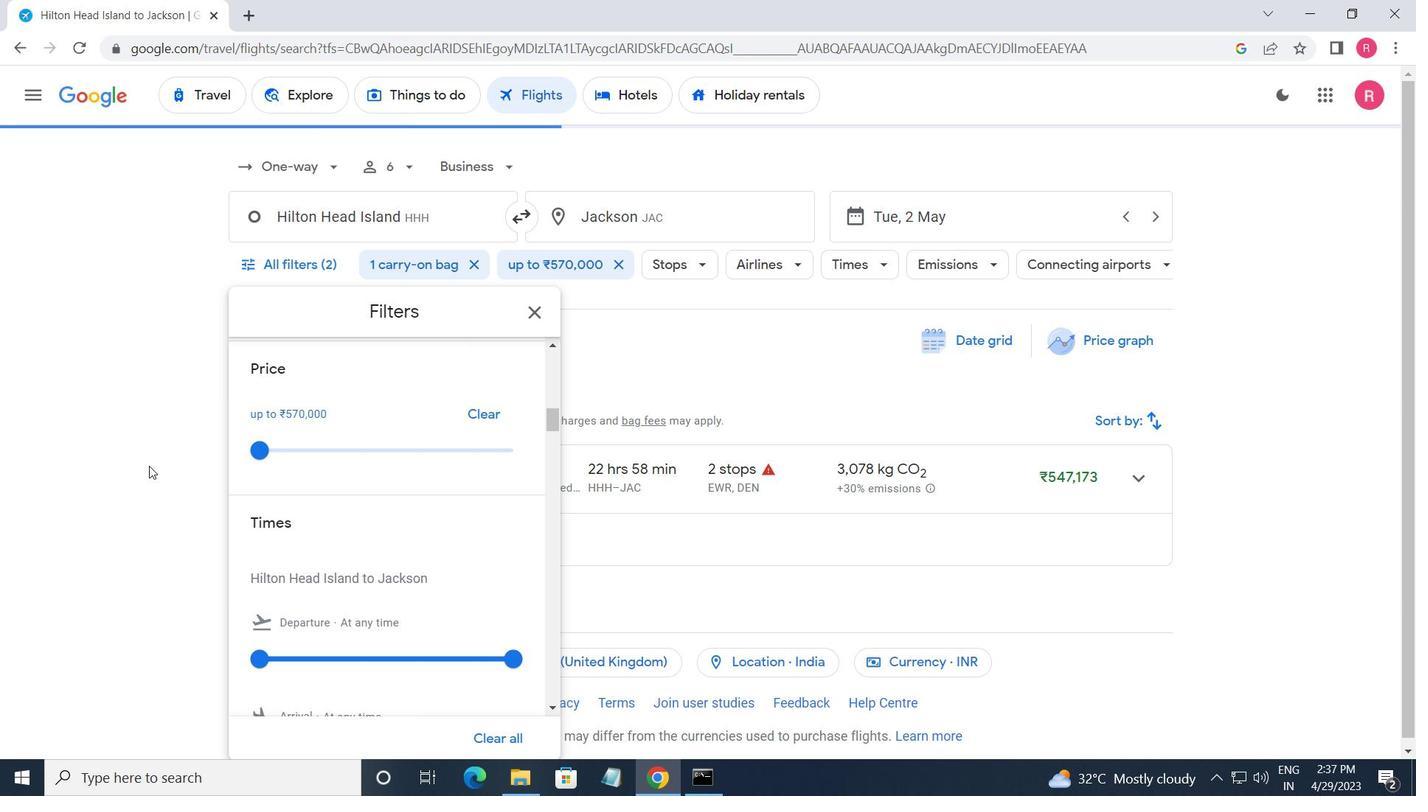 
Action: Mouse moved to (287, 535)
Screenshot: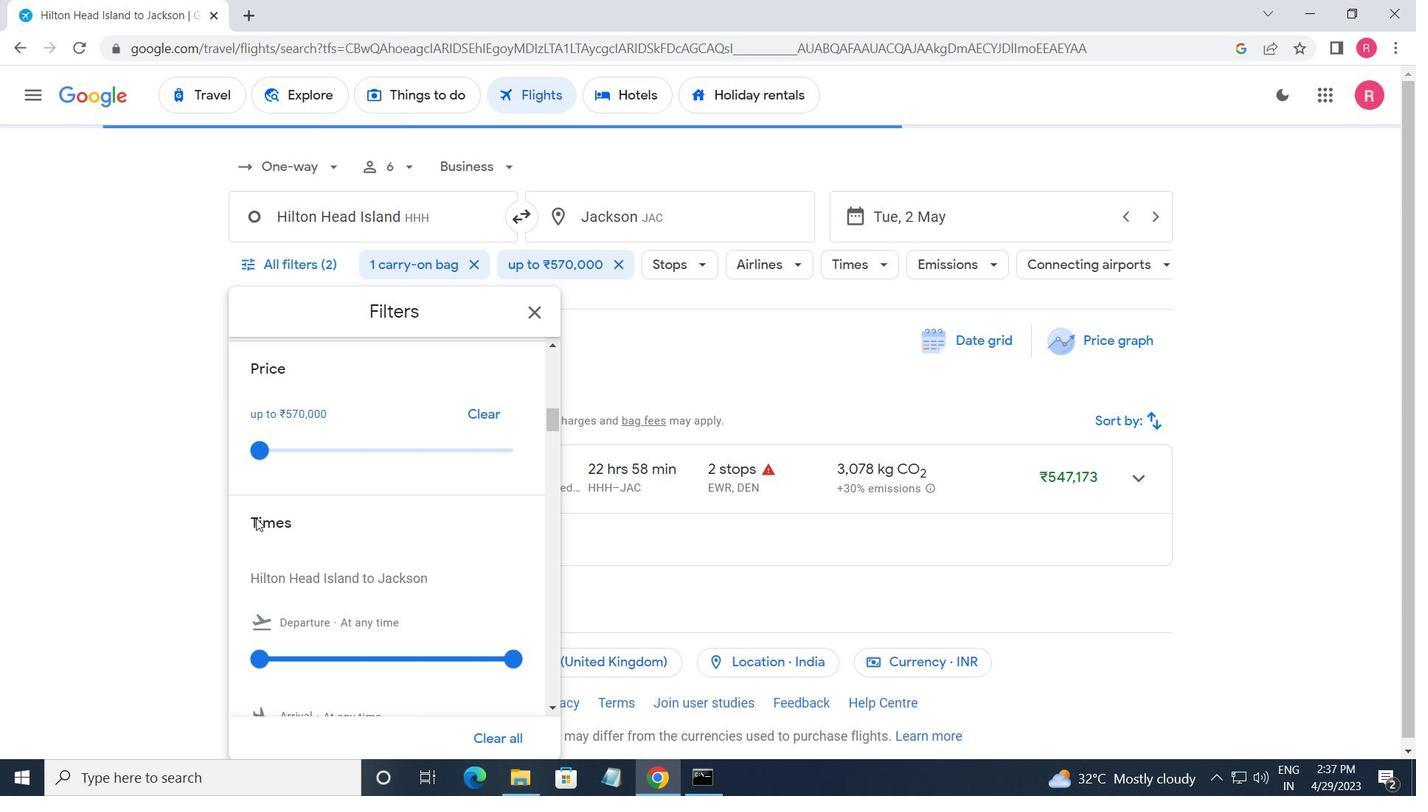 
Action: Mouse scrolled (287, 534) with delta (0, 0)
Screenshot: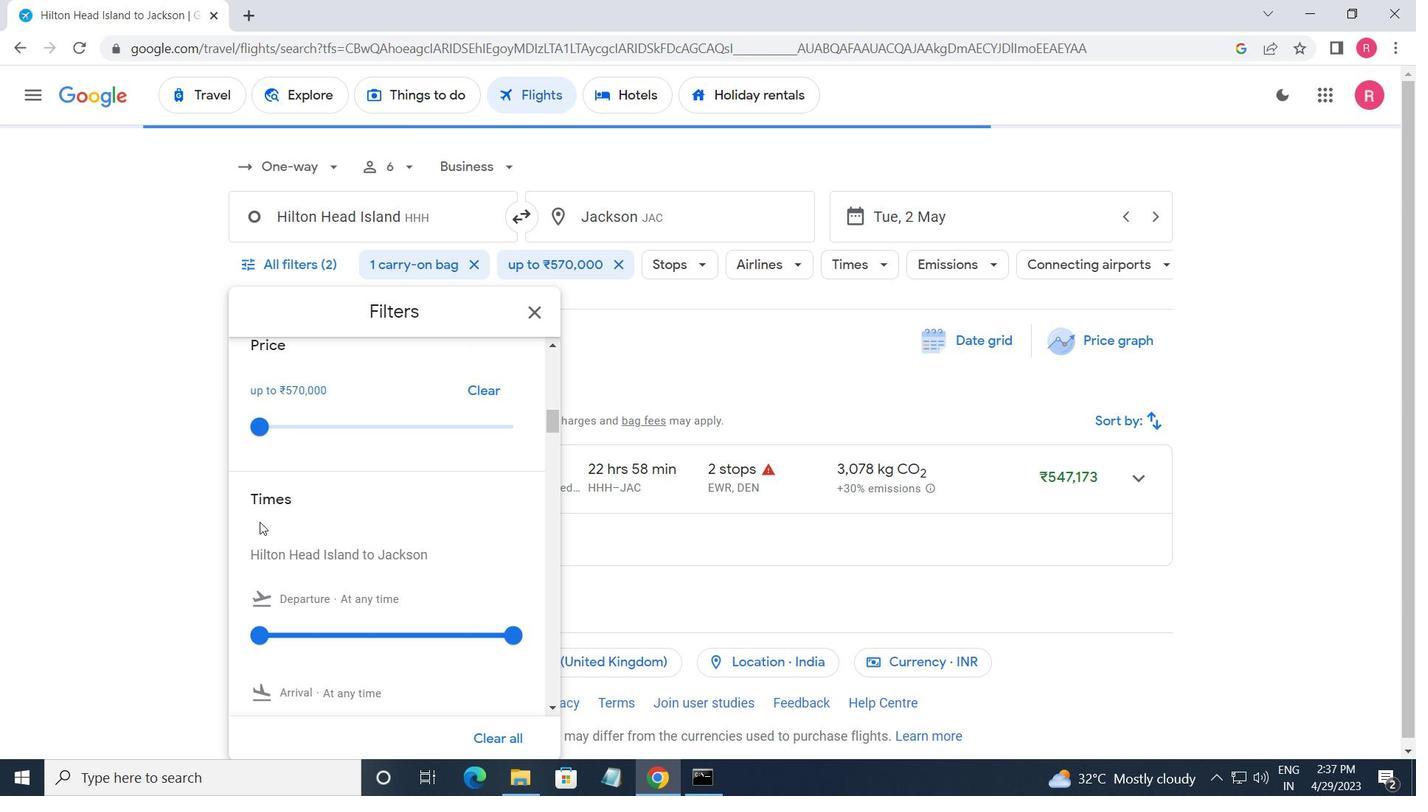 
Action: Mouse moved to (251, 481)
Screenshot: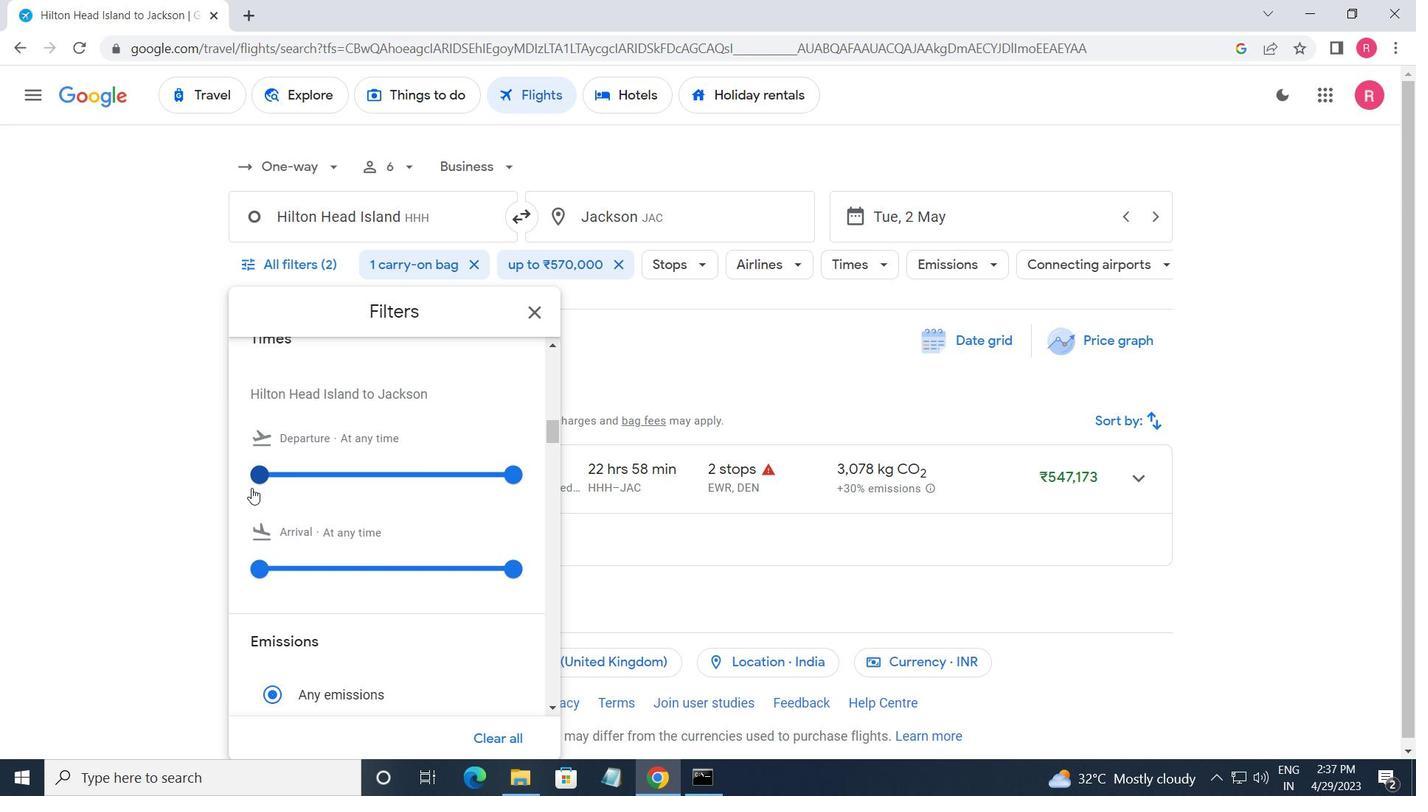 
Action: Mouse pressed left at (251, 481)
Screenshot: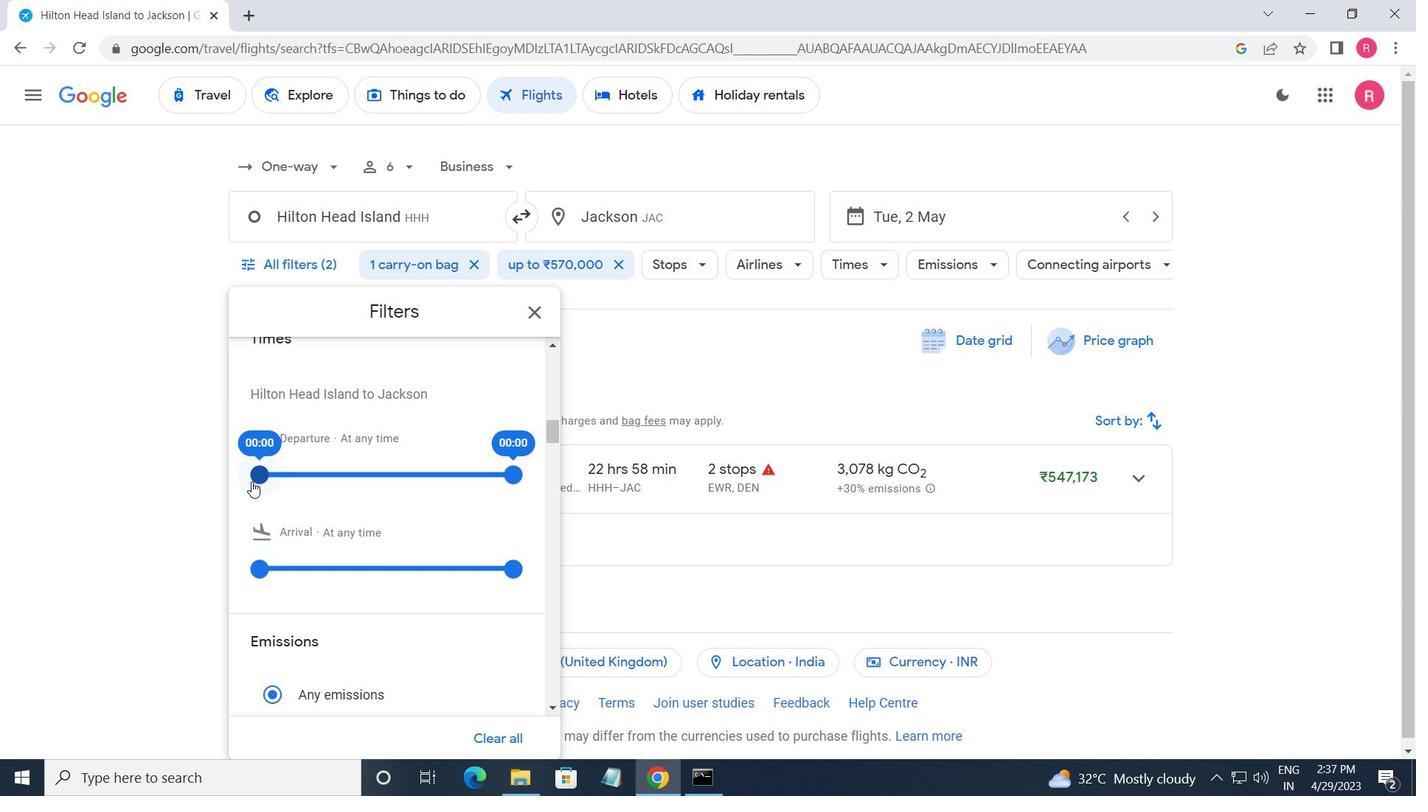 
Action: Mouse moved to (509, 478)
Screenshot: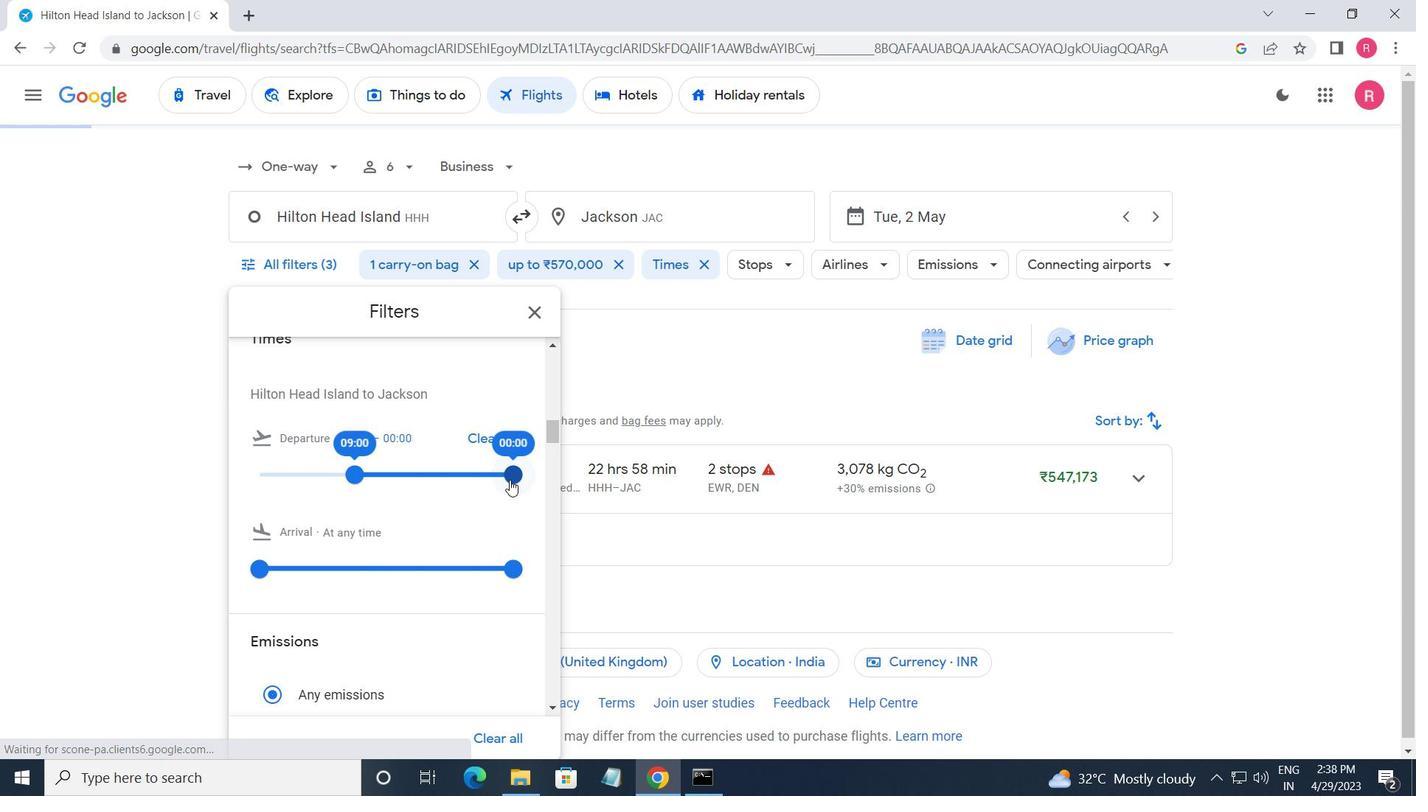 
Action: Mouse pressed left at (509, 478)
Screenshot: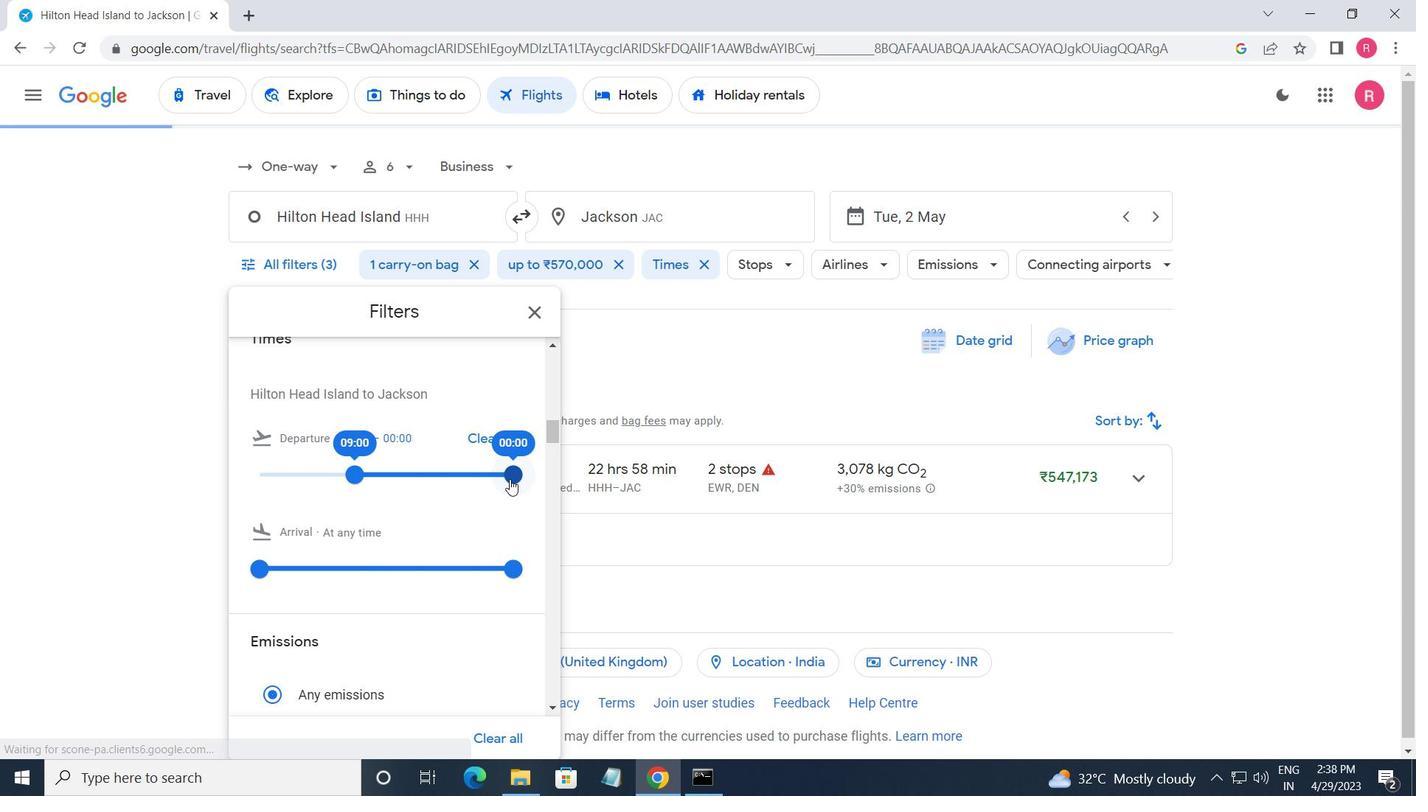
Action: Mouse moved to (531, 322)
Screenshot: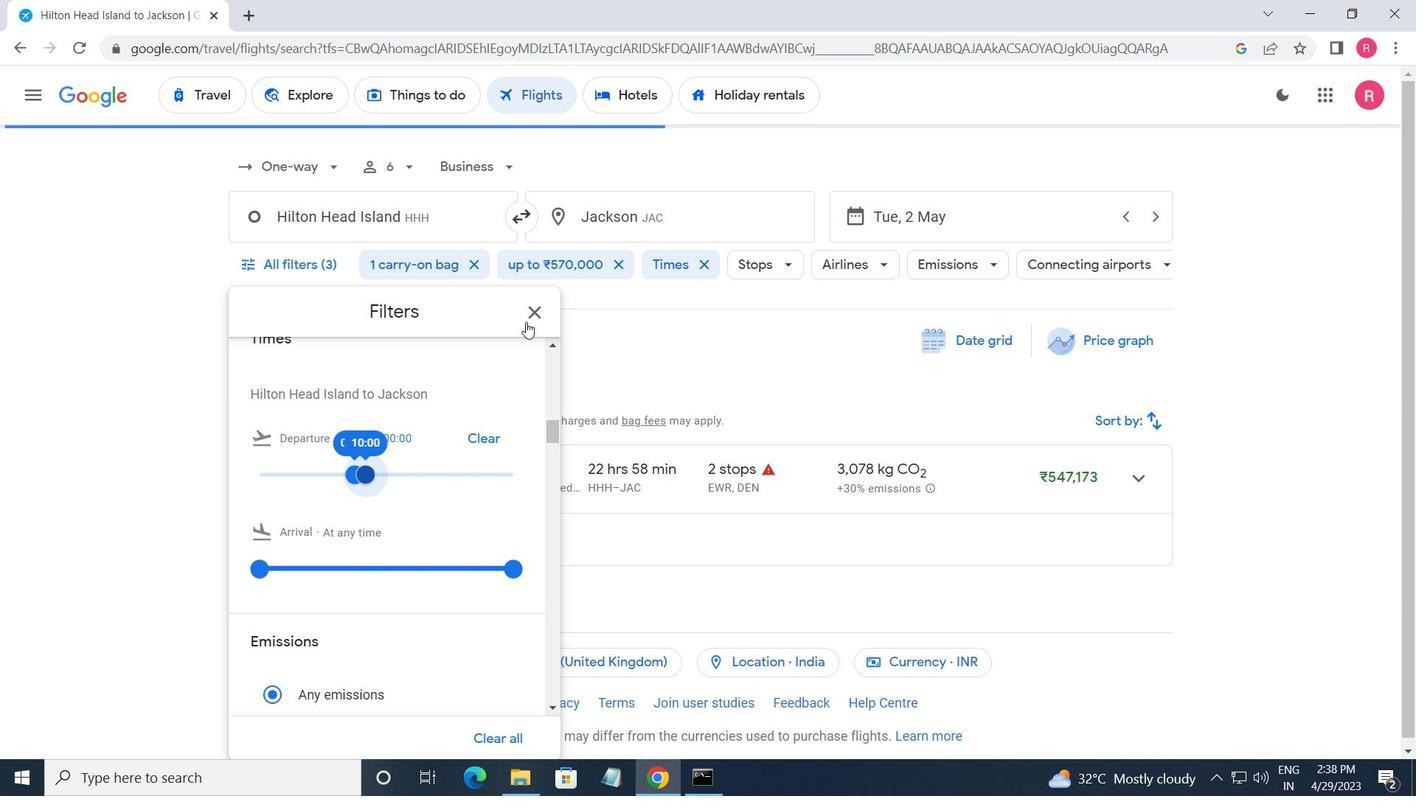 
Action: Mouse pressed left at (531, 322)
Screenshot: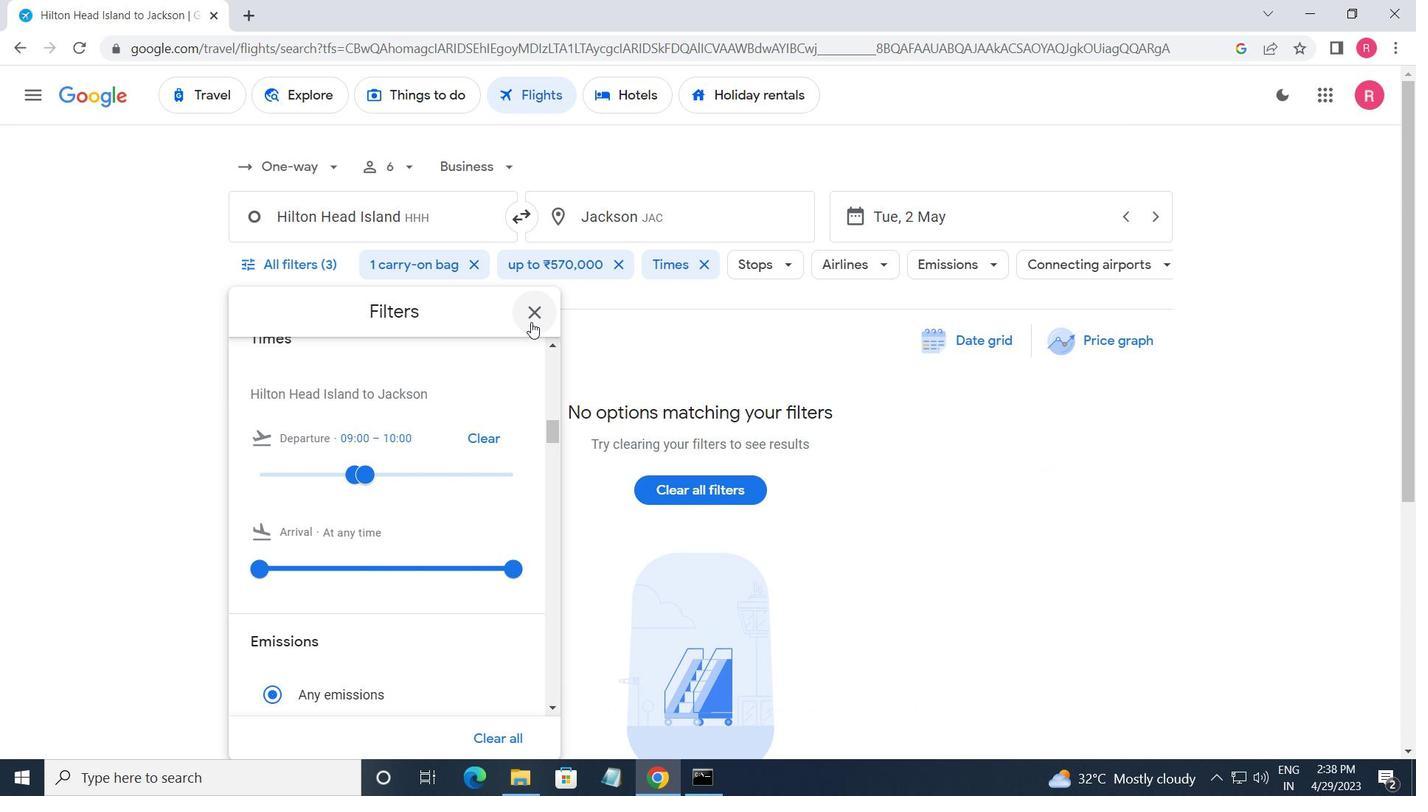 
Action: Mouse moved to (494, 343)
Screenshot: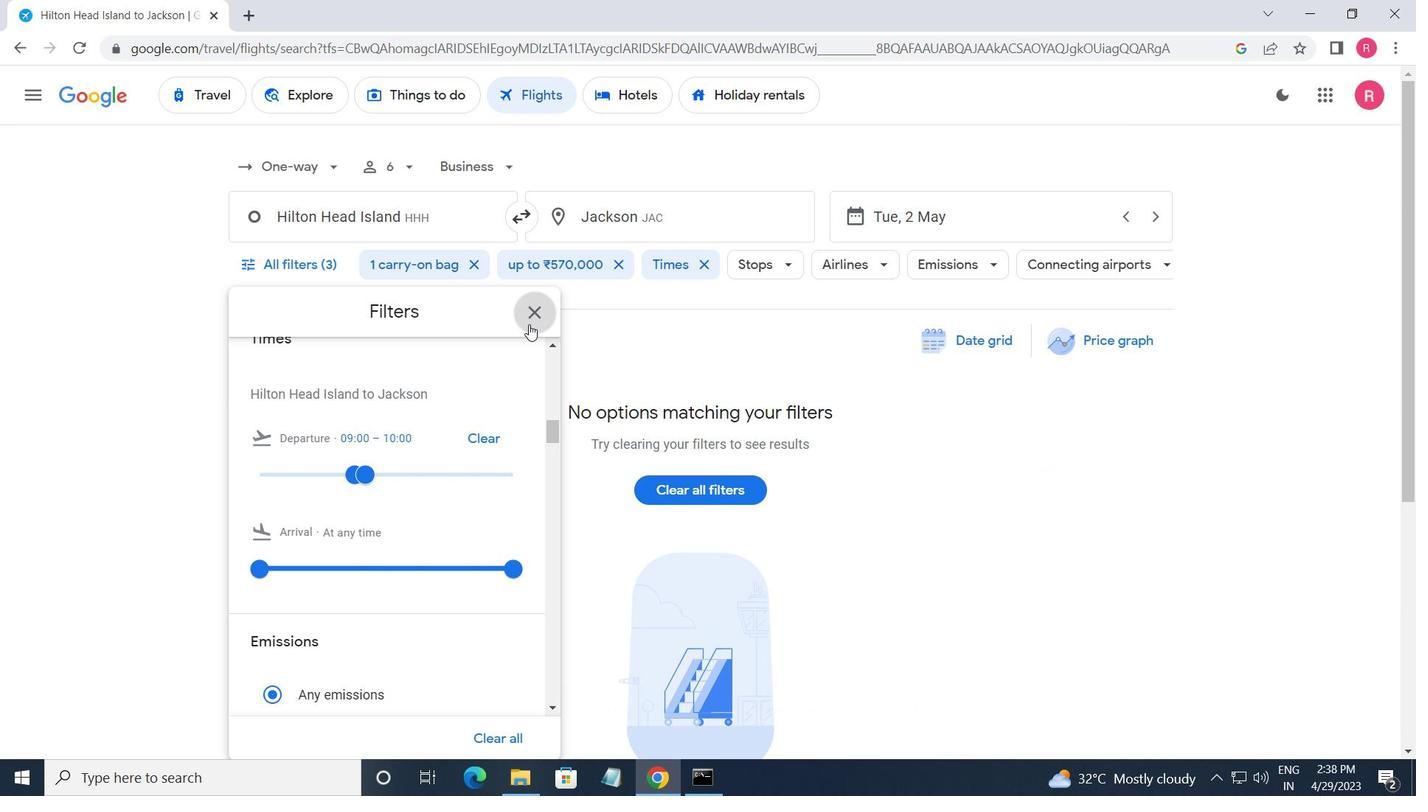 
